 Task: Find connections with filter location Fürstenfeldbruck with filter topic #constructionwith filter profile language German with filter current company Sofomation with filter school Meghnad Saha Institute Of Technology(MSIT) with filter industry Veterinary Services with filter service category Trade Shows with filter keywords title Data Entry
Action: Mouse moved to (580, 68)
Screenshot: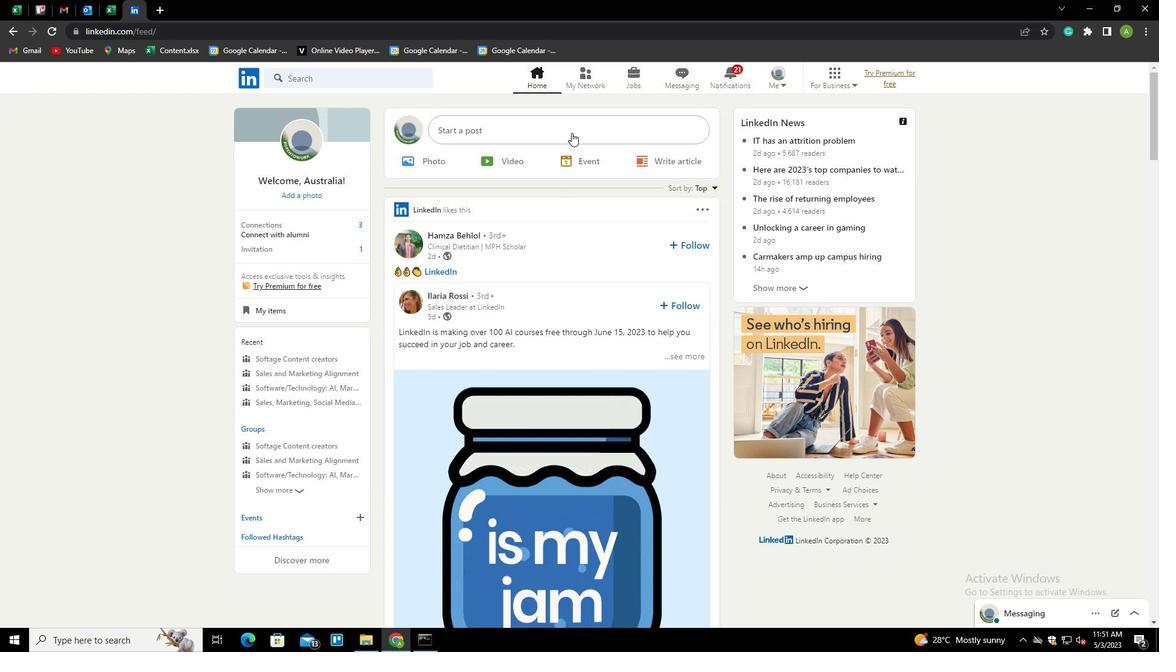 
Action: Mouse pressed left at (580, 68)
Screenshot: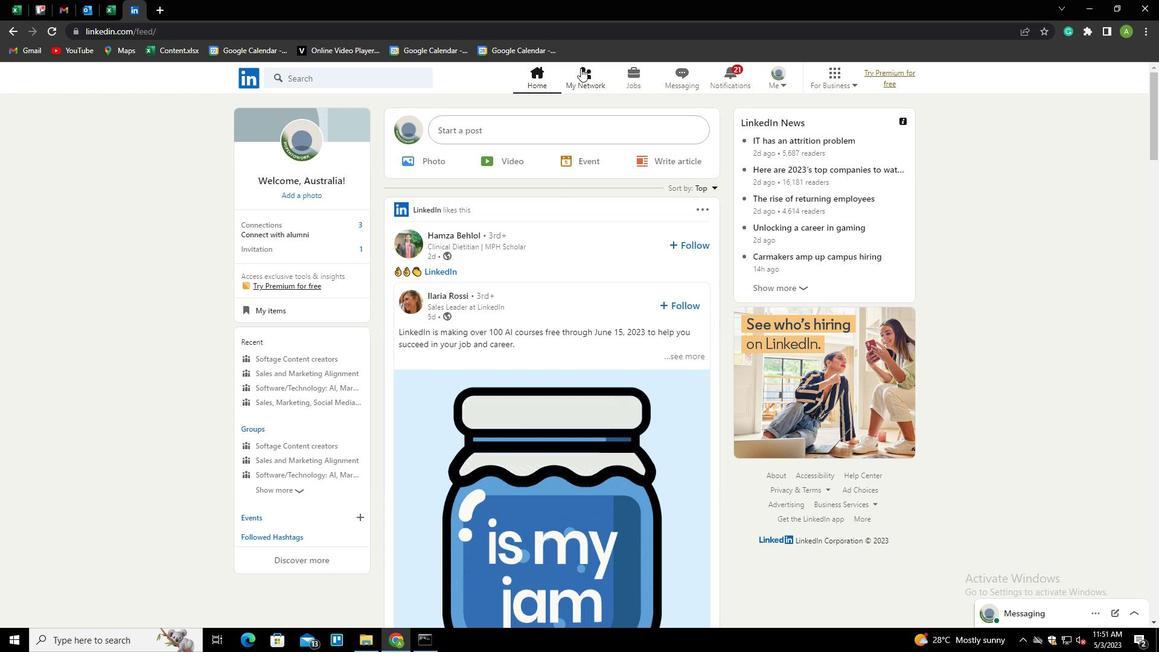 
Action: Mouse moved to (315, 143)
Screenshot: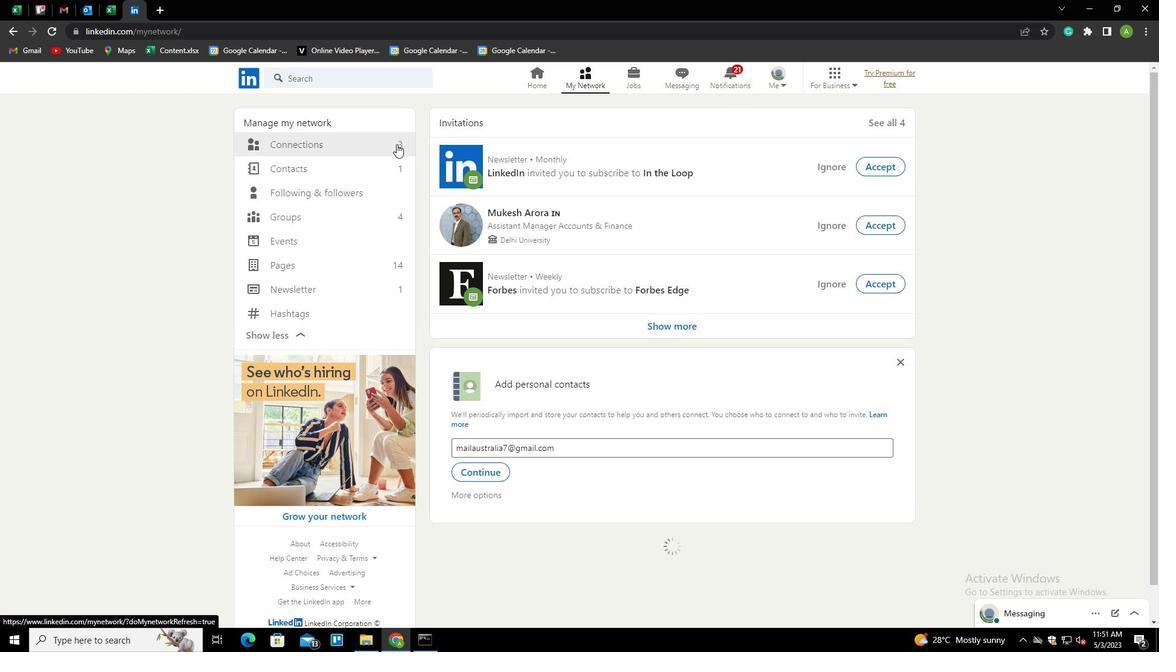 
Action: Mouse pressed left at (315, 143)
Screenshot: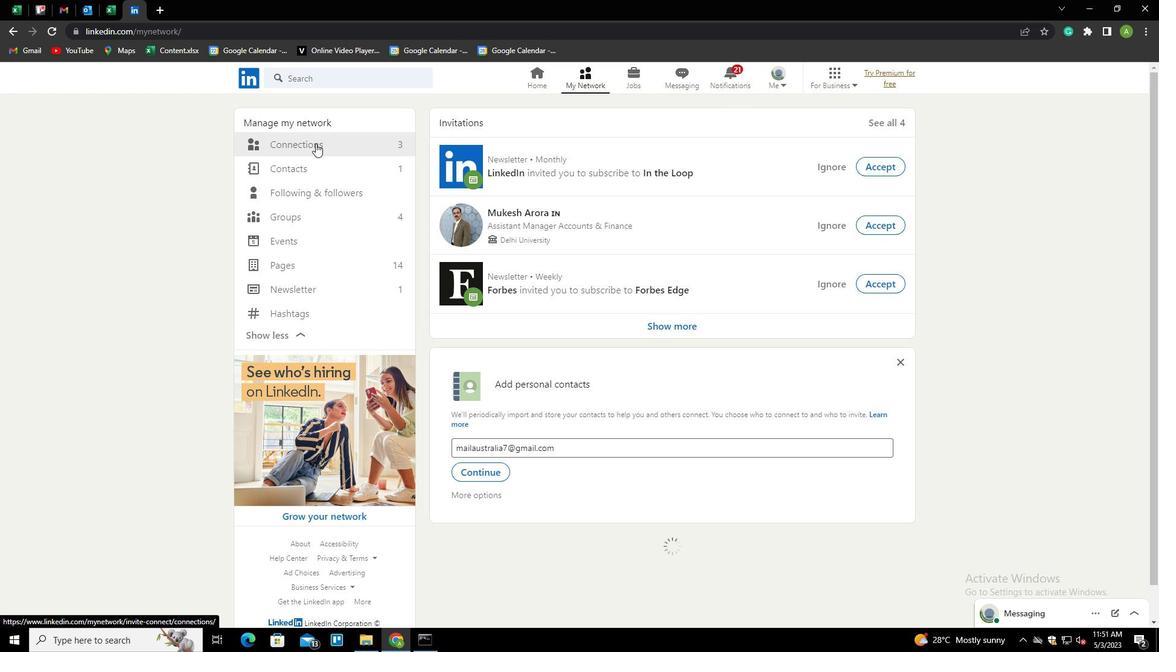 
Action: Mouse moved to (660, 143)
Screenshot: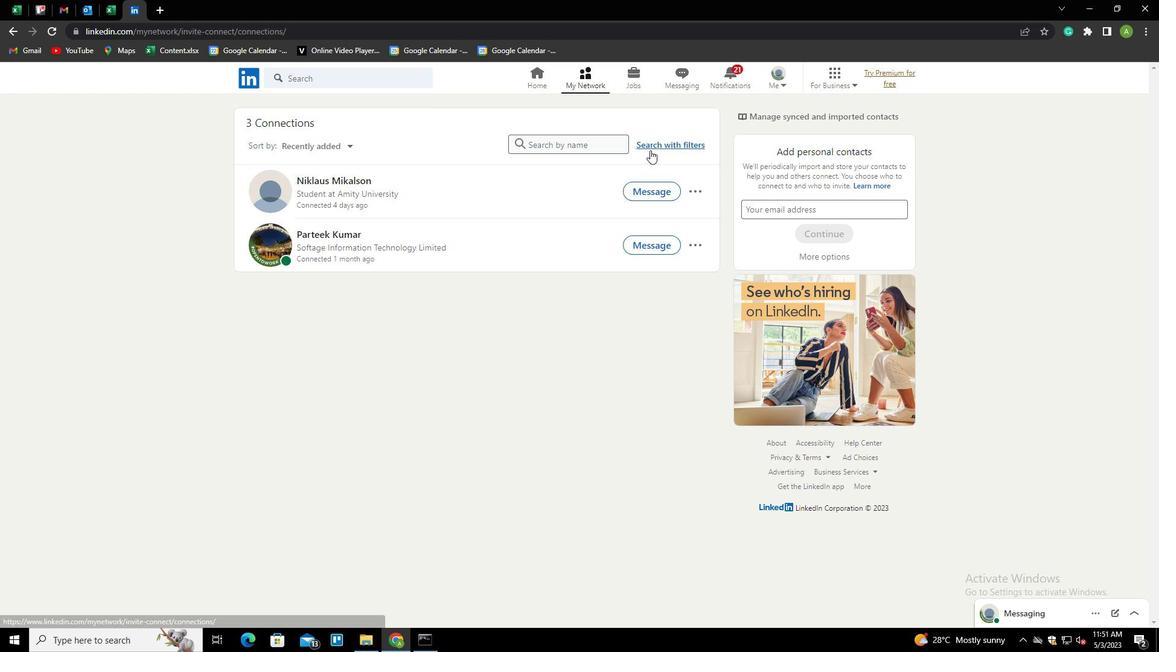 
Action: Mouse pressed left at (660, 143)
Screenshot: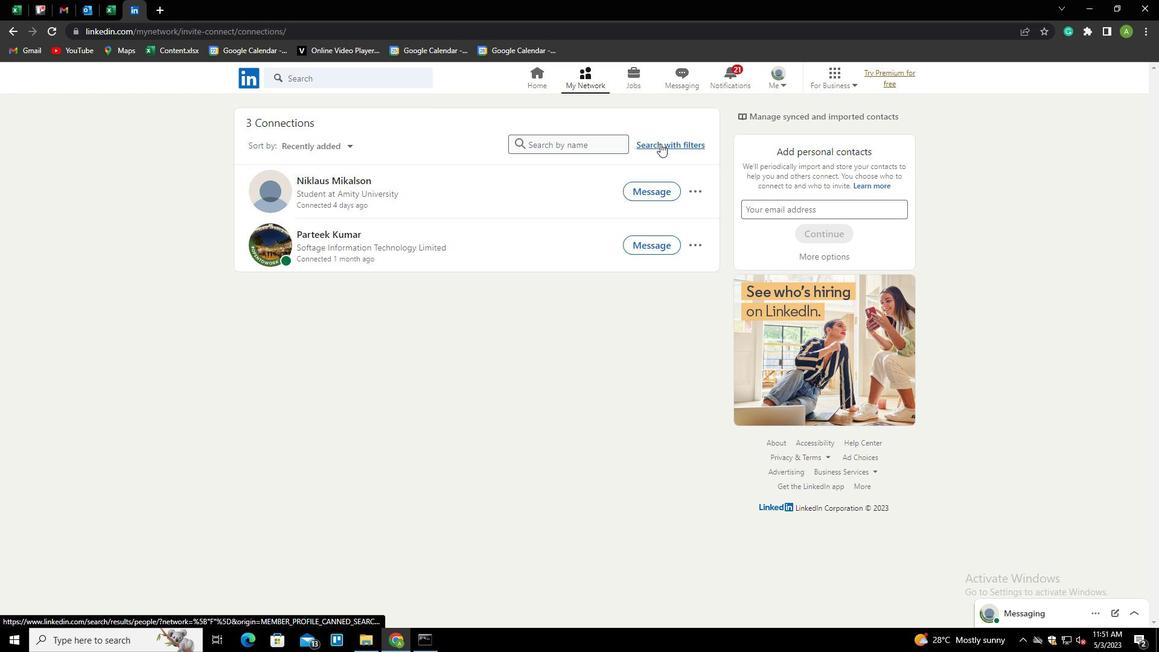 
Action: Mouse moved to (614, 115)
Screenshot: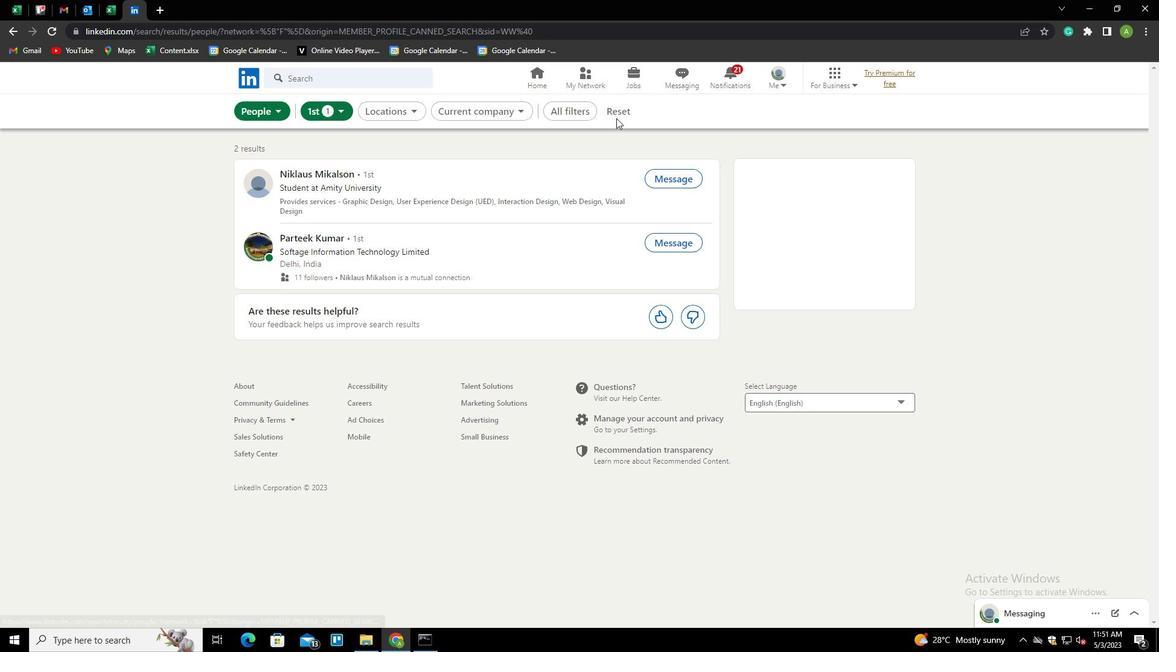 
Action: Mouse pressed left at (614, 115)
Screenshot: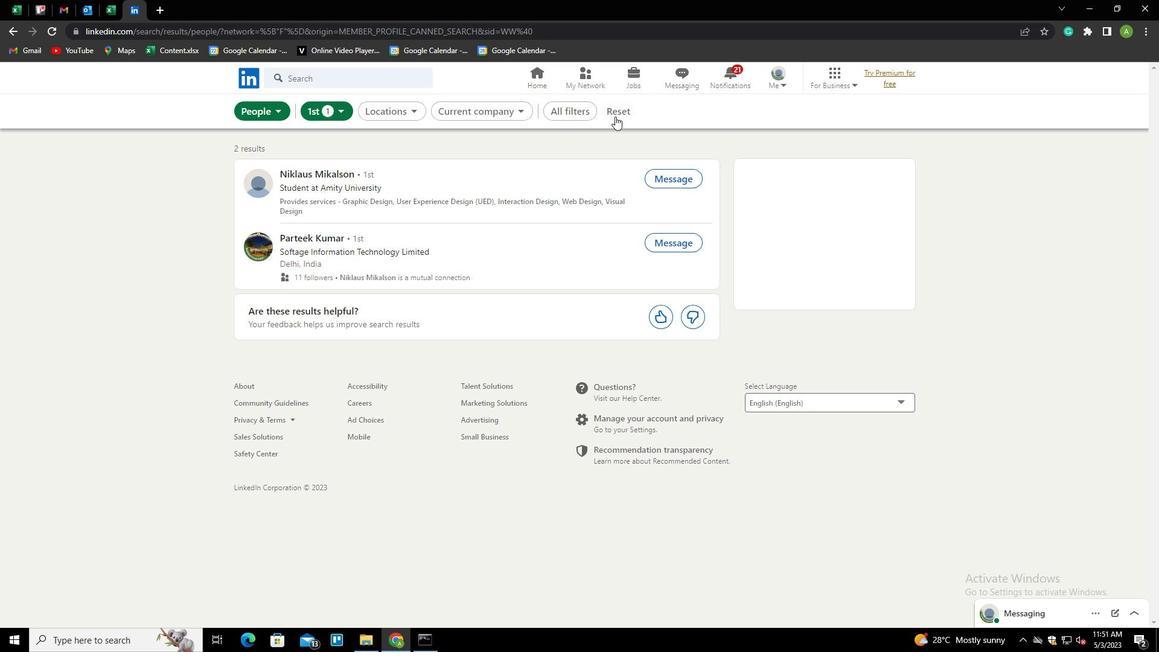 
Action: Mouse moved to (597, 111)
Screenshot: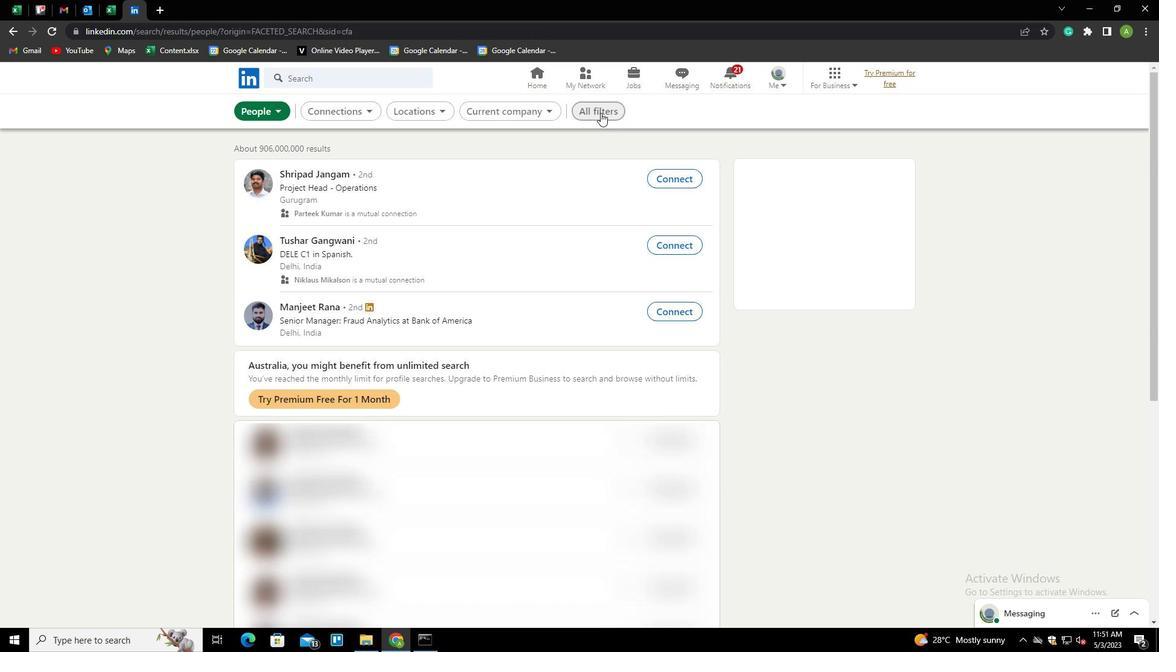 
Action: Mouse pressed left at (597, 111)
Screenshot: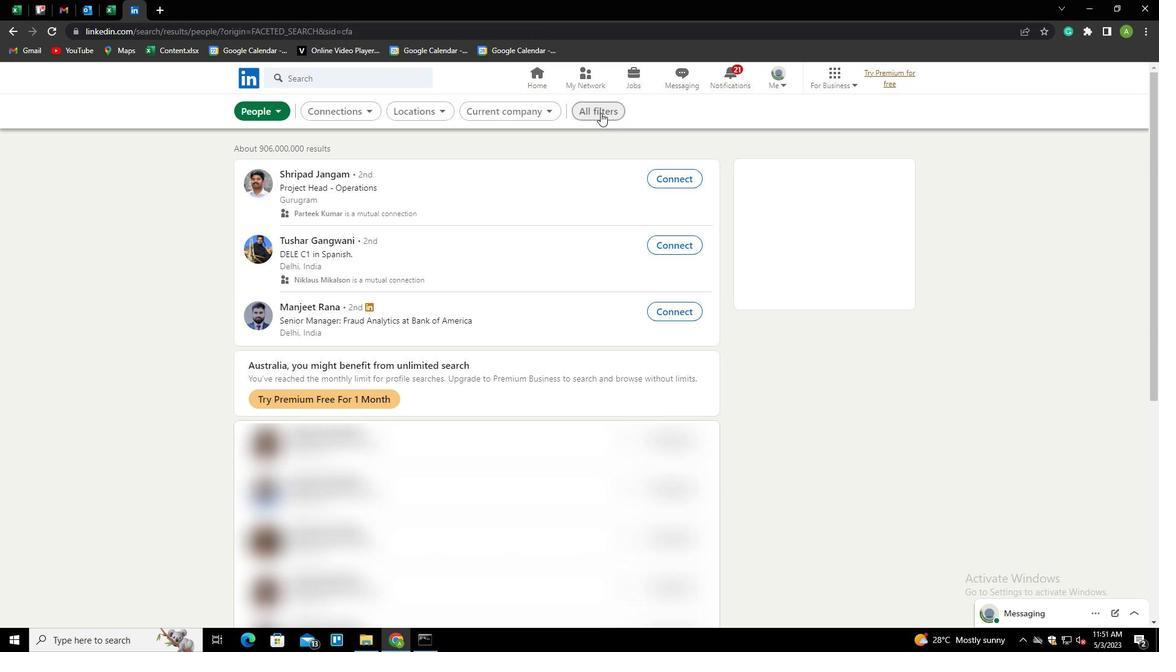 
Action: Mouse moved to (910, 322)
Screenshot: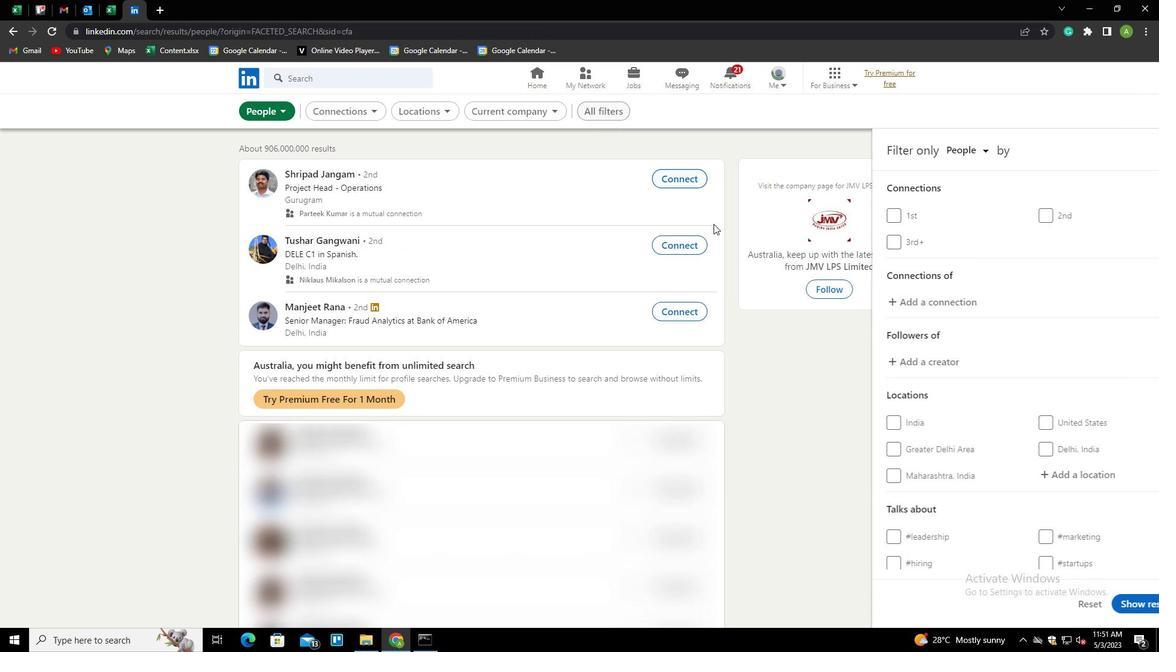
Action: Mouse scrolled (910, 321) with delta (0, 0)
Screenshot: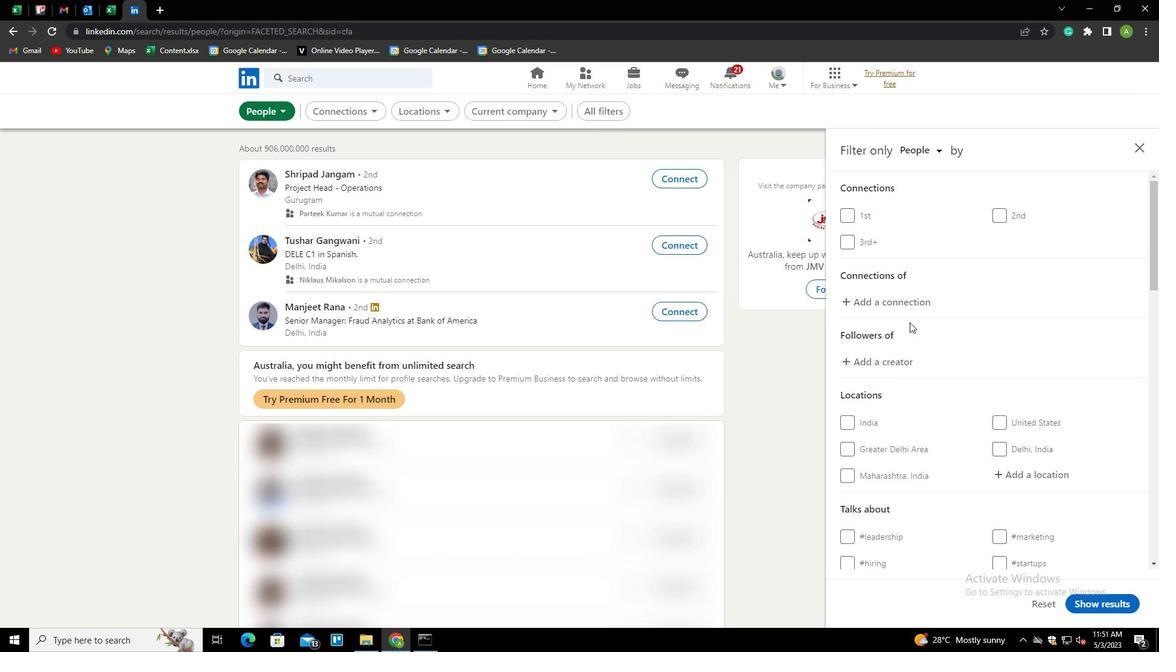
Action: Mouse scrolled (910, 321) with delta (0, 0)
Screenshot: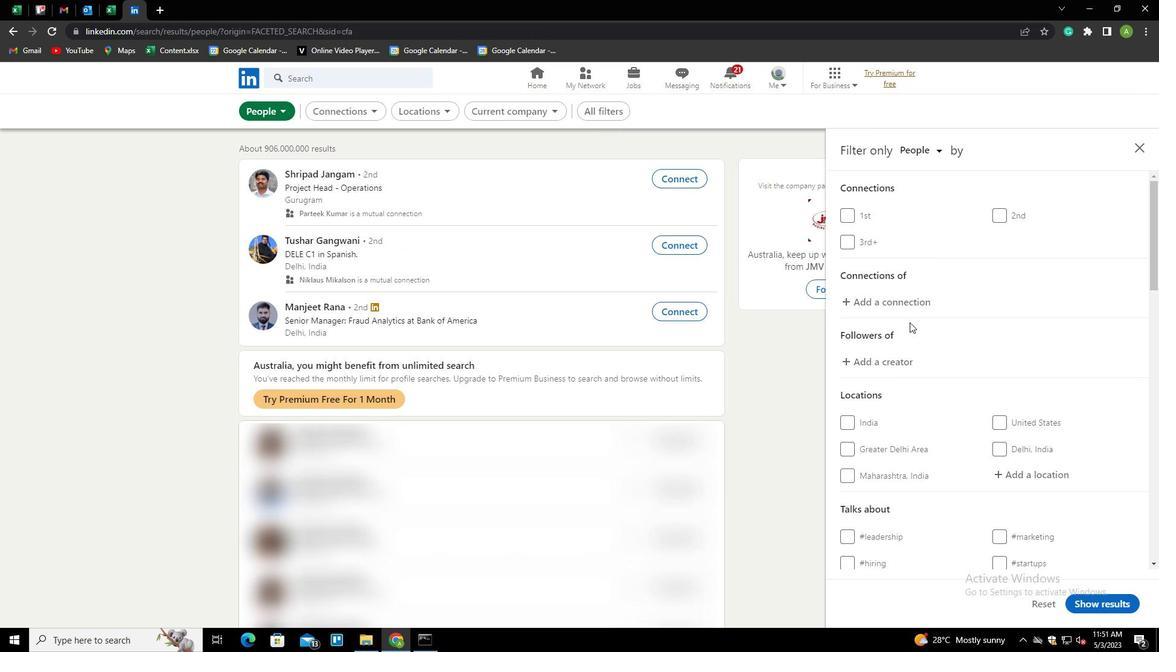 
Action: Mouse moved to (1013, 353)
Screenshot: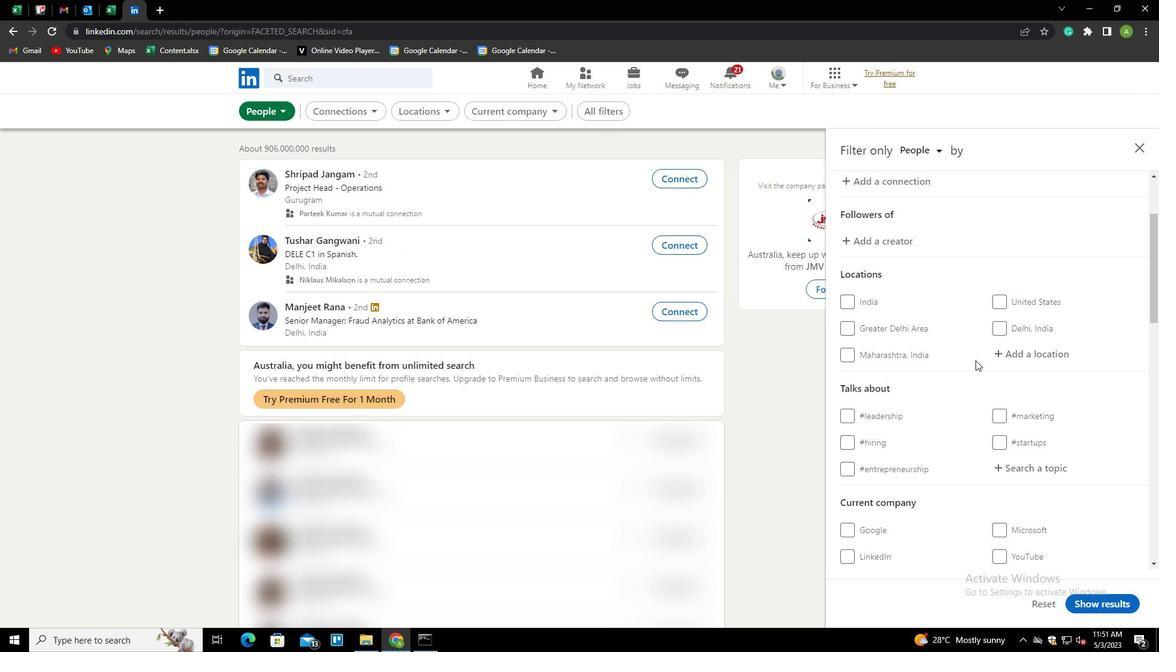 
Action: Mouse pressed left at (1013, 353)
Screenshot: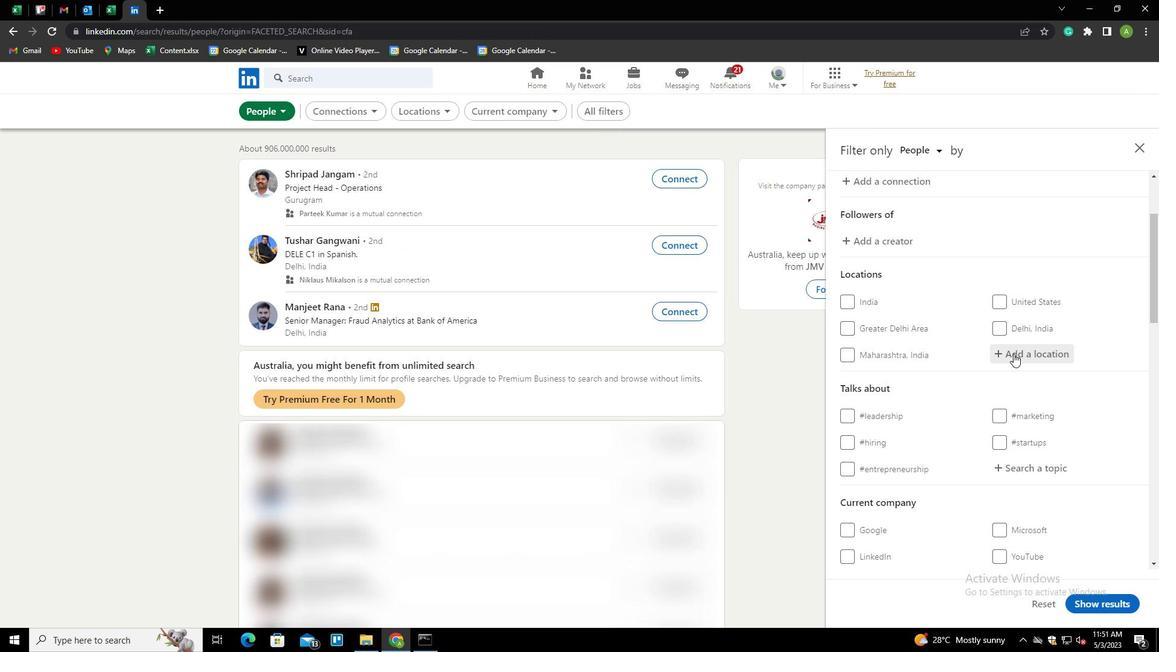 
Action: Key pressed <Key.shift>G<Key.shift><Key.backspace>FURSTEN<Key.shift>FELD<Key.down><Key.enter>
Screenshot: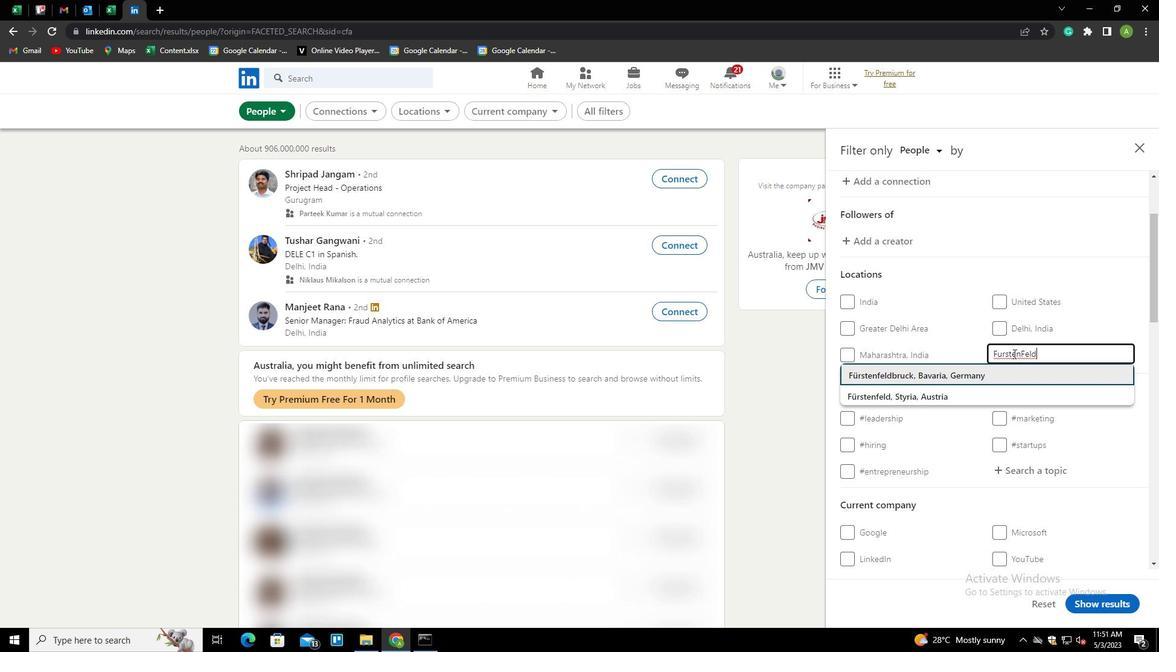 
Action: Mouse scrolled (1013, 353) with delta (0, 0)
Screenshot: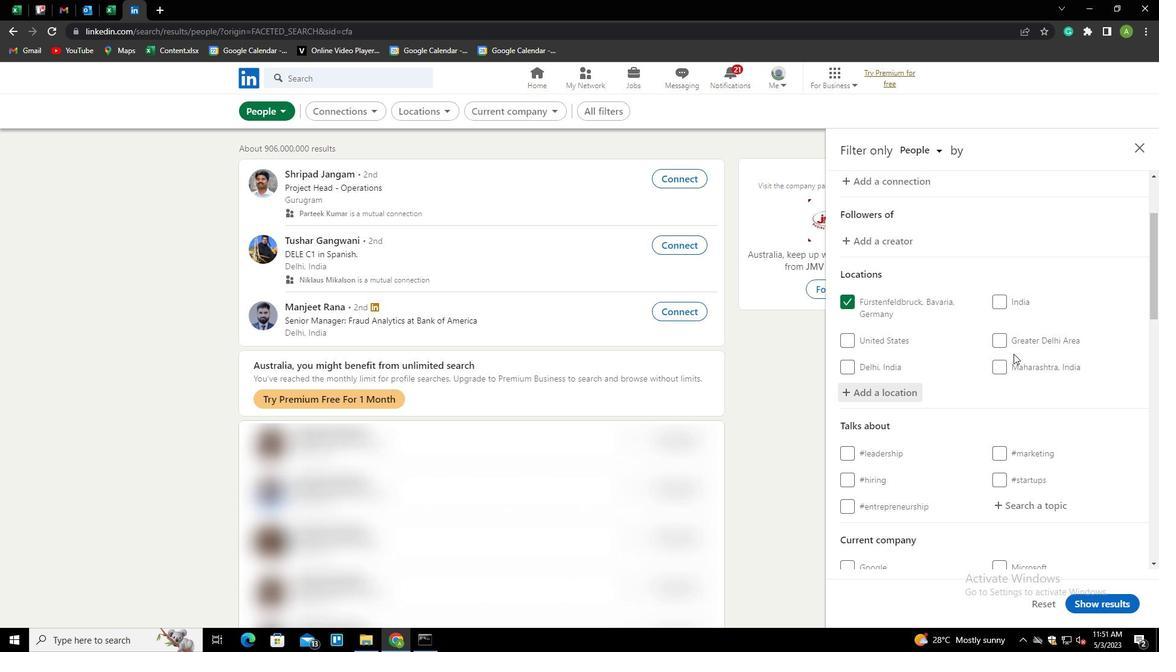 
Action: Mouse scrolled (1013, 353) with delta (0, 0)
Screenshot: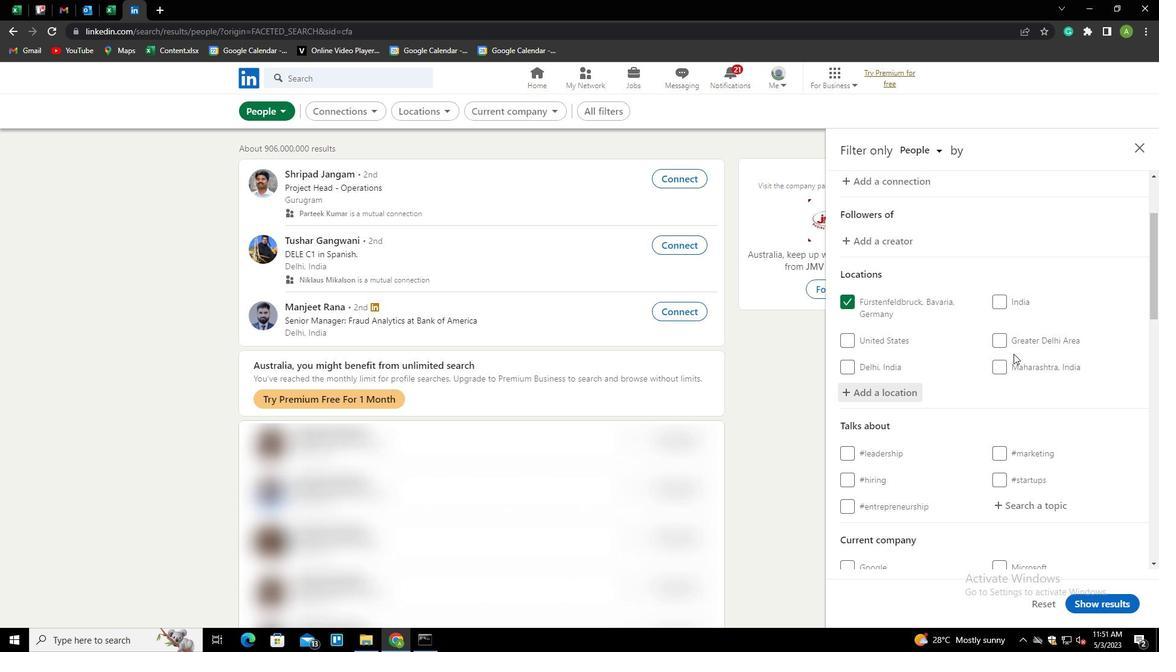 
Action: Mouse scrolled (1013, 353) with delta (0, 0)
Screenshot: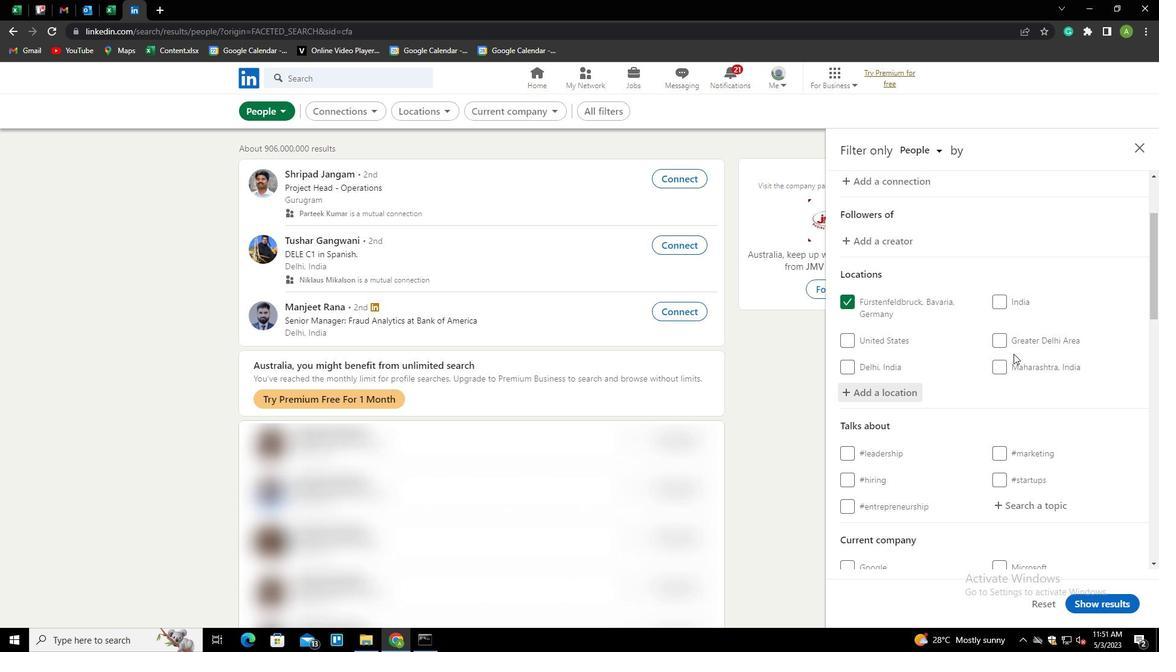 
Action: Mouse moved to (1010, 326)
Screenshot: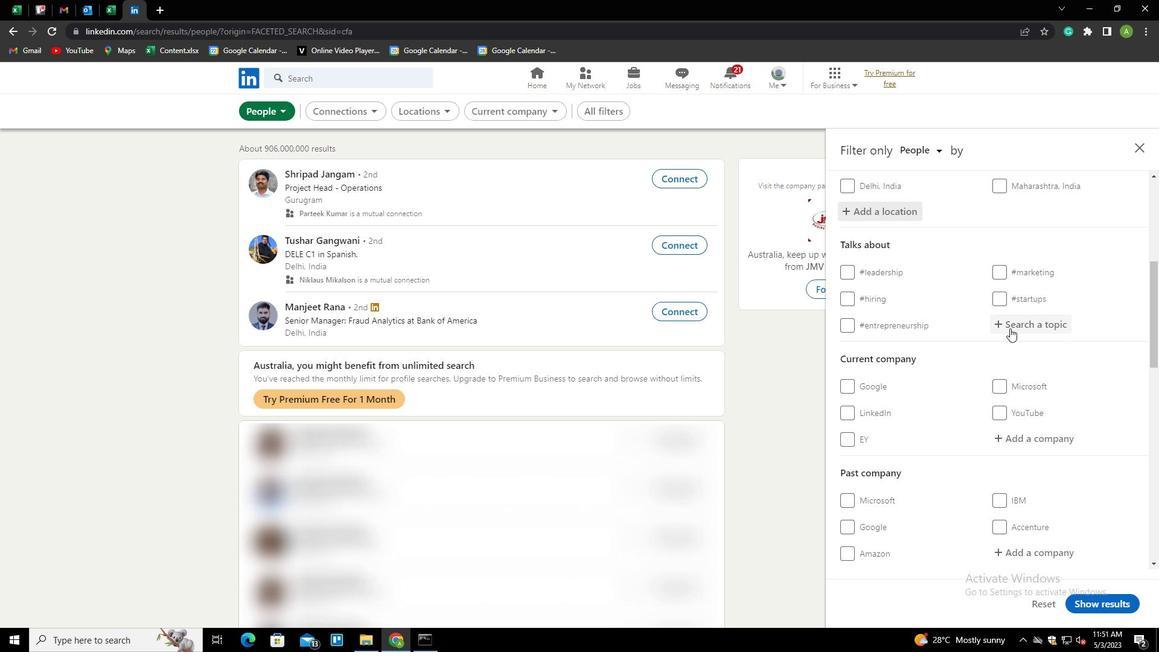 
Action: Mouse pressed left at (1010, 326)
Screenshot: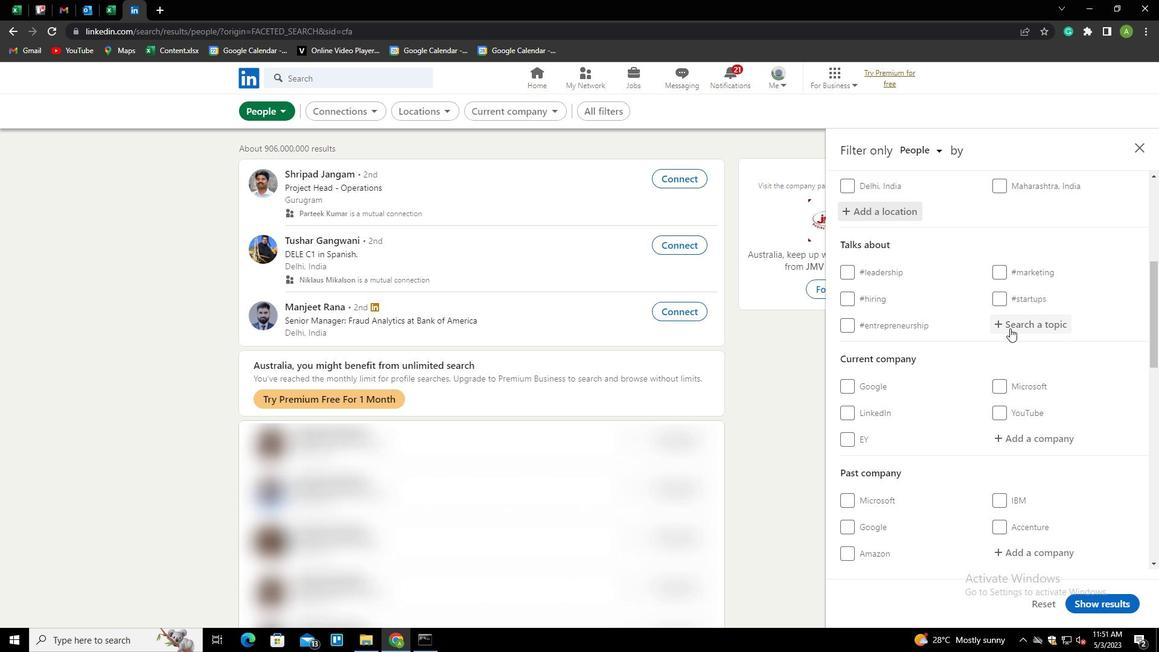 
Action: Key pressed CONSTRUCTION<Key.down><Key.enter>
Screenshot: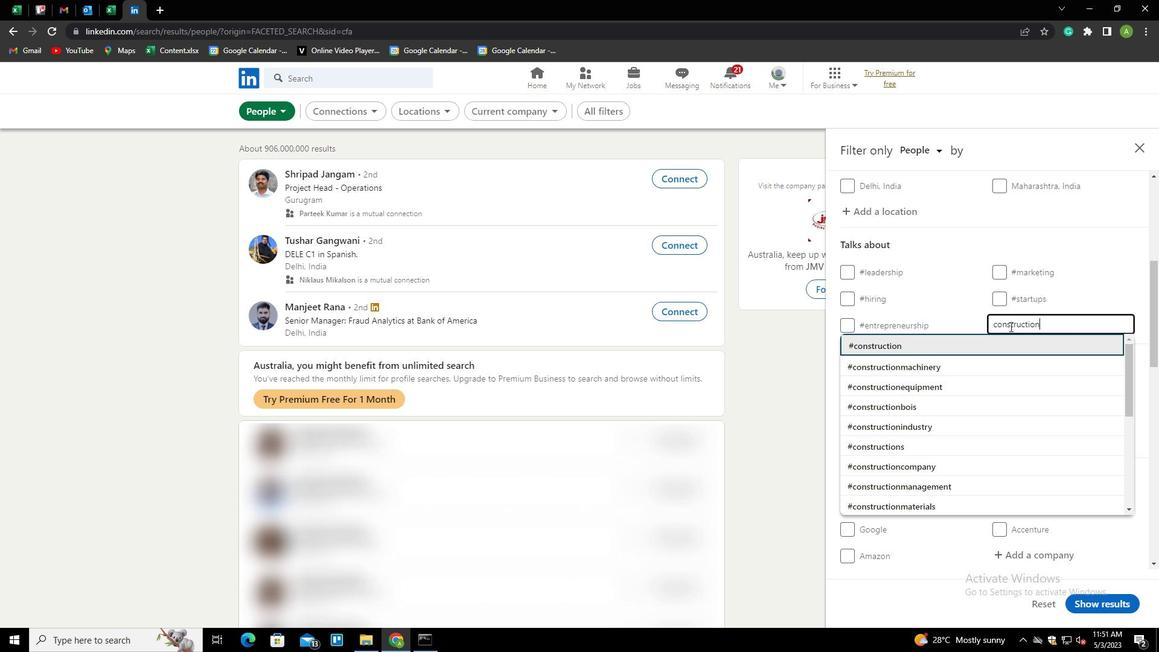 
Action: Mouse scrolled (1010, 326) with delta (0, 0)
Screenshot: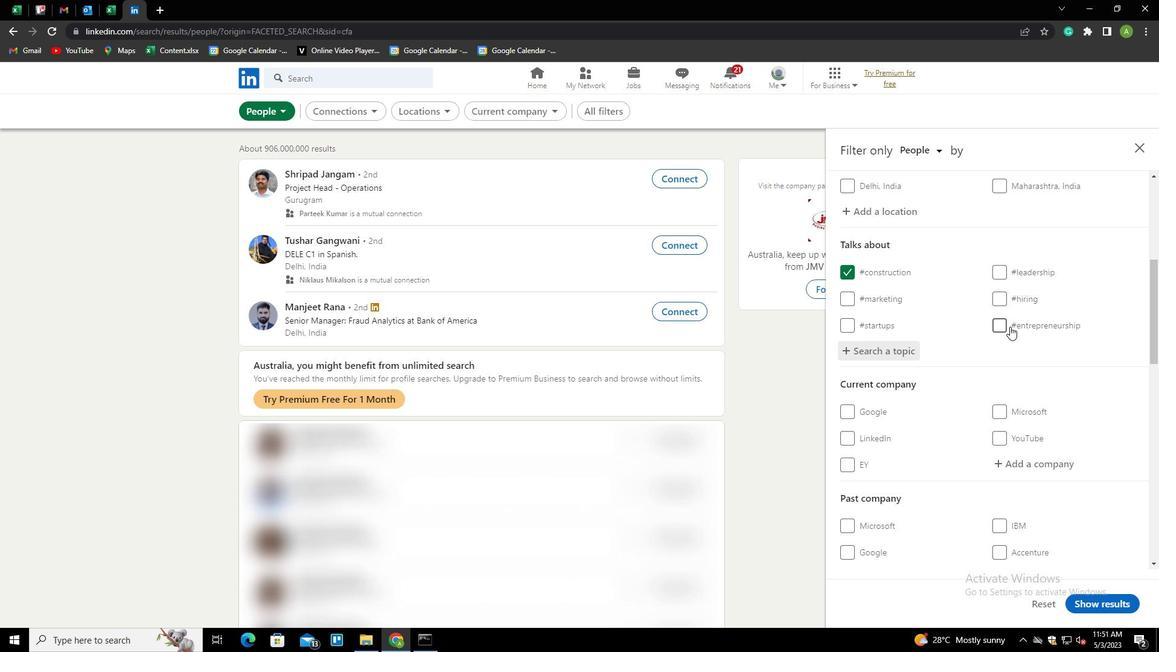 
Action: Mouse scrolled (1010, 326) with delta (0, 0)
Screenshot: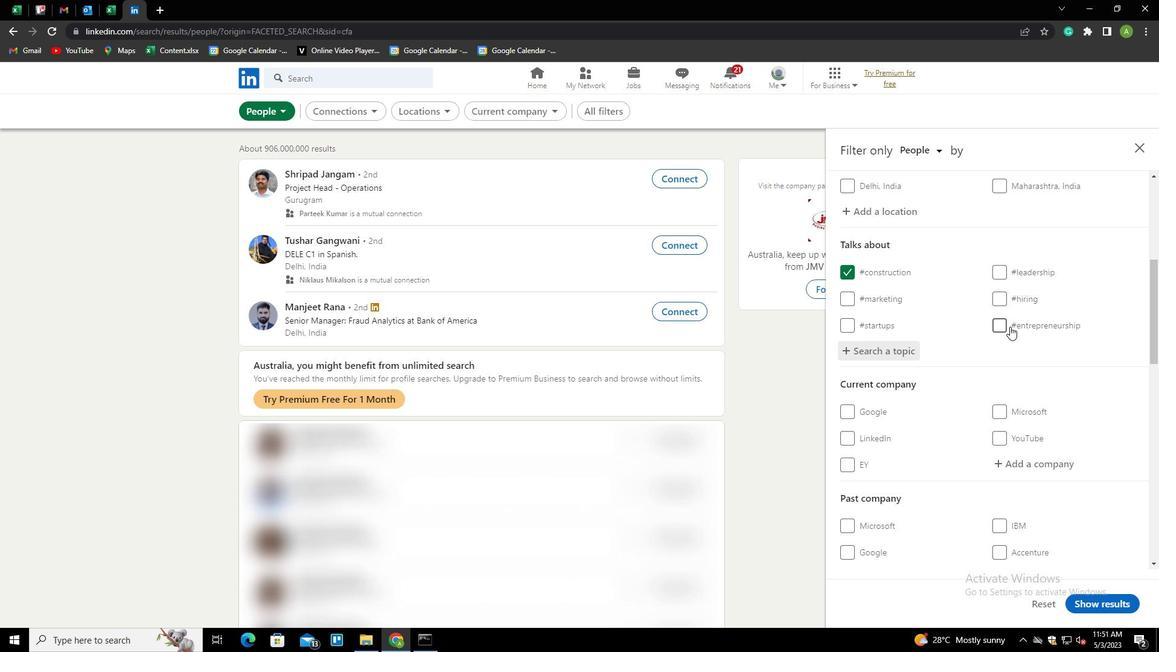 
Action: Mouse scrolled (1010, 326) with delta (0, 0)
Screenshot: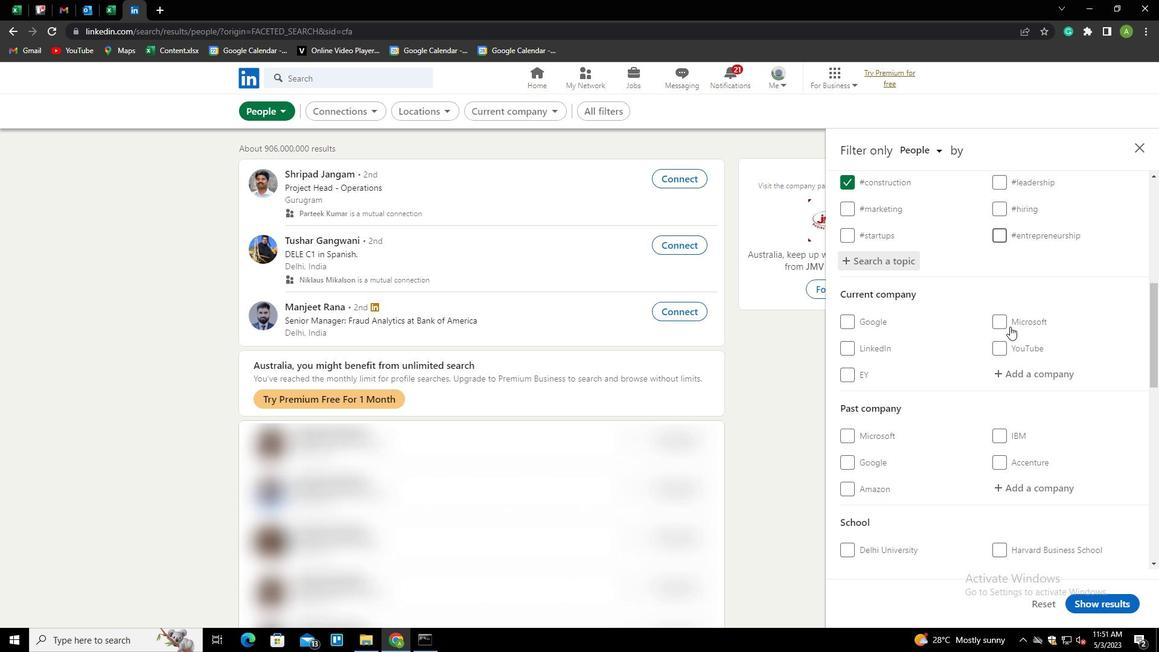 
Action: Mouse scrolled (1010, 326) with delta (0, 0)
Screenshot: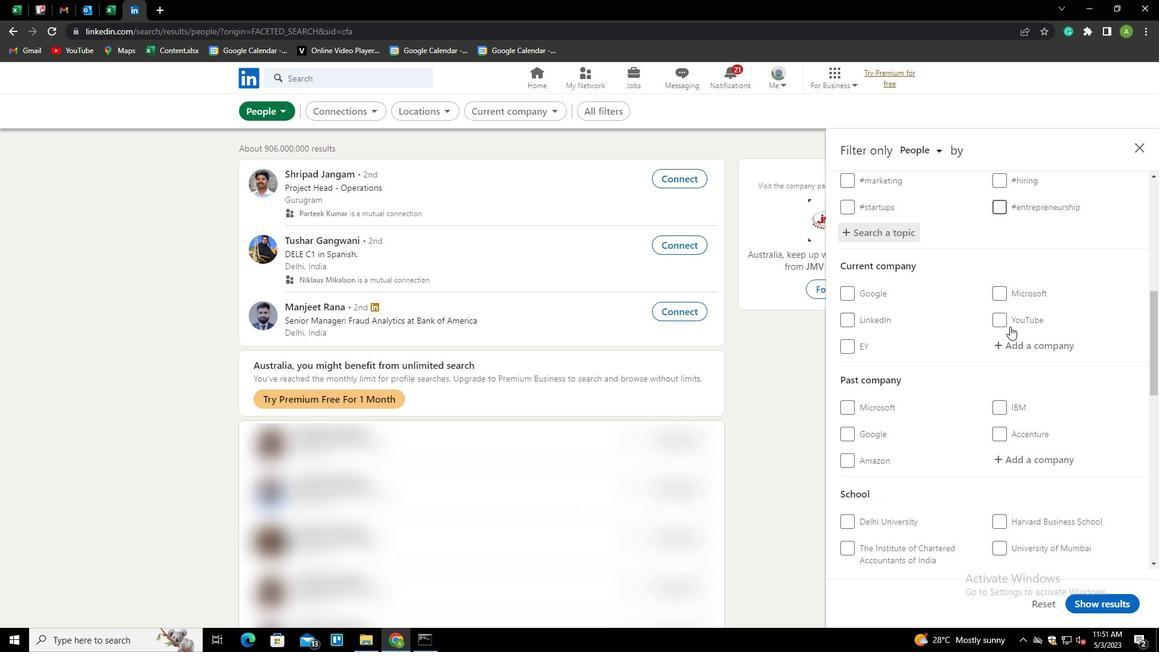
Action: Mouse scrolled (1010, 326) with delta (0, 0)
Screenshot: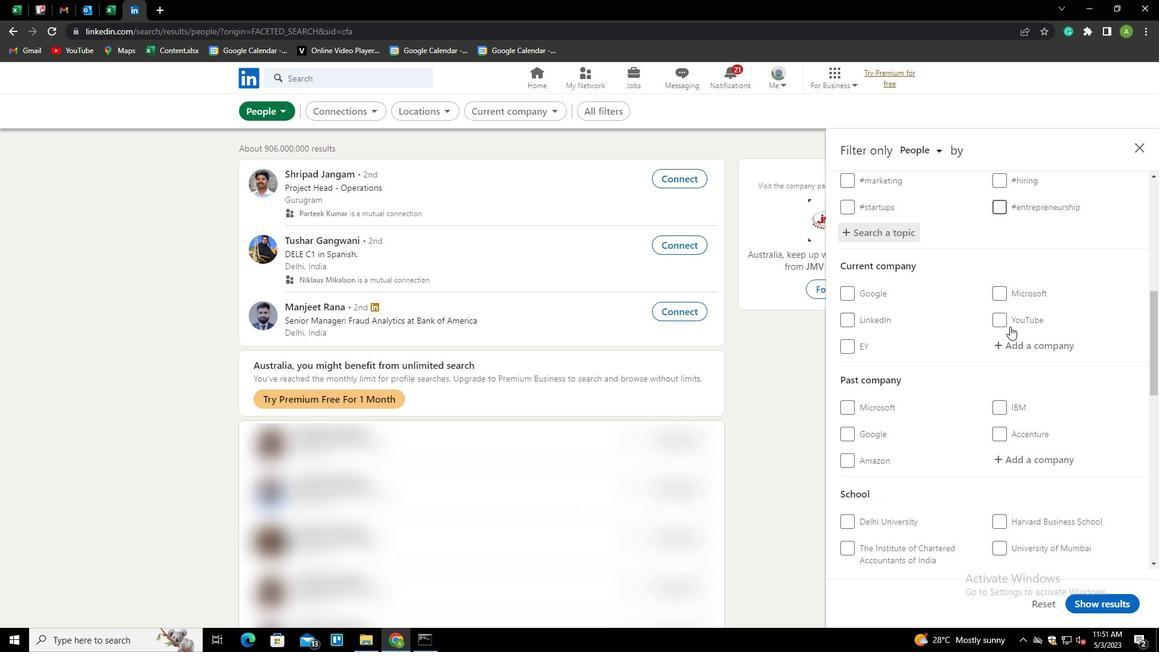 
Action: Mouse scrolled (1010, 326) with delta (0, 0)
Screenshot: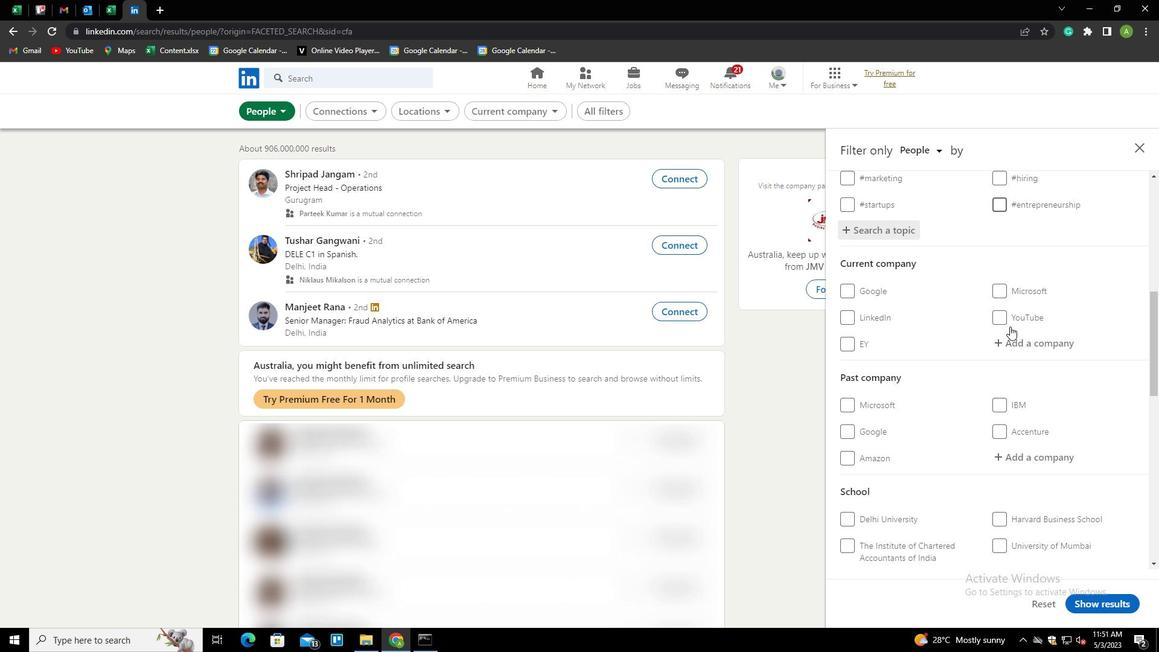 
Action: Mouse scrolled (1010, 326) with delta (0, 0)
Screenshot: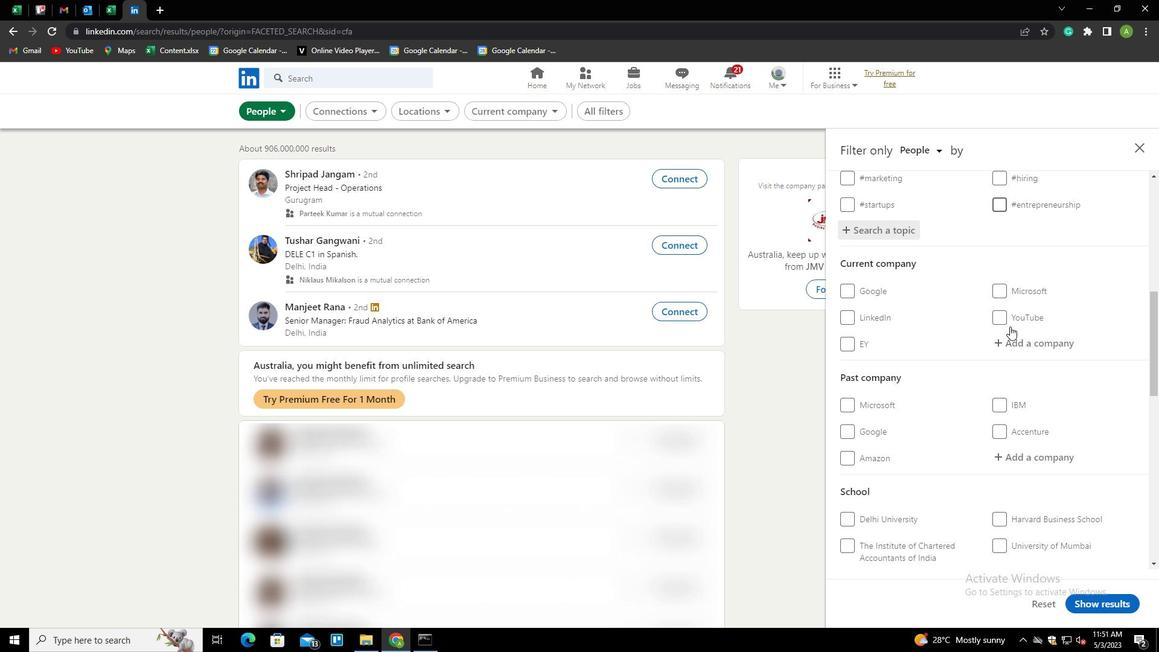 
Action: Mouse scrolled (1010, 326) with delta (0, 0)
Screenshot: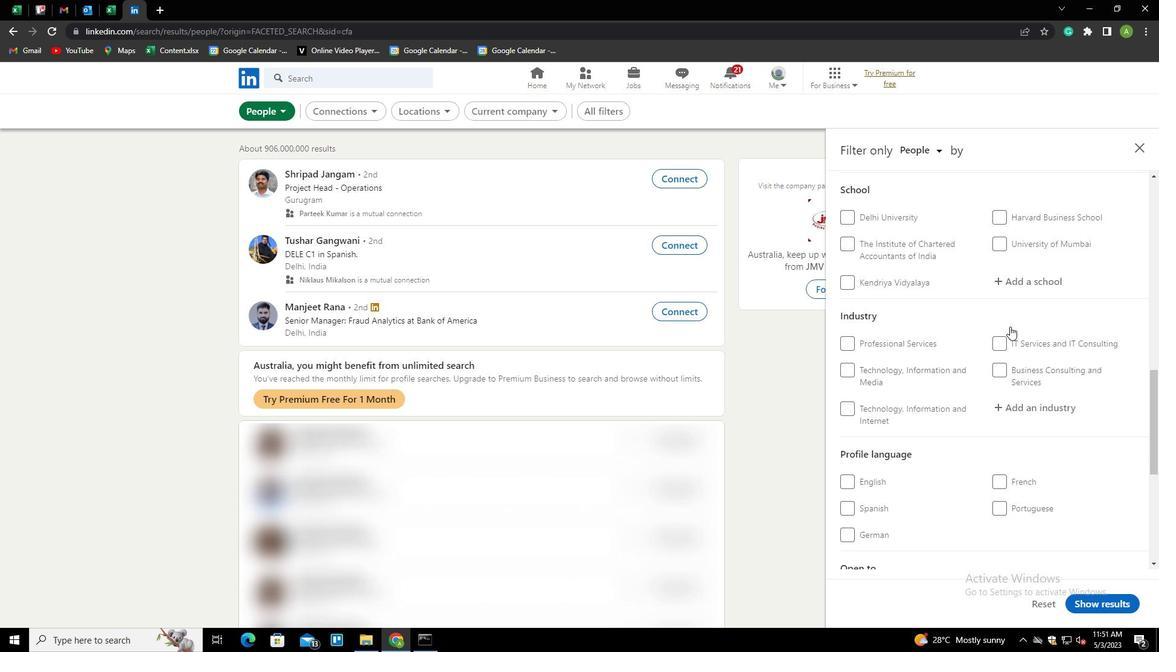 
Action: Mouse moved to (881, 477)
Screenshot: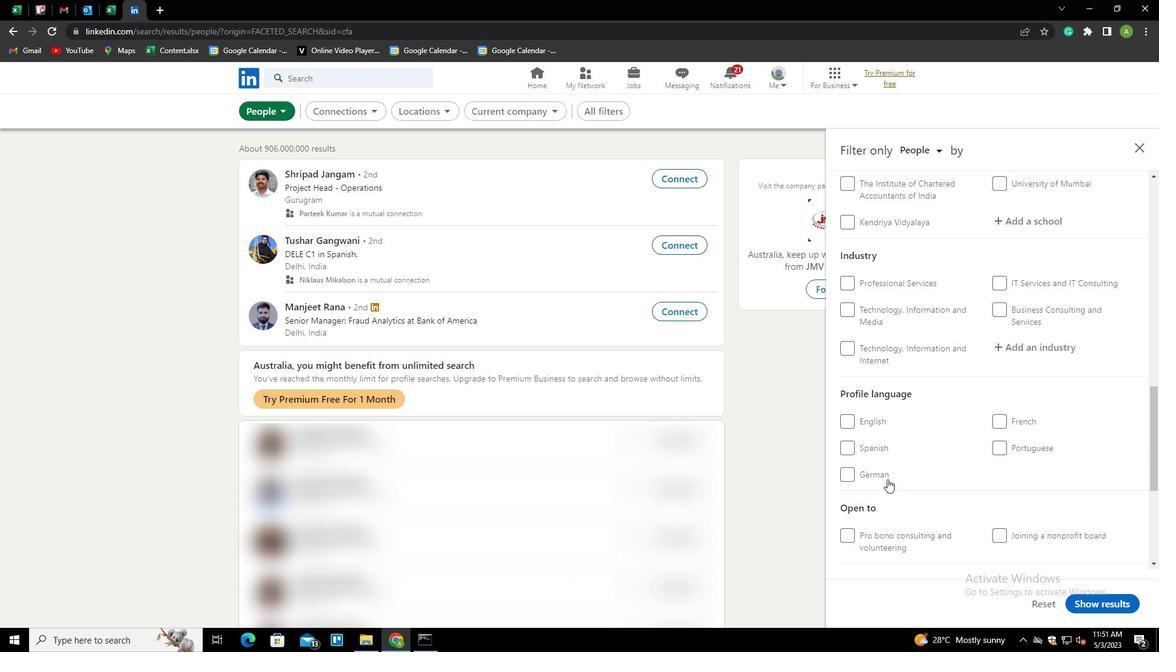 
Action: Mouse pressed left at (881, 477)
Screenshot: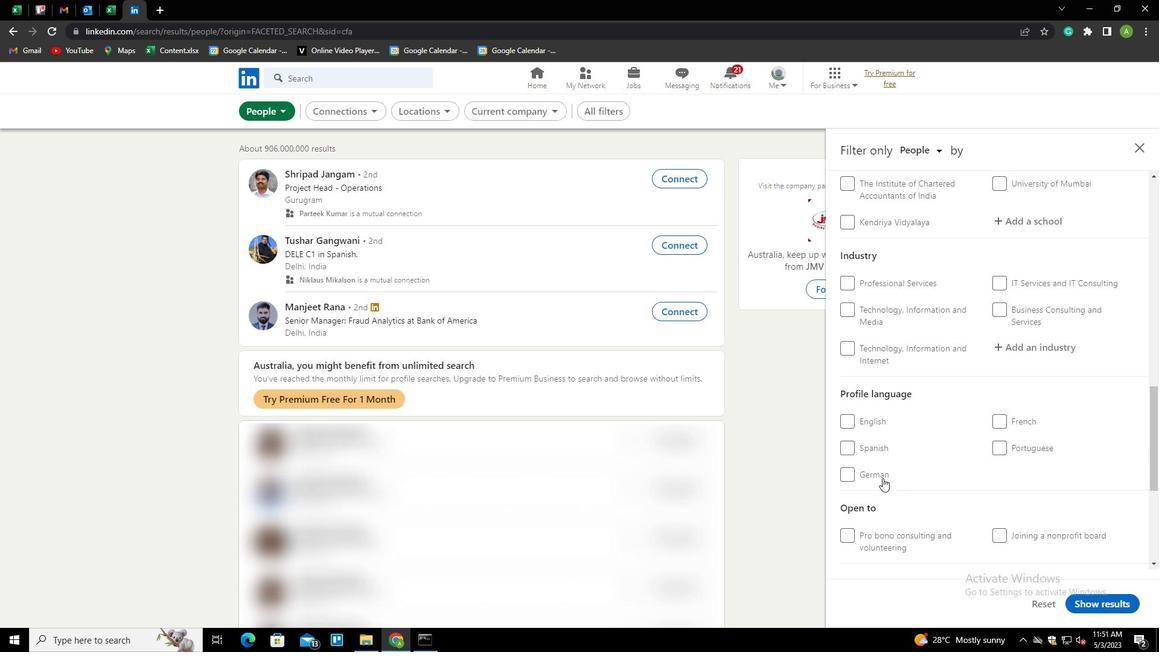 
Action: Mouse moved to (847, 478)
Screenshot: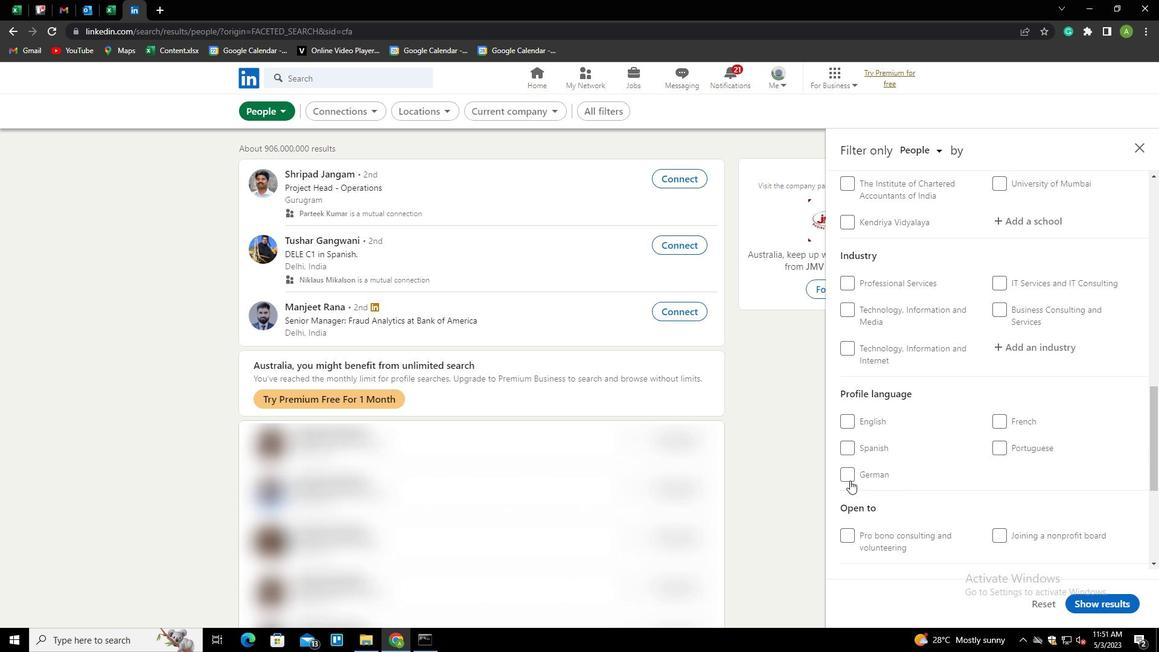 
Action: Mouse pressed left at (847, 478)
Screenshot: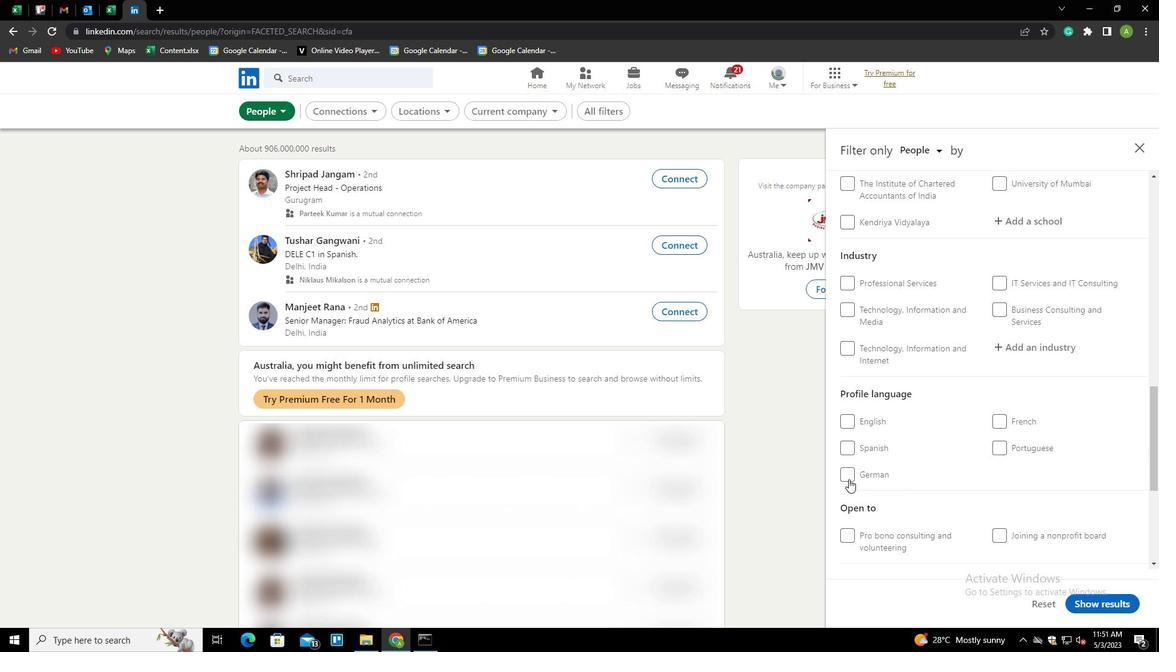 
Action: Mouse moved to (852, 476)
Screenshot: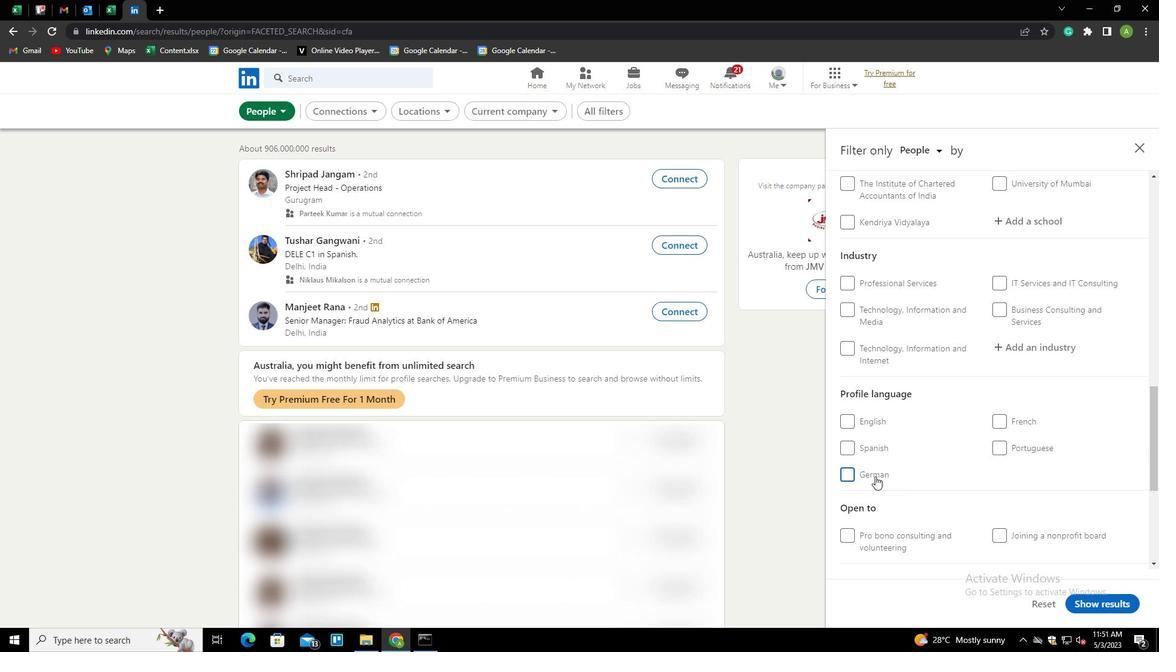 
Action: Mouse pressed left at (852, 476)
Screenshot: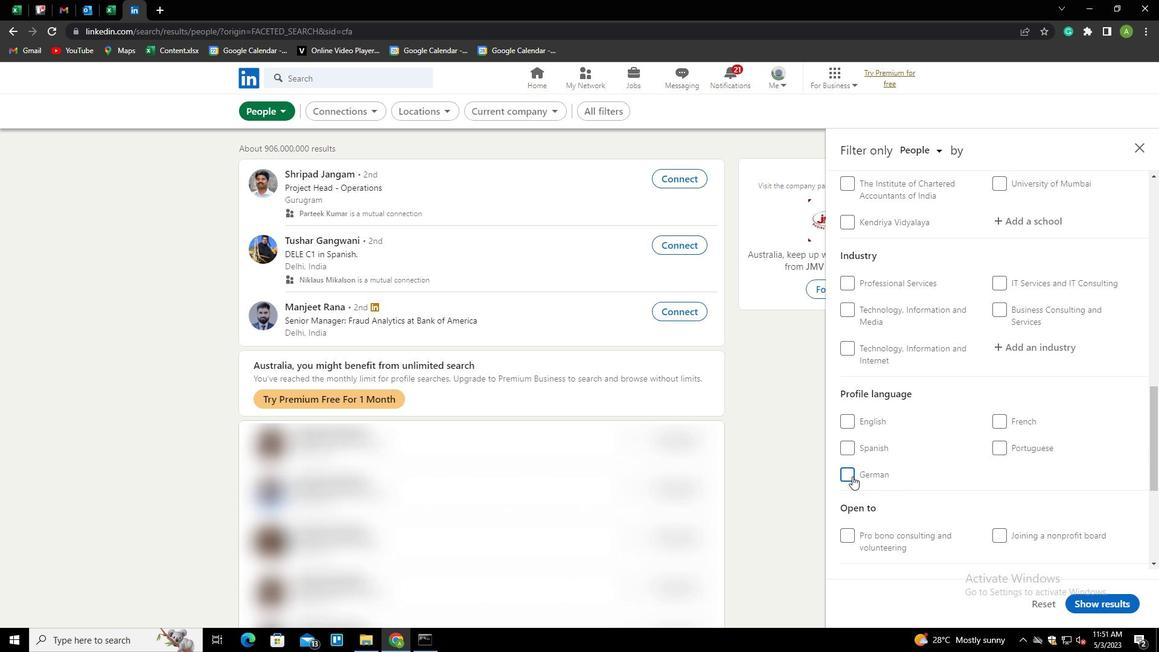 
Action: Mouse moved to (964, 457)
Screenshot: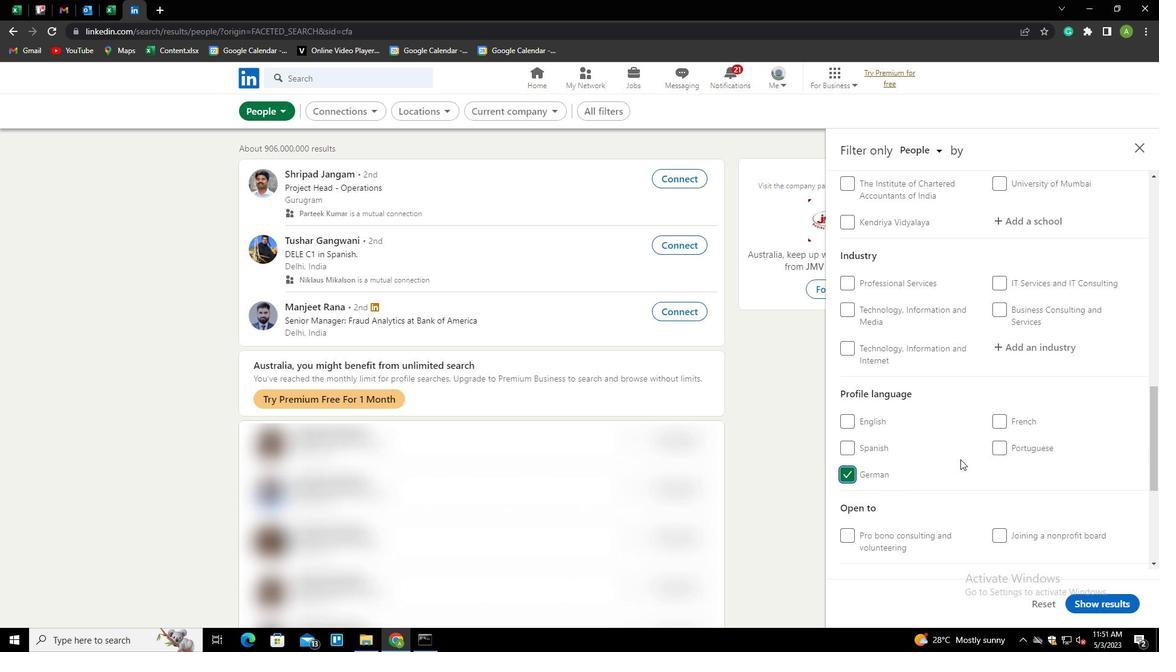 
Action: Mouse scrolled (964, 458) with delta (0, 0)
Screenshot: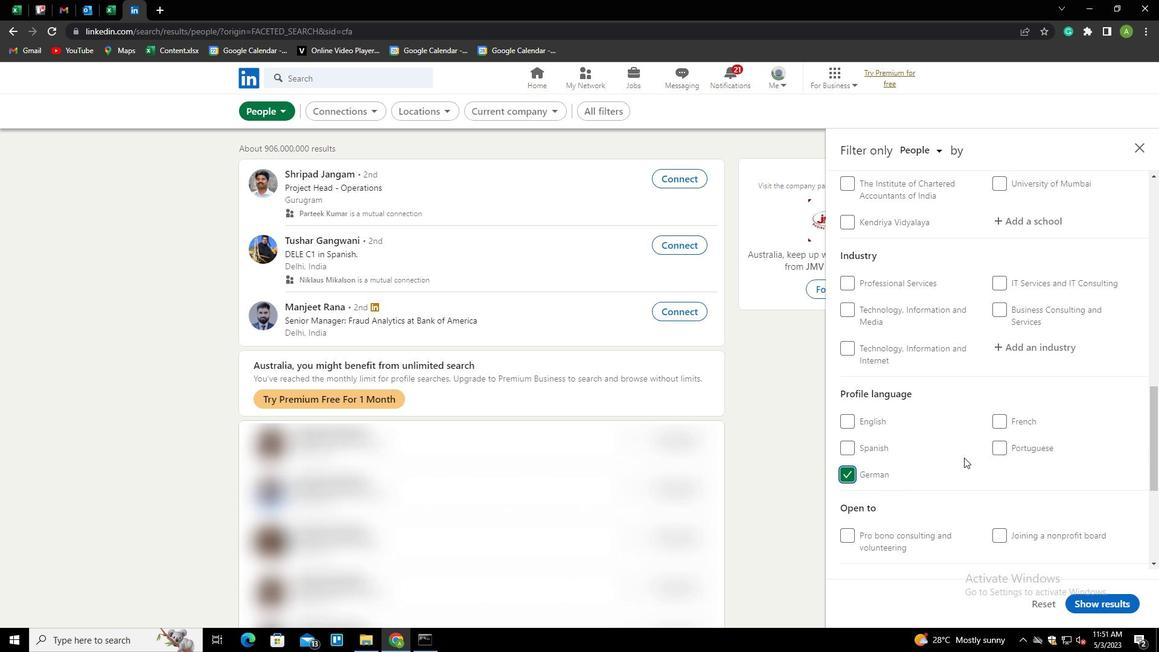 
Action: Mouse scrolled (964, 458) with delta (0, 0)
Screenshot: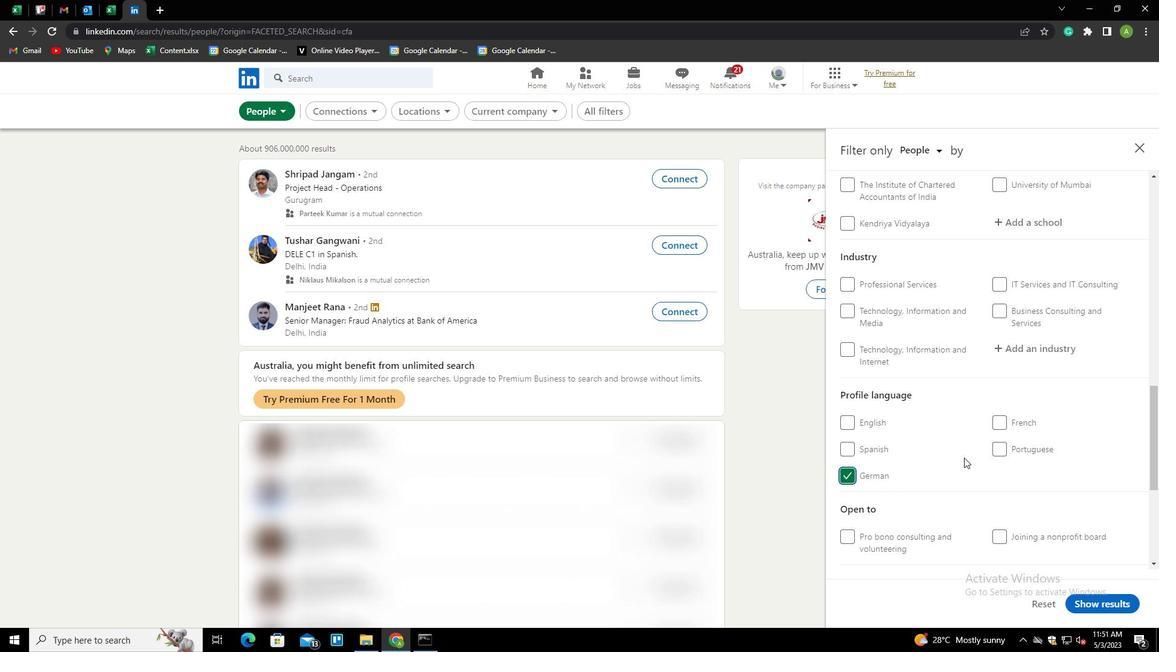 
Action: Mouse scrolled (964, 458) with delta (0, 0)
Screenshot: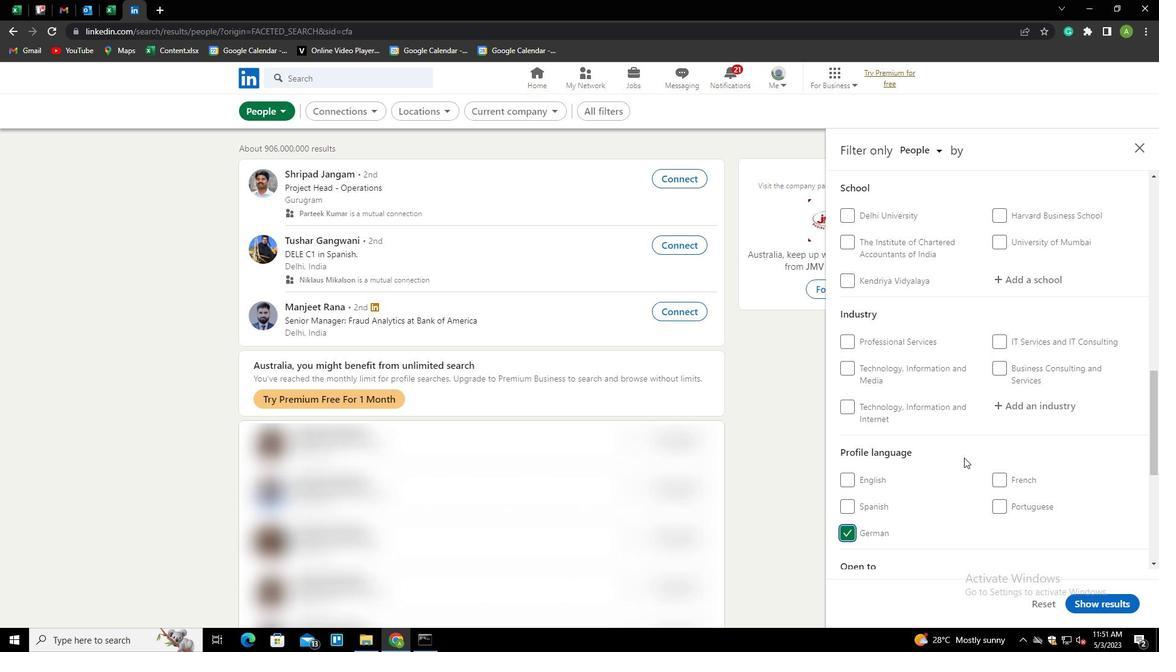 
Action: Mouse scrolled (964, 458) with delta (0, 0)
Screenshot: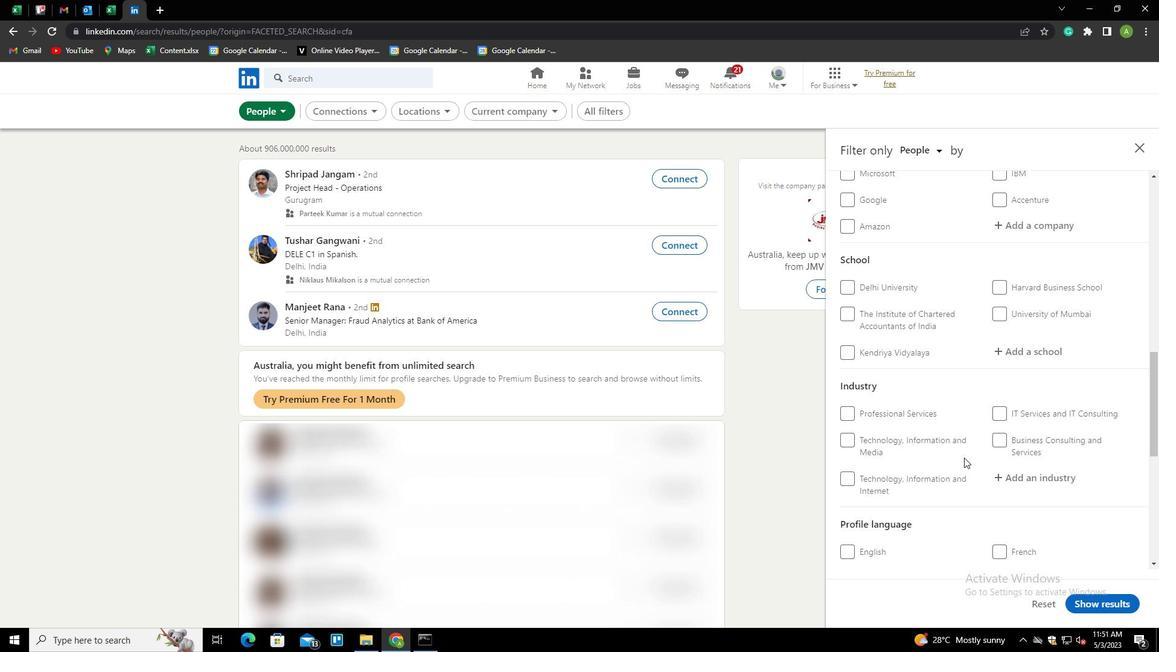 
Action: Mouse scrolled (964, 458) with delta (0, 0)
Screenshot: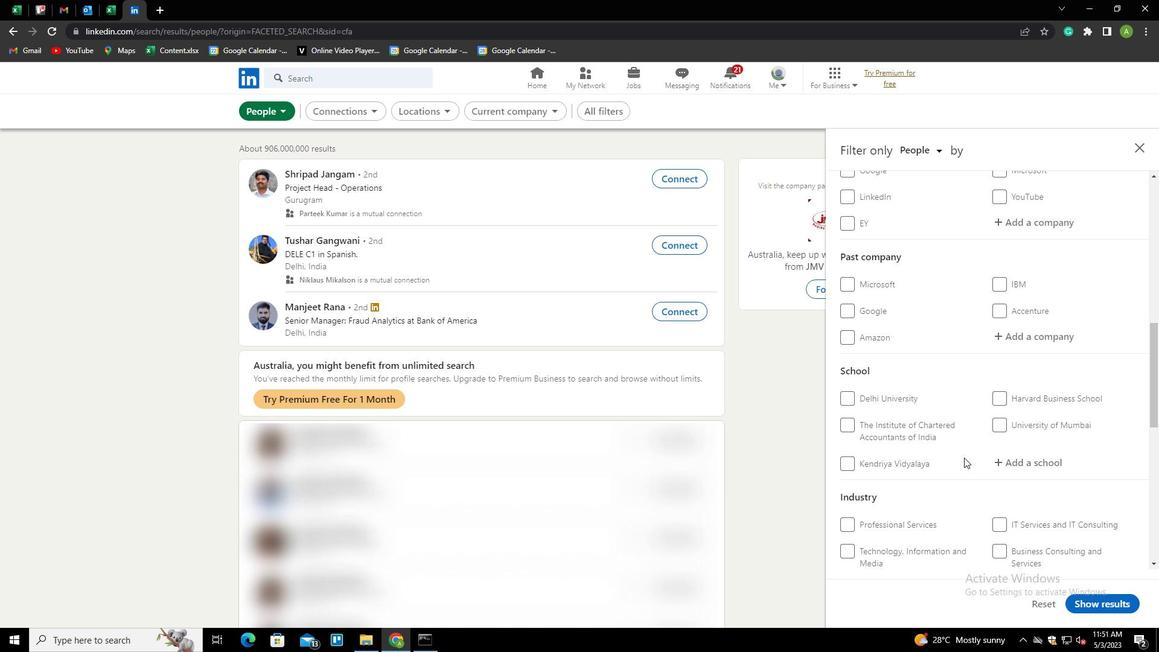 
Action: Mouse scrolled (964, 458) with delta (0, 0)
Screenshot: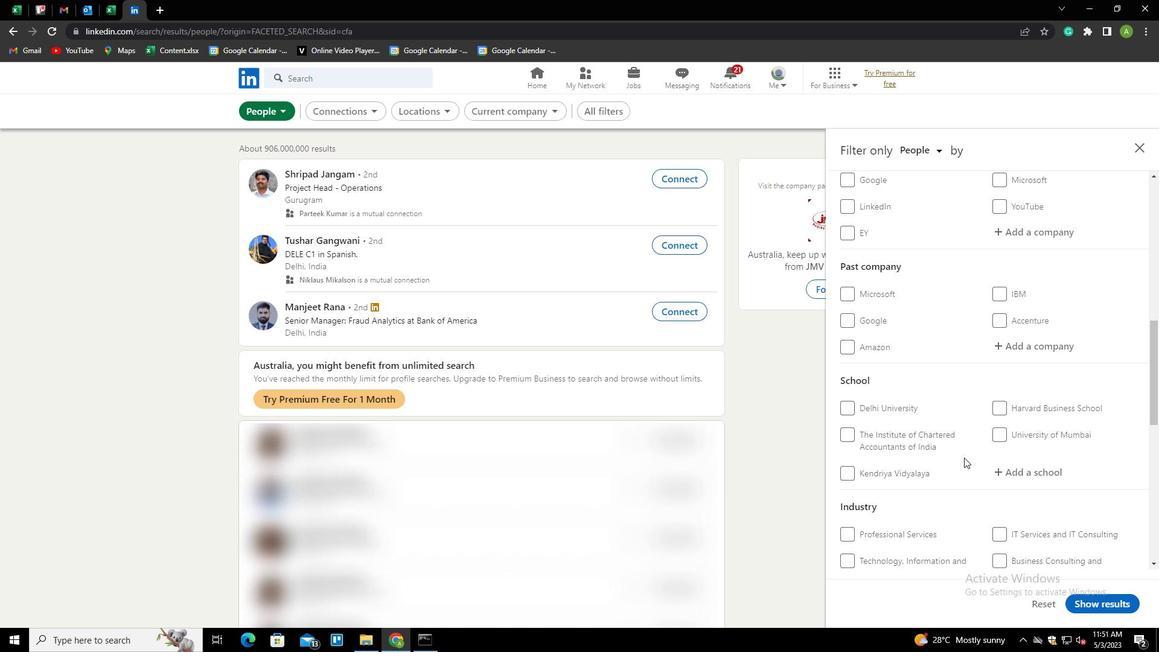 
Action: Mouse scrolled (964, 458) with delta (0, 0)
Screenshot: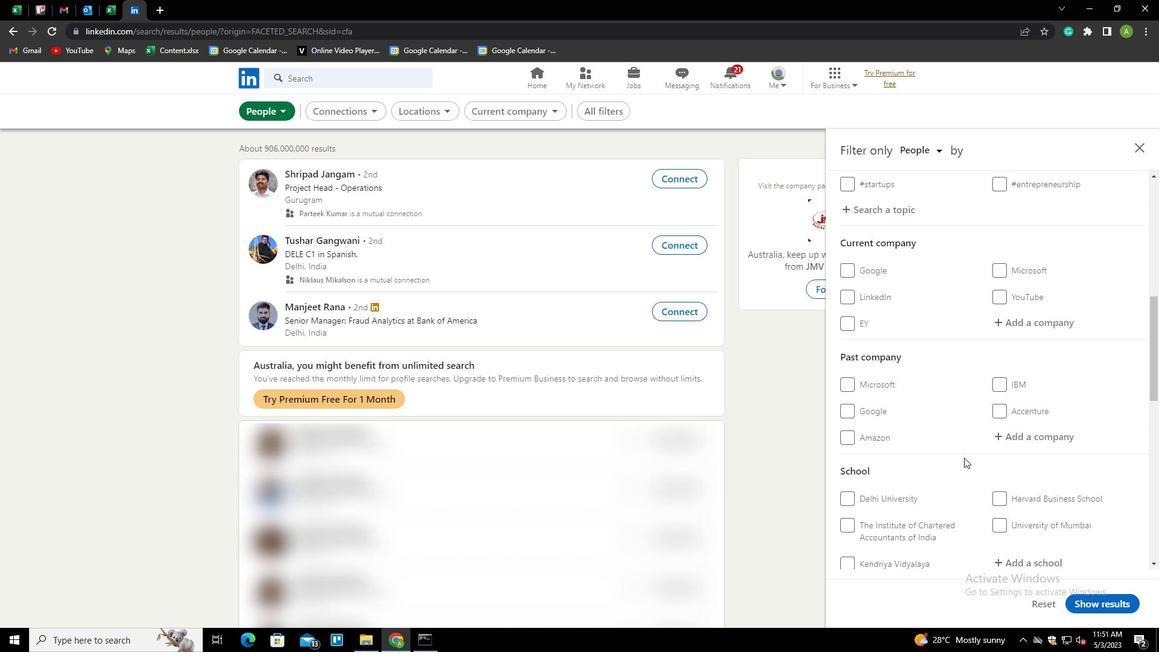 
Action: Mouse moved to (1013, 401)
Screenshot: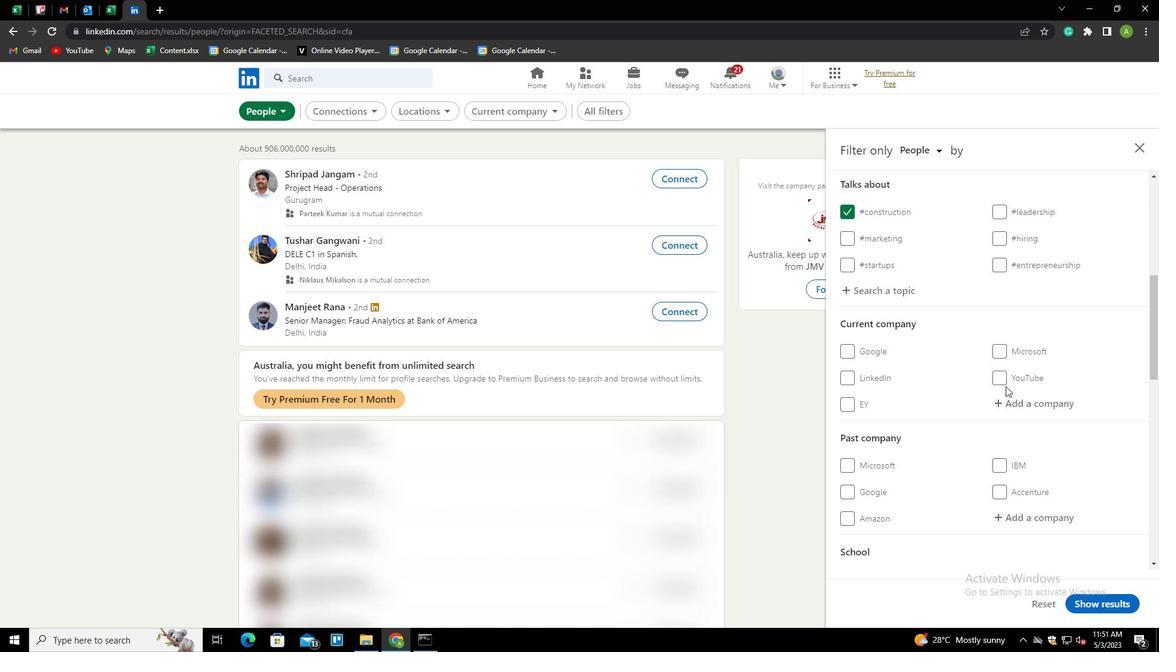 
Action: Mouse pressed left at (1013, 401)
Screenshot: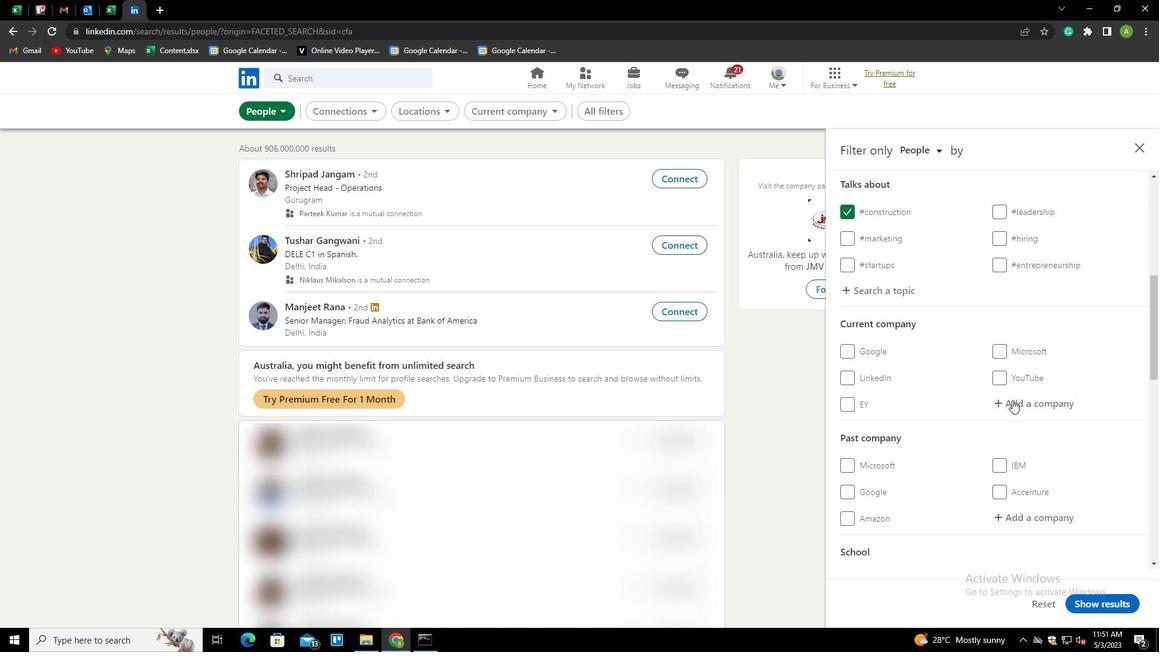 
Action: Key pressed <Key.shift>SOFOMATION<Key.down><Key.enter>
Screenshot: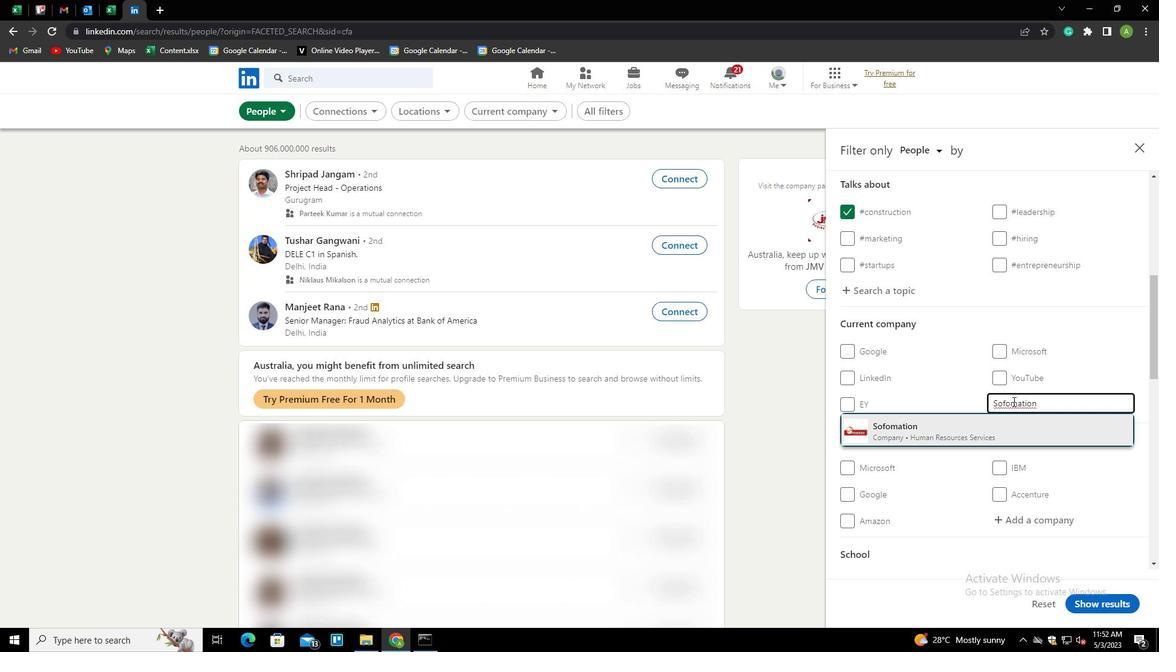 
Action: Mouse scrolled (1013, 400) with delta (0, 0)
Screenshot: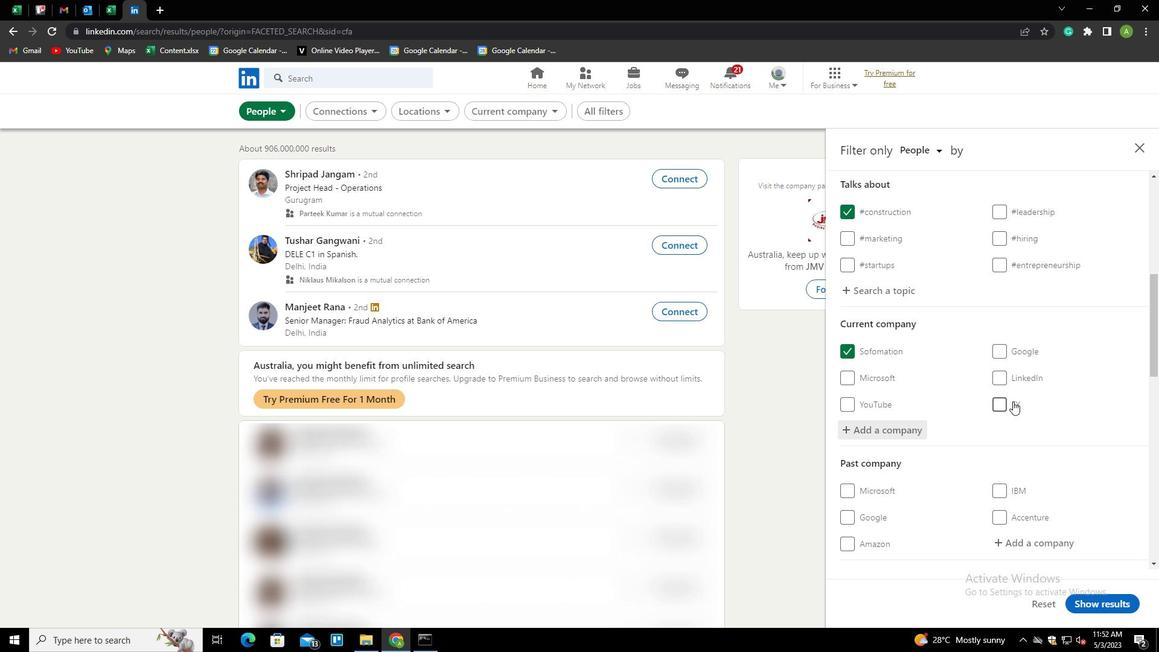 
Action: Mouse scrolled (1013, 400) with delta (0, 0)
Screenshot: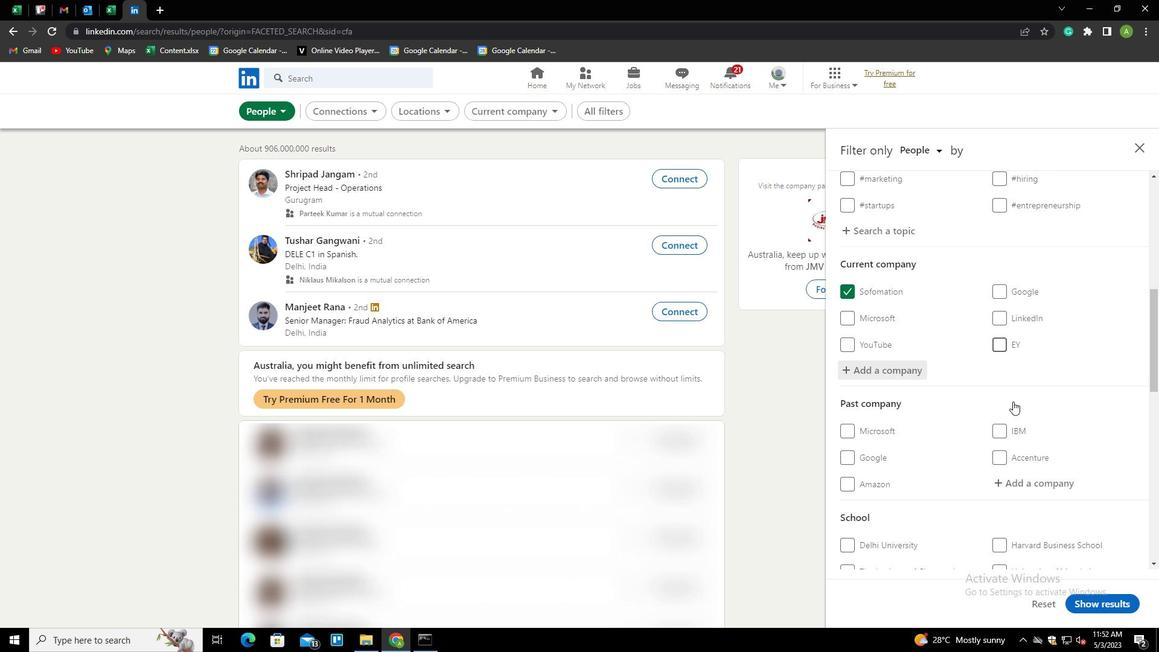 
Action: Mouse scrolled (1013, 400) with delta (0, 0)
Screenshot: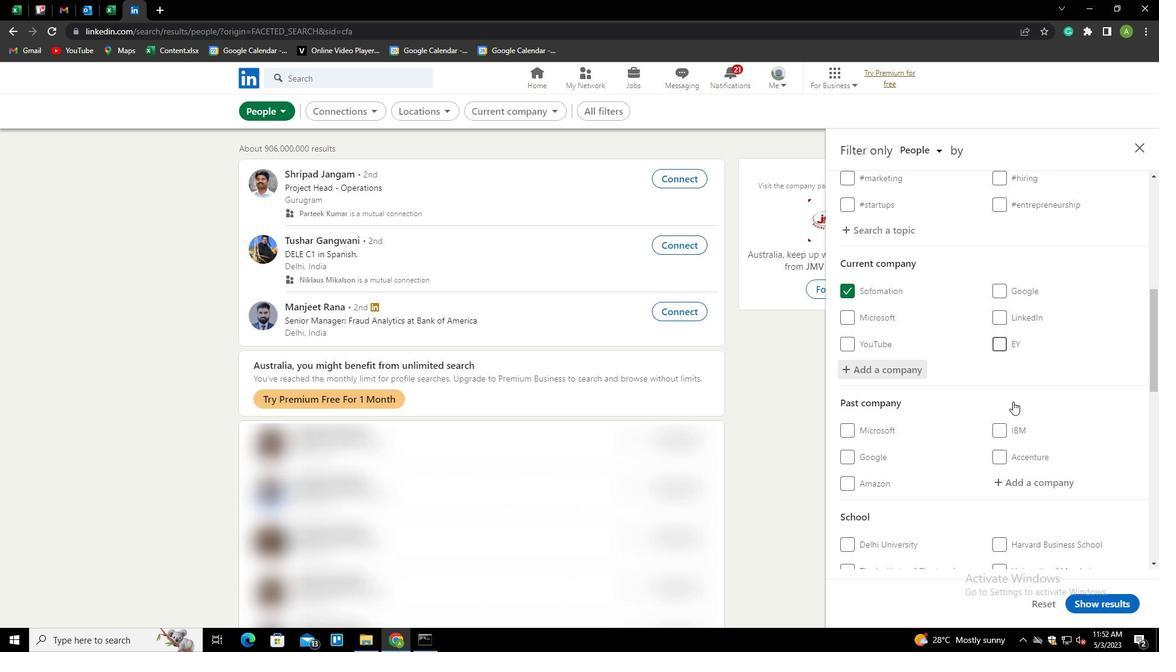 
Action: Mouse scrolled (1013, 400) with delta (0, 0)
Screenshot: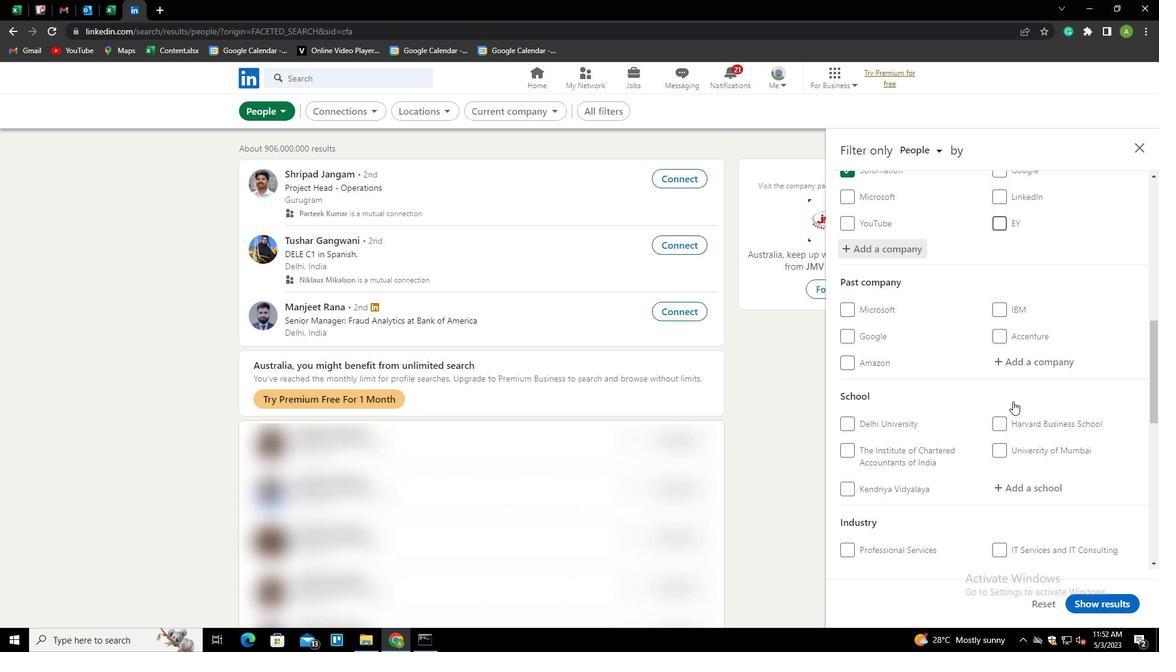 
Action: Mouse moved to (1013, 432)
Screenshot: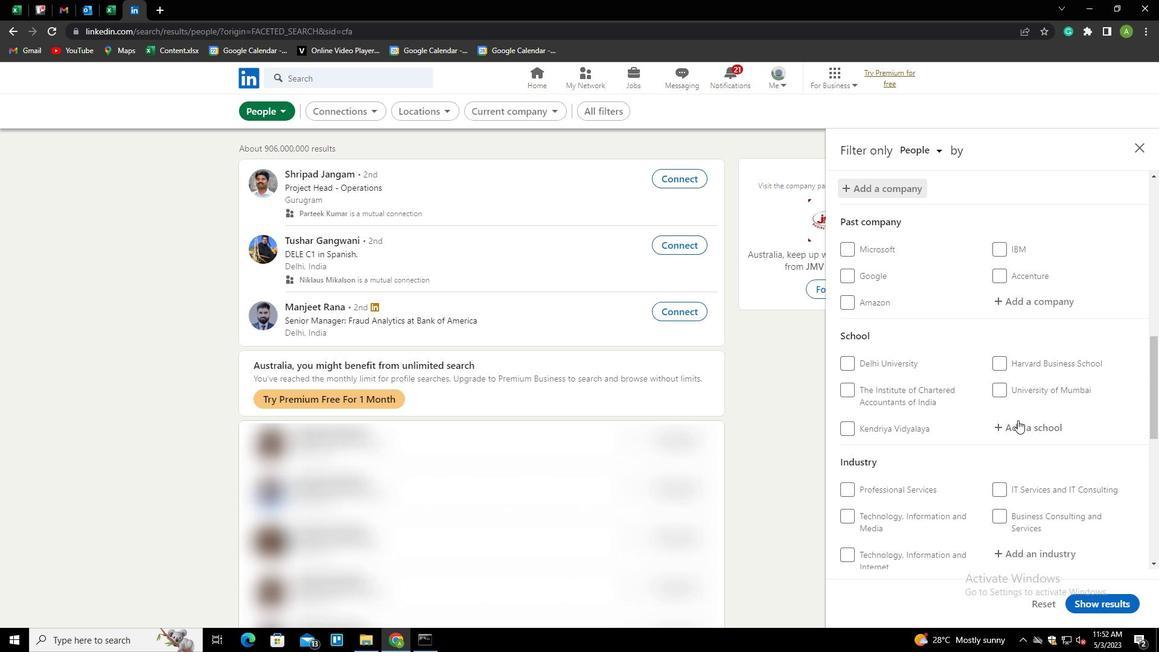 
Action: Mouse pressed left at (1013, 432)
Screenshot: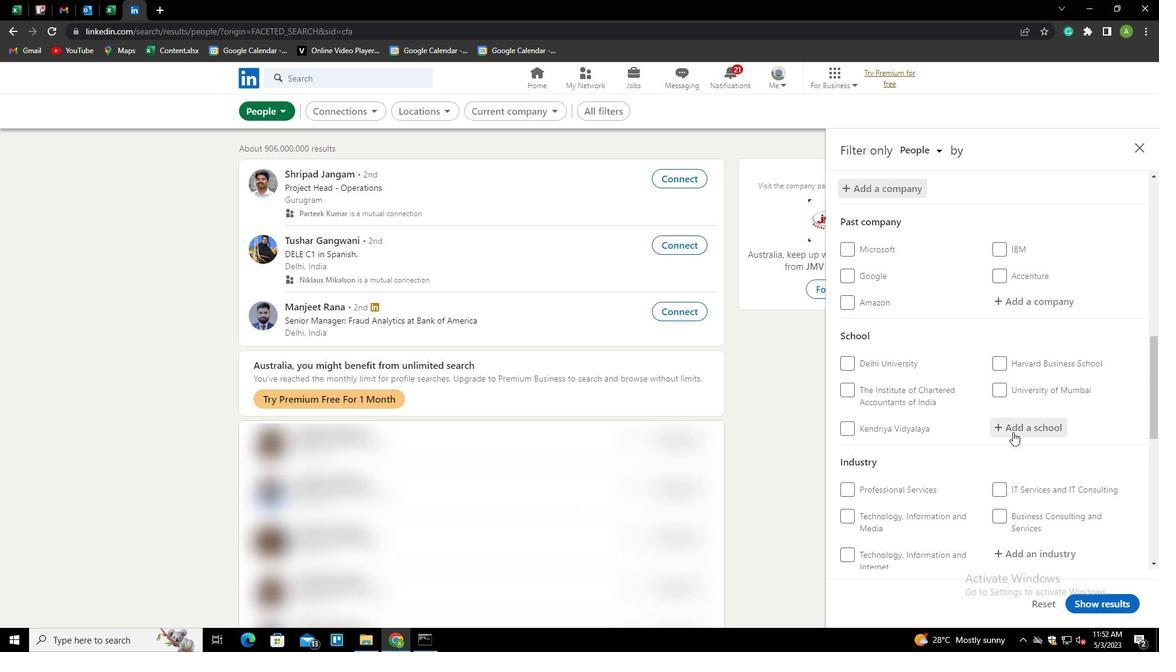 
Action: Key pressed <Key.shift>MEGHNAD<Key.space><Key.shift>SAHA<Key.space><Key.shift>INSTITUTE<Key.space><Key.shift>OF<Key.space><Key.backspace><Key.backspace>F<Key.space><Key.shift><Key.shift><Key.shift><Key.shift><Key.shift><Key.shift><Key.shift><Key.shift><Key.shift><Key.shift><Key.shift><Key.shift><Key.shift><Key.shift><Key.shift><Key.shift><Key.shift><Key.shift><Key.shift><Key.shift><Key.shift><Key.shift><Key.shift><Key.shift><Key.shift><Key.shift><Key.shift><Key.shift><Key.shift><Key.shift><Key.shift><Key.shift><Key.shift><Key.shift><Key.shift><Key.shift><Key.shift><Key.shift><Key.shift><Key.shift>TECHNOLOGY<Key.down><Key.enter>
Screenshot: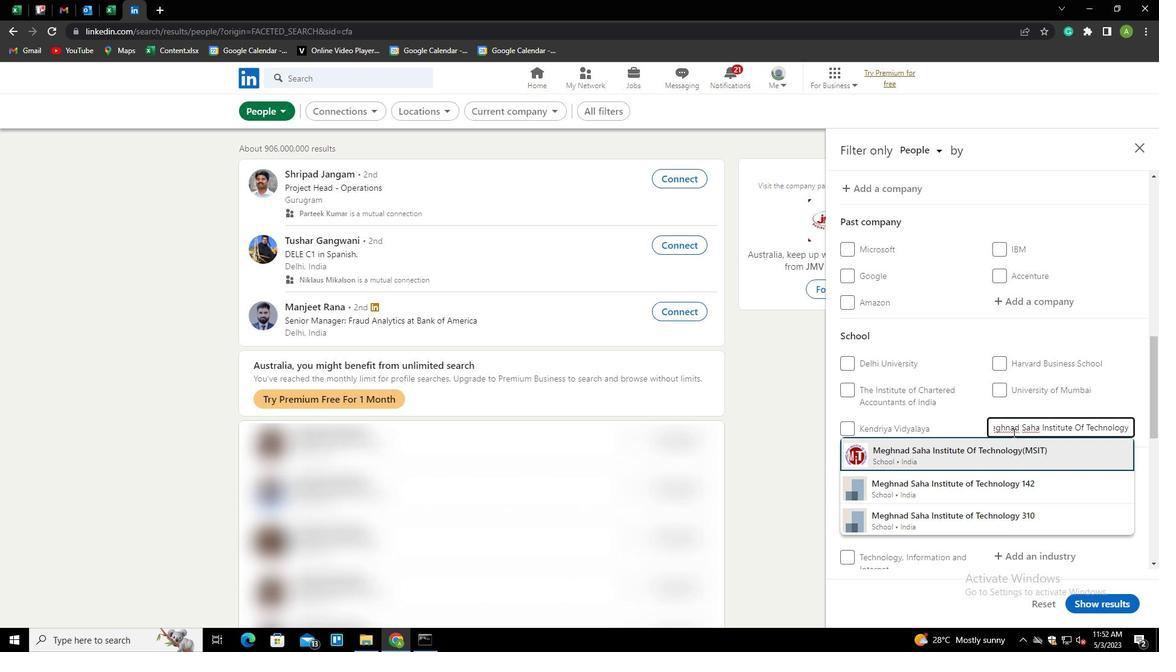 
Action: Mouse scrolled (1013, 432) with delta (0, 0)
Screenshot: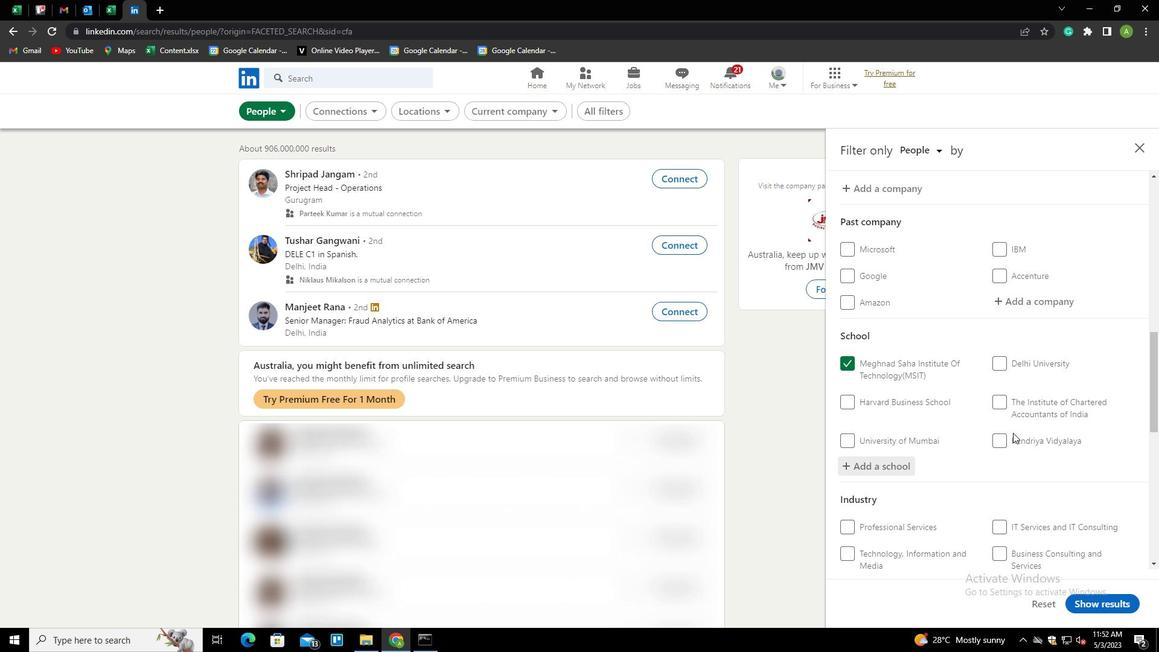 
Action: Mouse scrolled (1013, 432) with delta (0, 0)
Screenshot: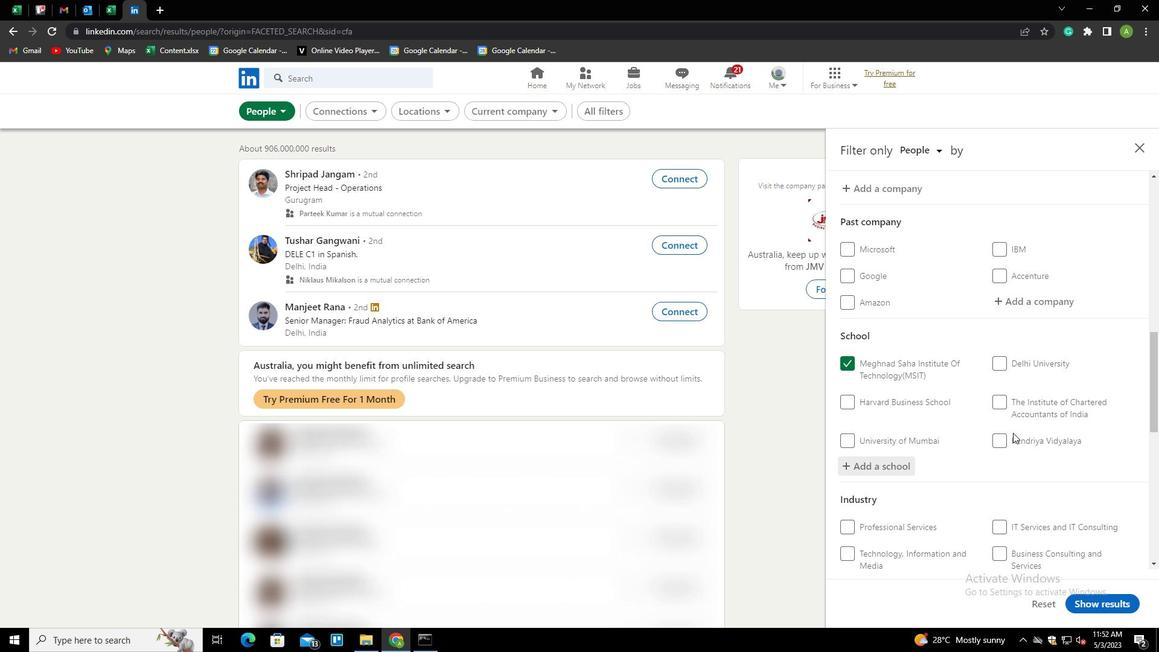 
Action: Mouse scrolled (1013, 432) with delta (0, 0)
Screenshot: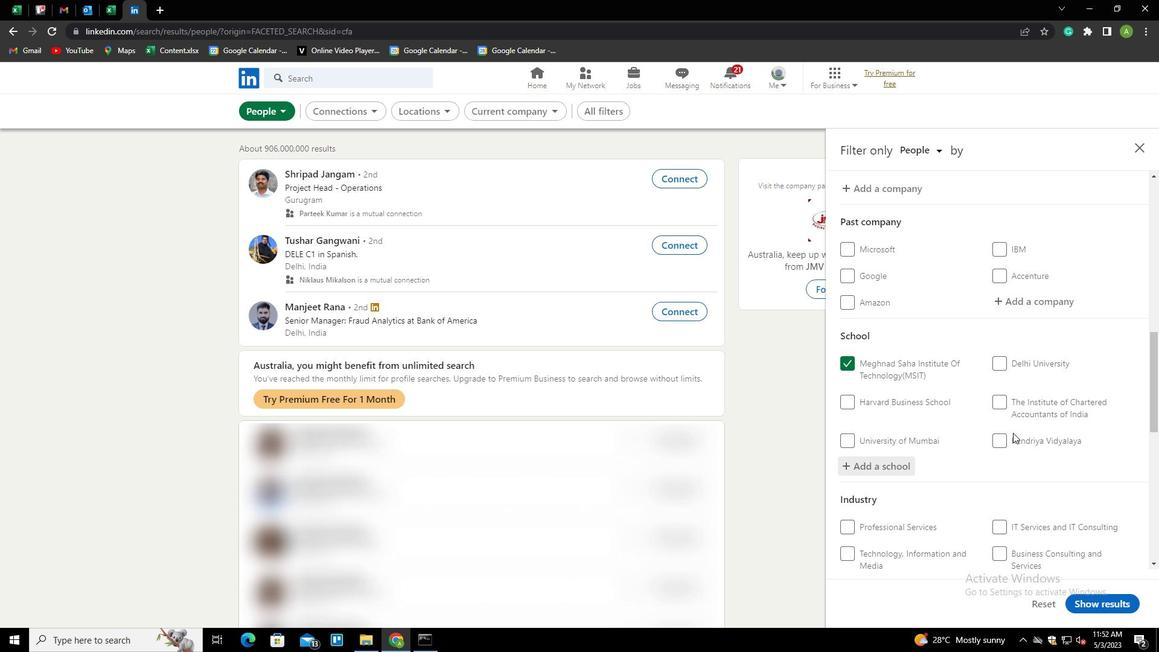 
Action: Mouse moved to (1021, 411)
Screenshot: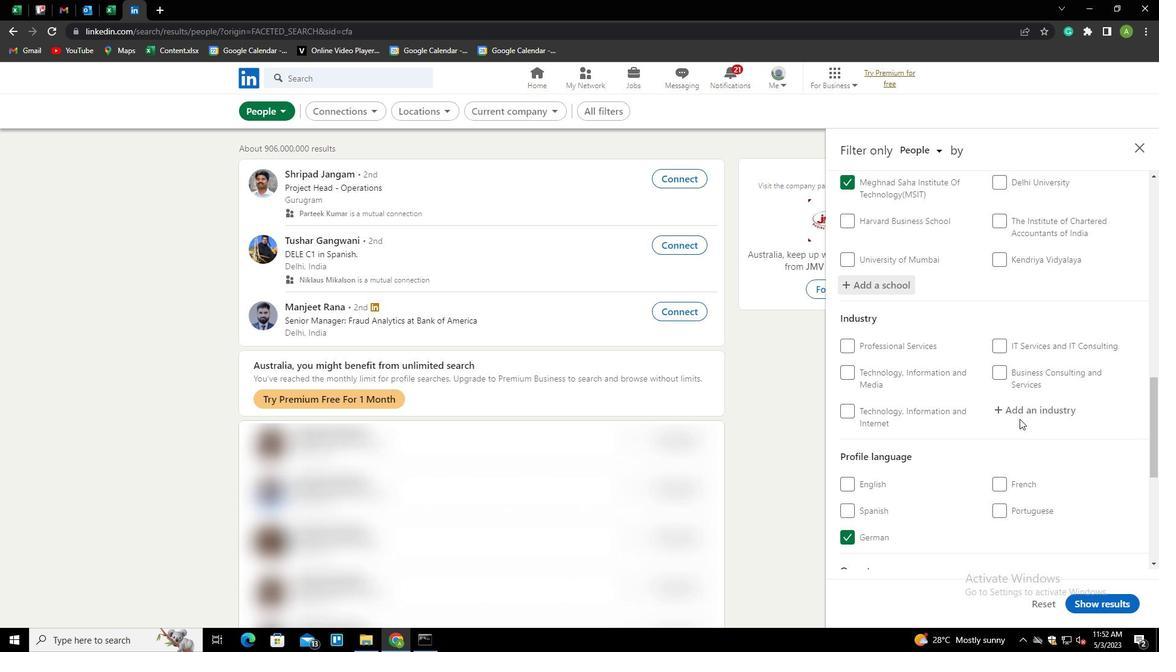 
Action: Mouse pressed left at (1021, 411)
Screenshot: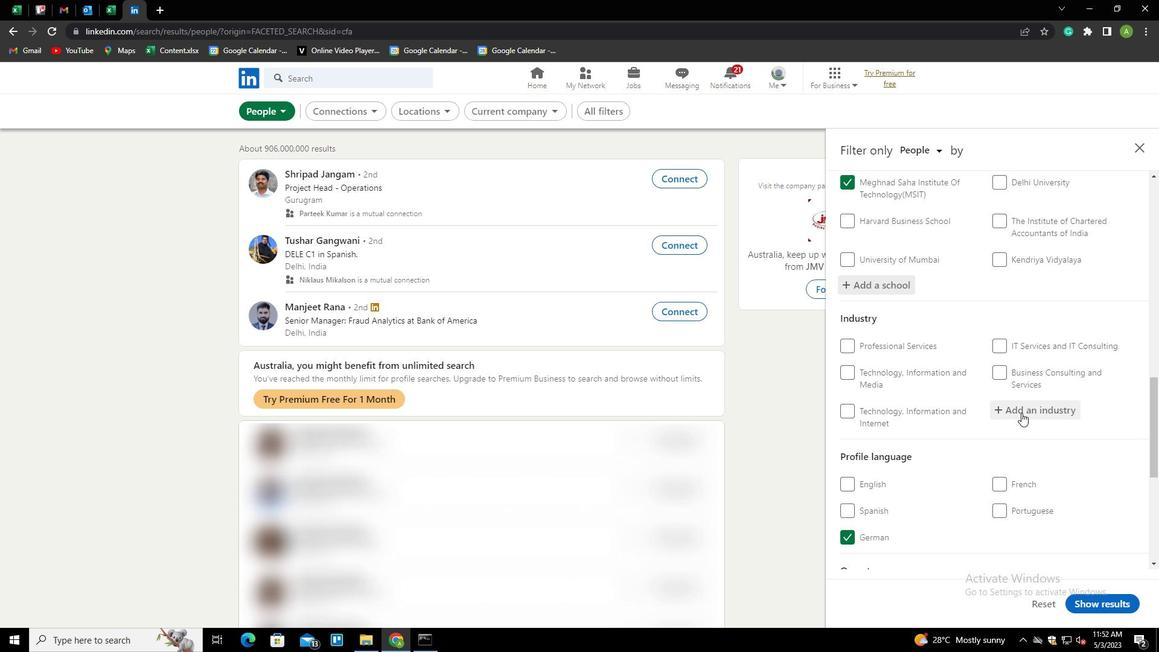 
Action: Key pressed <Key.shift><Key.shift><Key.shift><Key.shift><Key.shift><Key.shift><Key.shift>VETERINARY<Key.down><Key.enter>
Screenshot: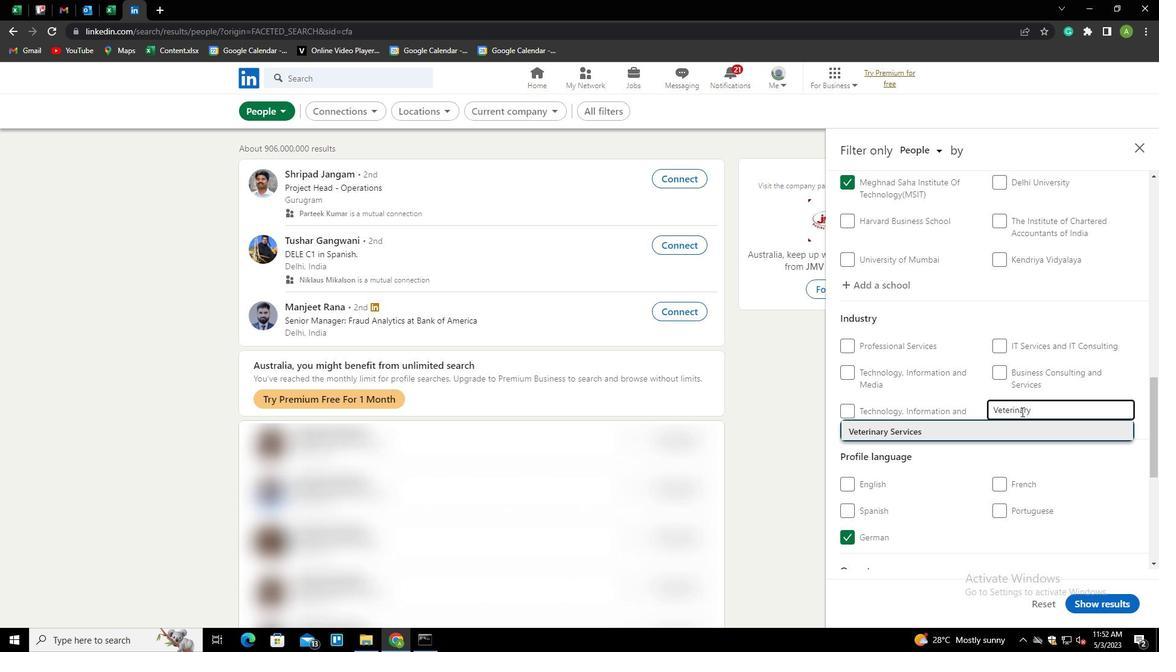 
Action: Mouse scrolled (1021, 411) with delta (0, 0)
Screenshot: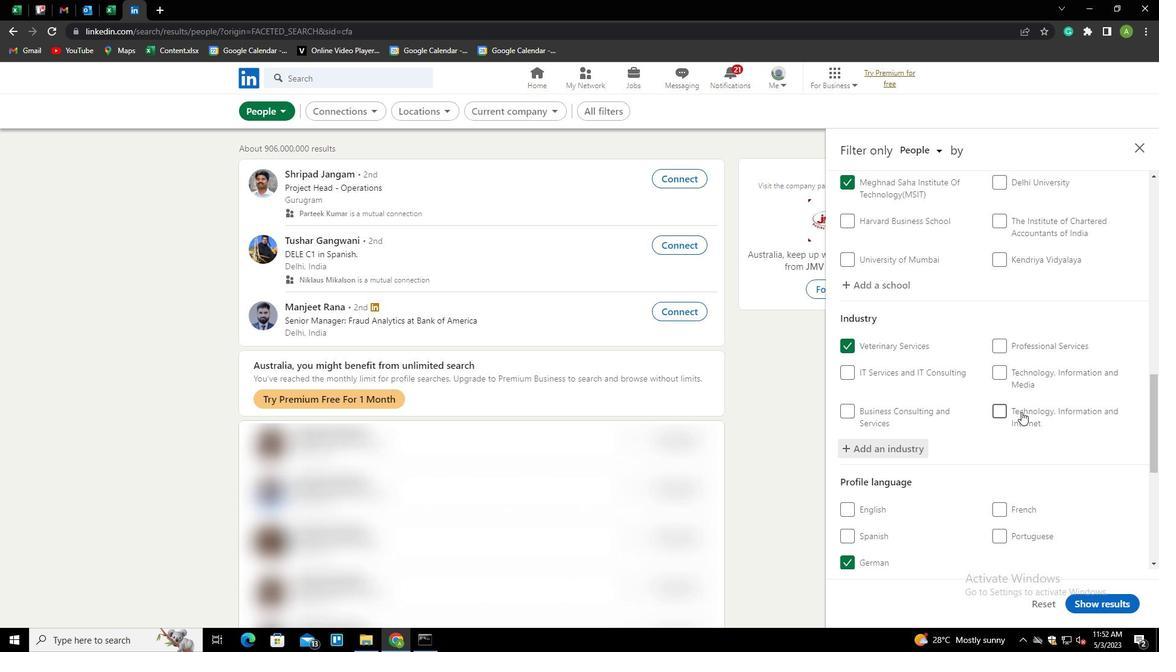 
Action: Mouse scrolled (1021, 411) with delta (0, 0)
Screenshot: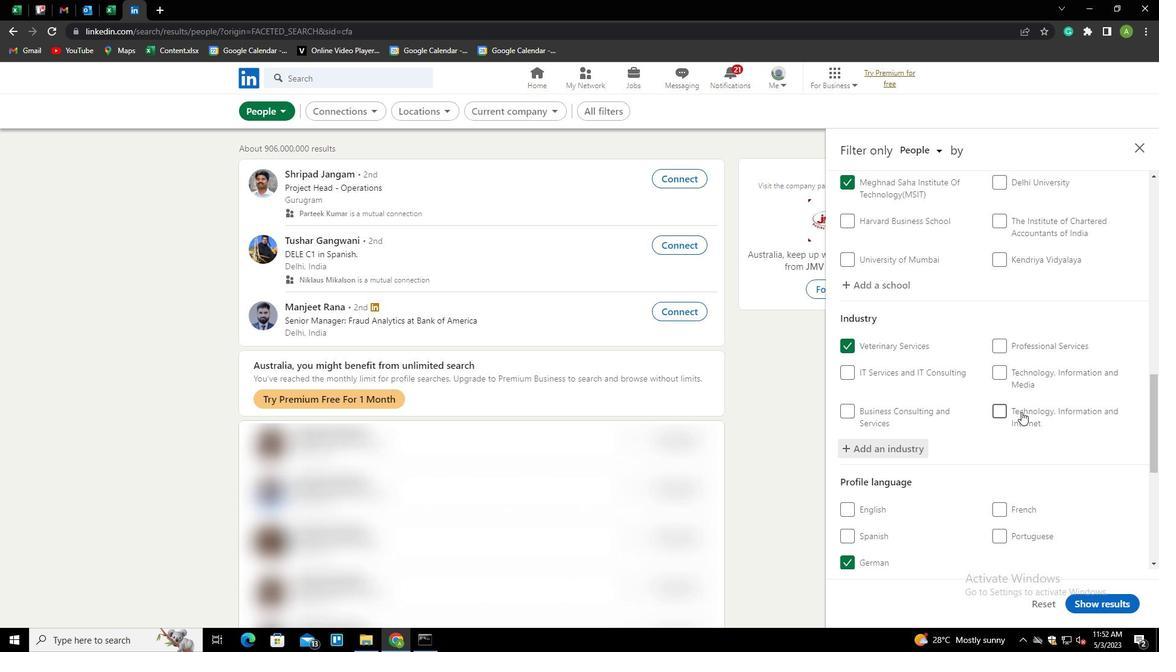 
Action: Mouse scrolled (1021, 411) with delta (0, 0)
Screenshot: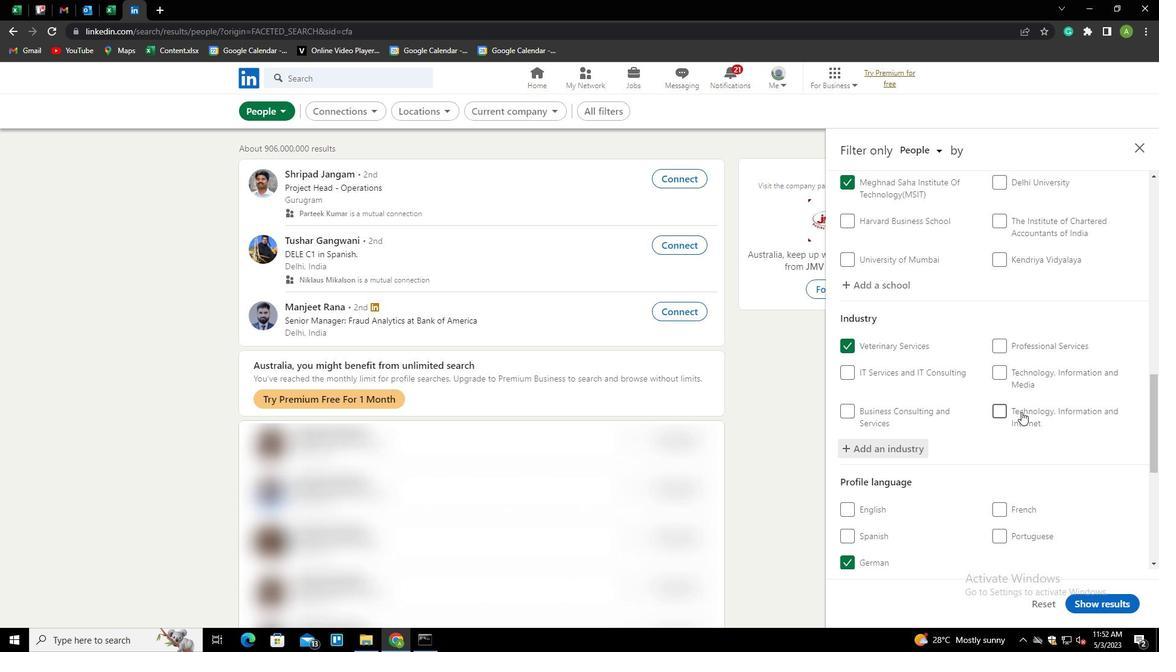 
Action: Mouse scrolled (1021, 411) with delta (0, 0)
Screenshot: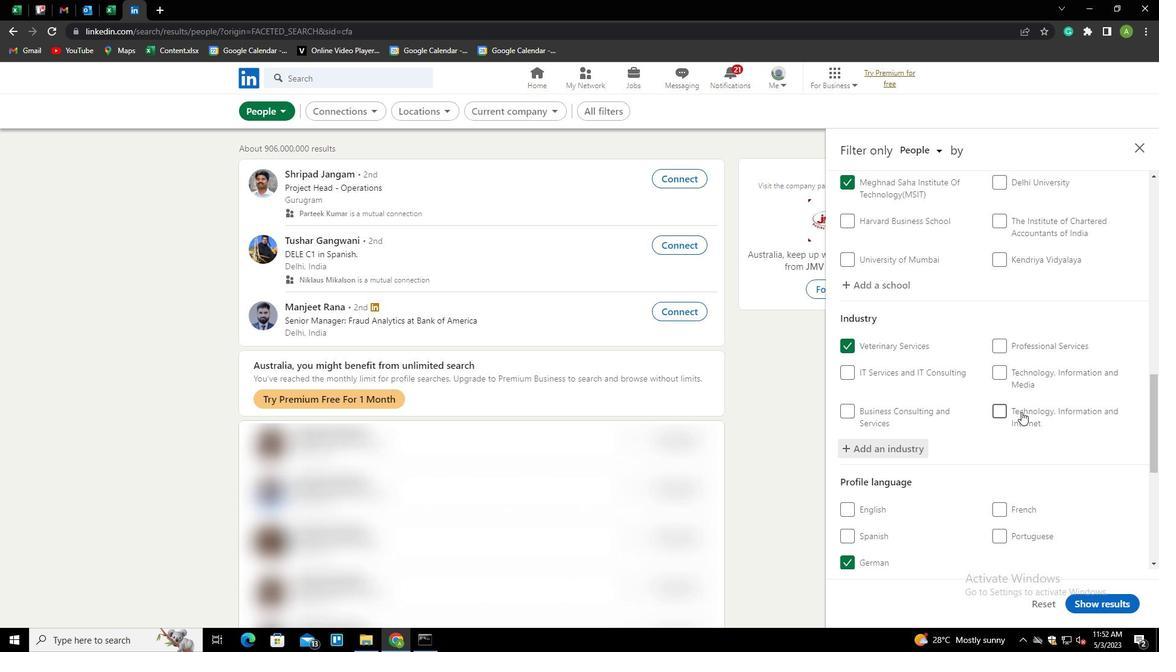 
Action: Mouse scrolled (1021, 411) with delta (0, 0)
Screenshot: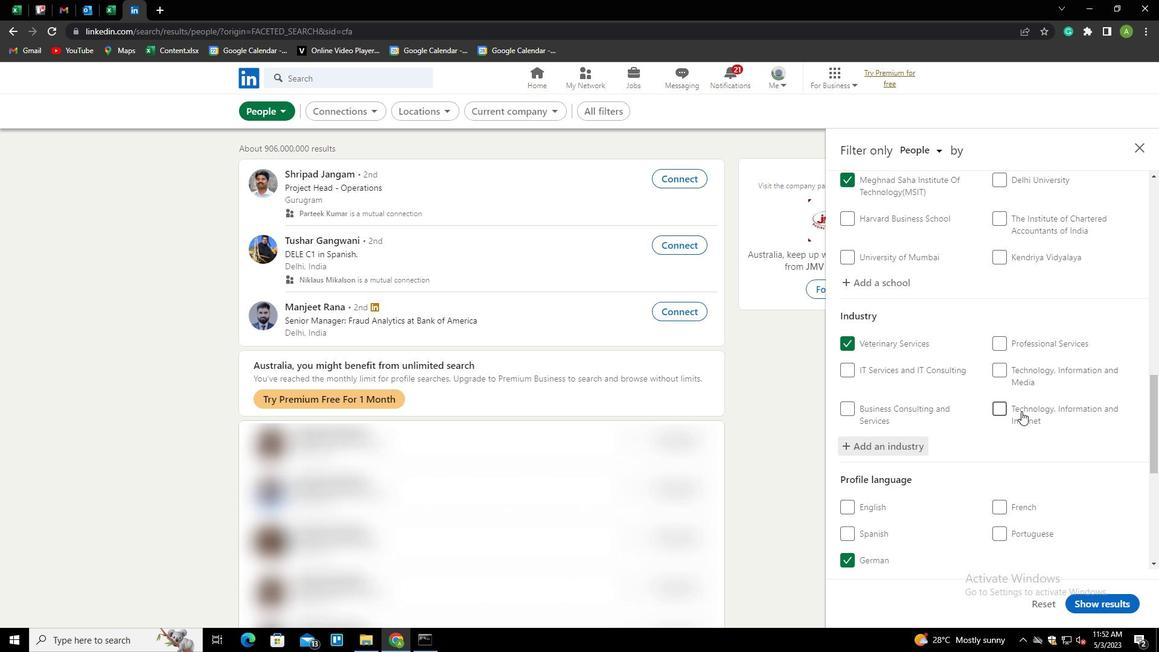 
Action: Mouse moved to (1024, 446)
Screenshot: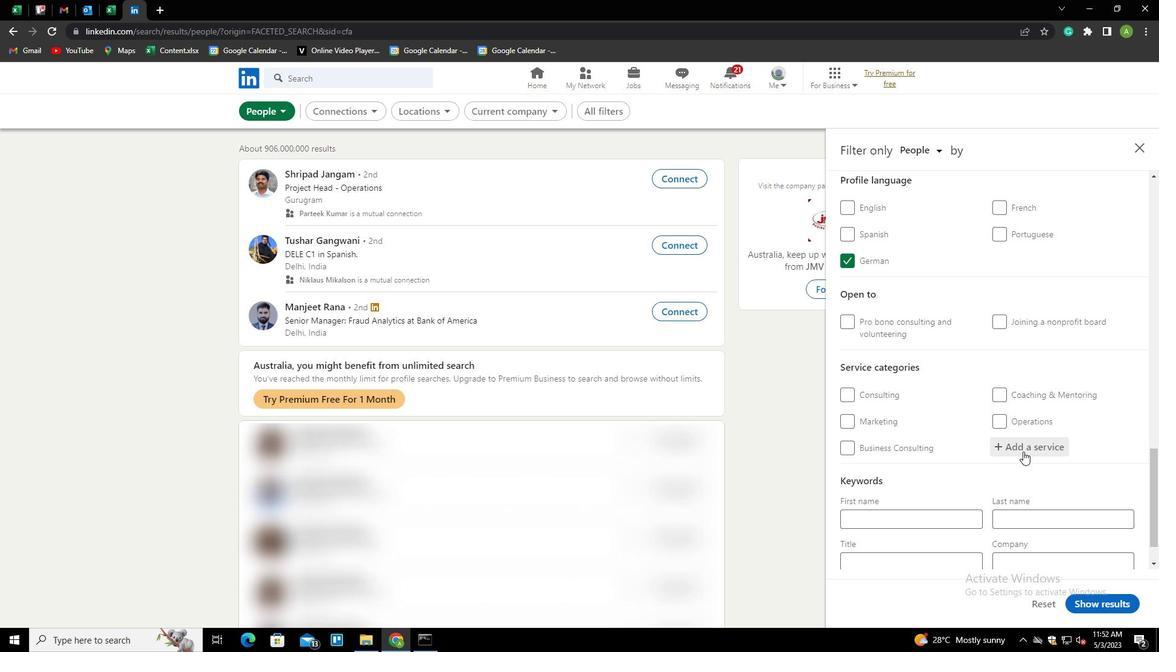 
Action: Mouse pressed left at (1024, 446)
Screenshot: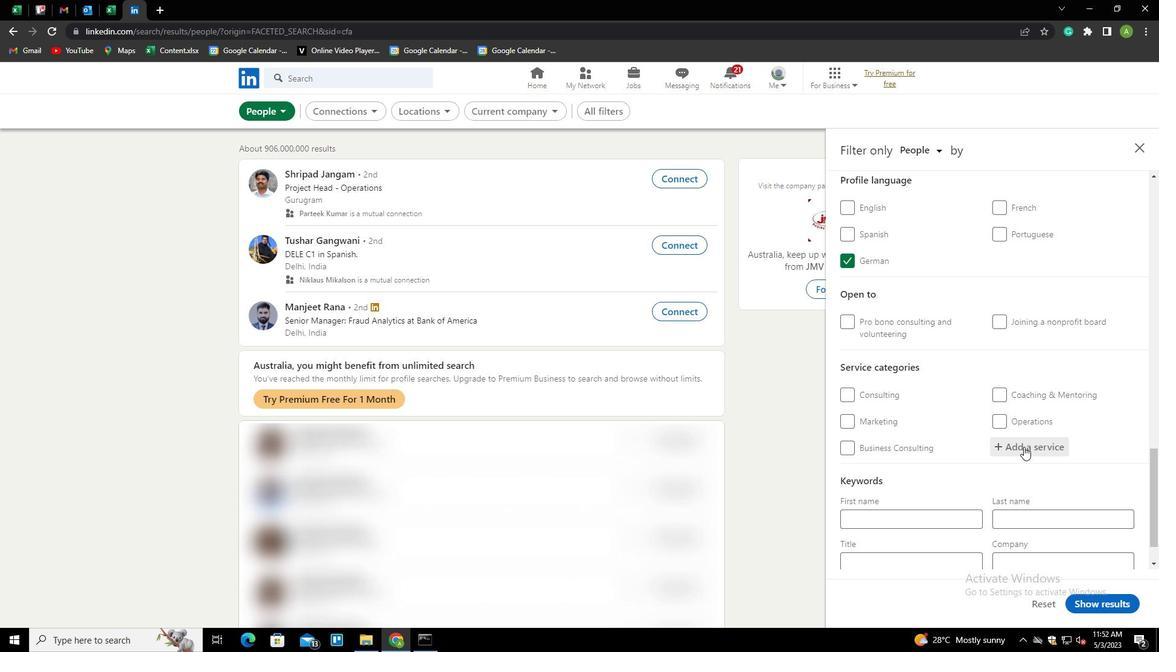 
Action: Key pressed <Key.shift>TRADE<Key.space><Key.shift>SHOWS<Key.down><Key.enter>
Screenshot: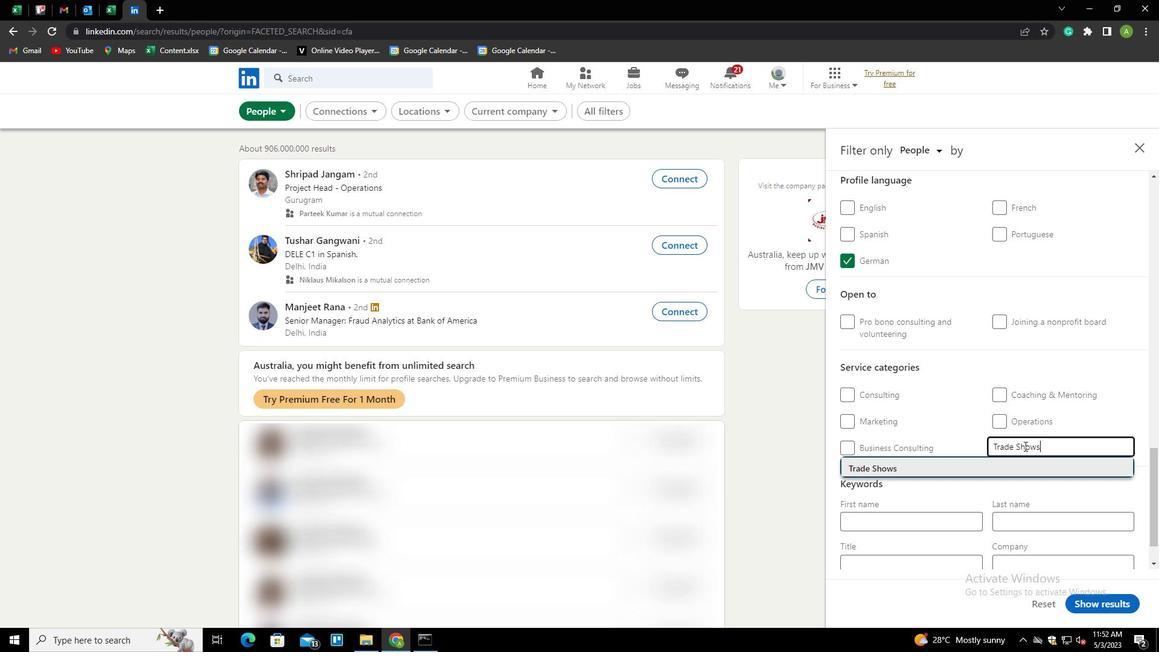 
Action: Mouse moved to (1071, 452)
Screenshot: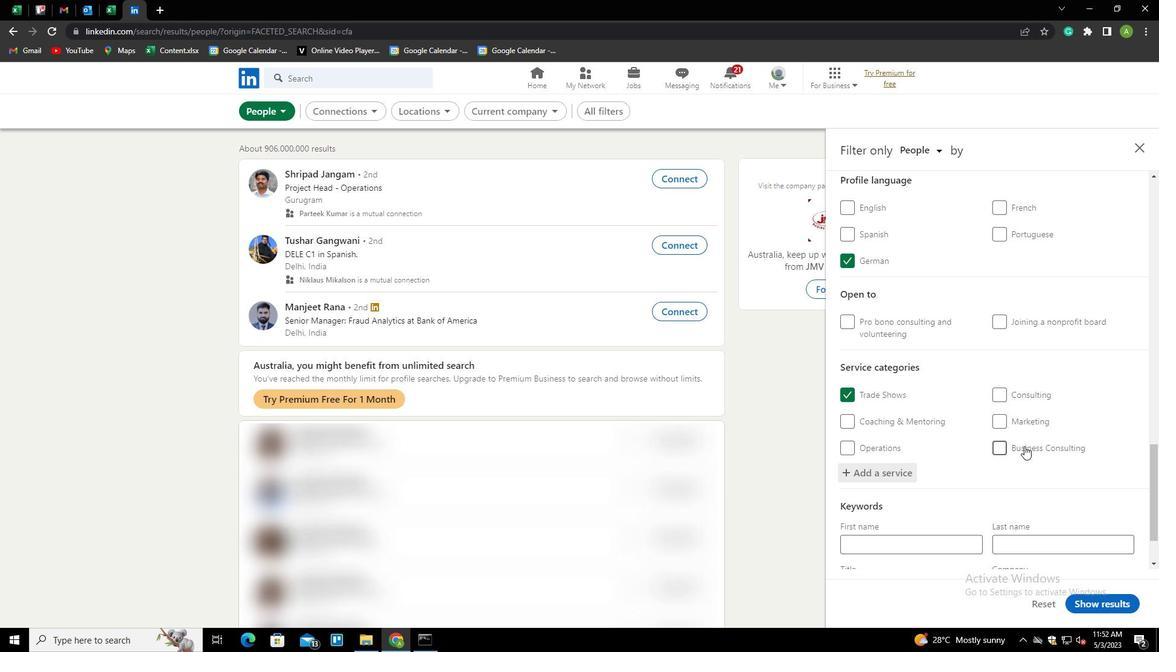 
Action: Mouse scrolled (1071, 452) with delta (0, 0)
Screenshot: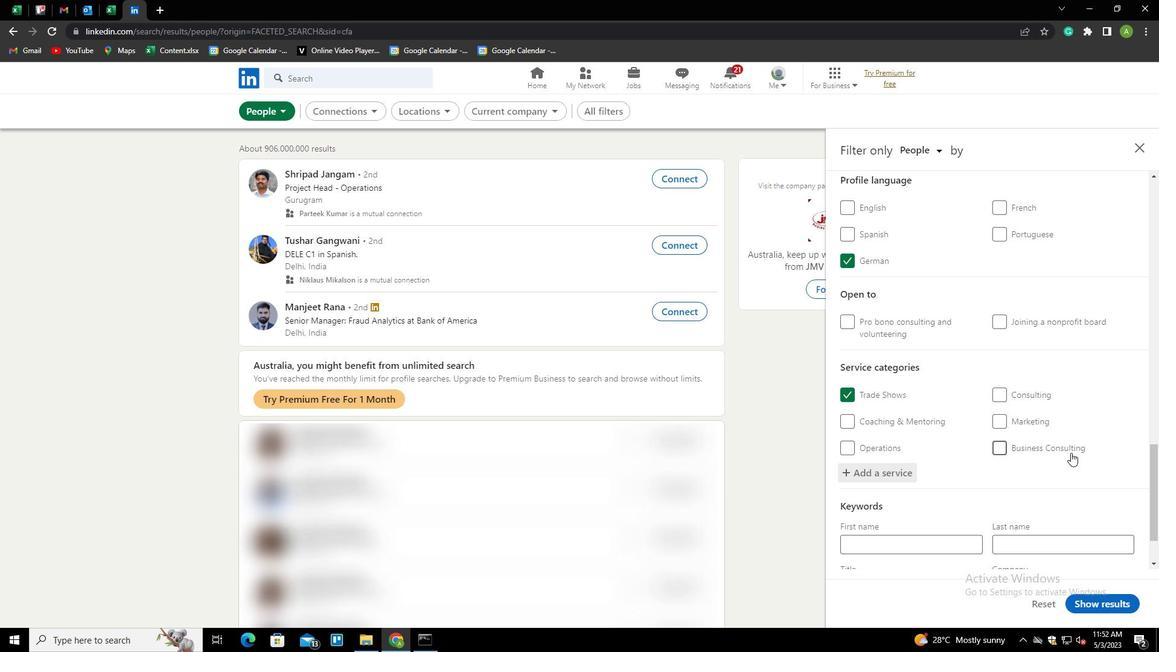 
Action: Mouse scrolled (1071, 452) with delta (0, 0)
Screenshot: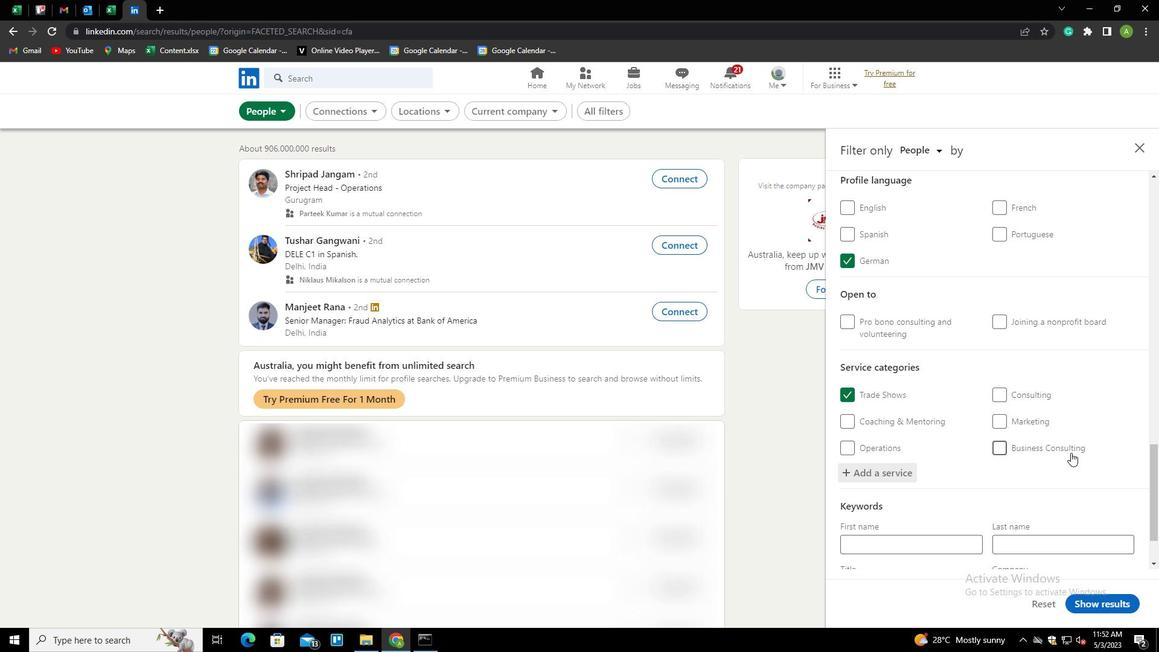 
Action: Mouse scrolled (1071, 452) with delta (0, 0)
Screenshot: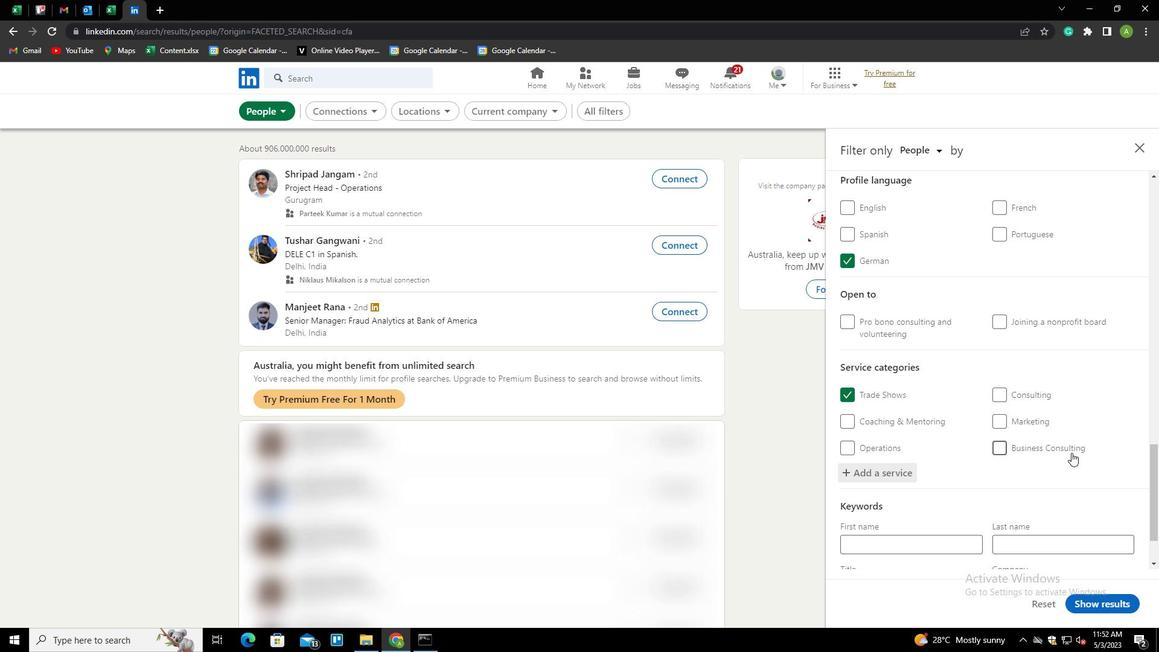 
Action: Mouse scrolled (1071, 452) with delta (0, 0)
Screenshot: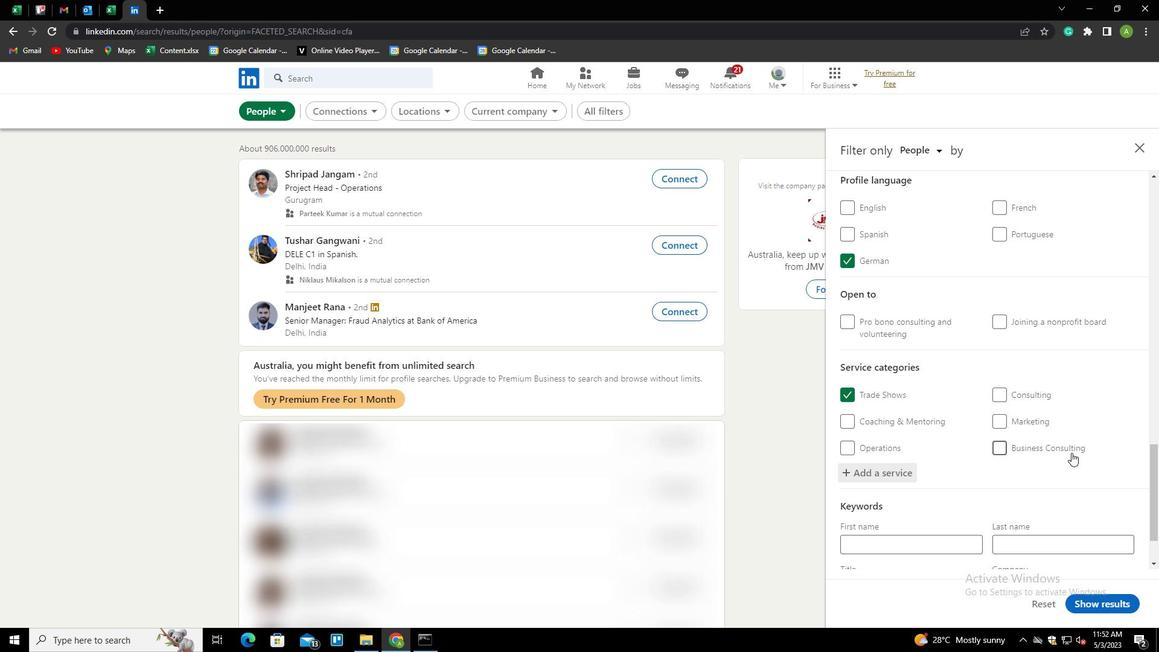 
Action: Mouse scrolled (1071, 452) with delta (0, 0)
Screenshot: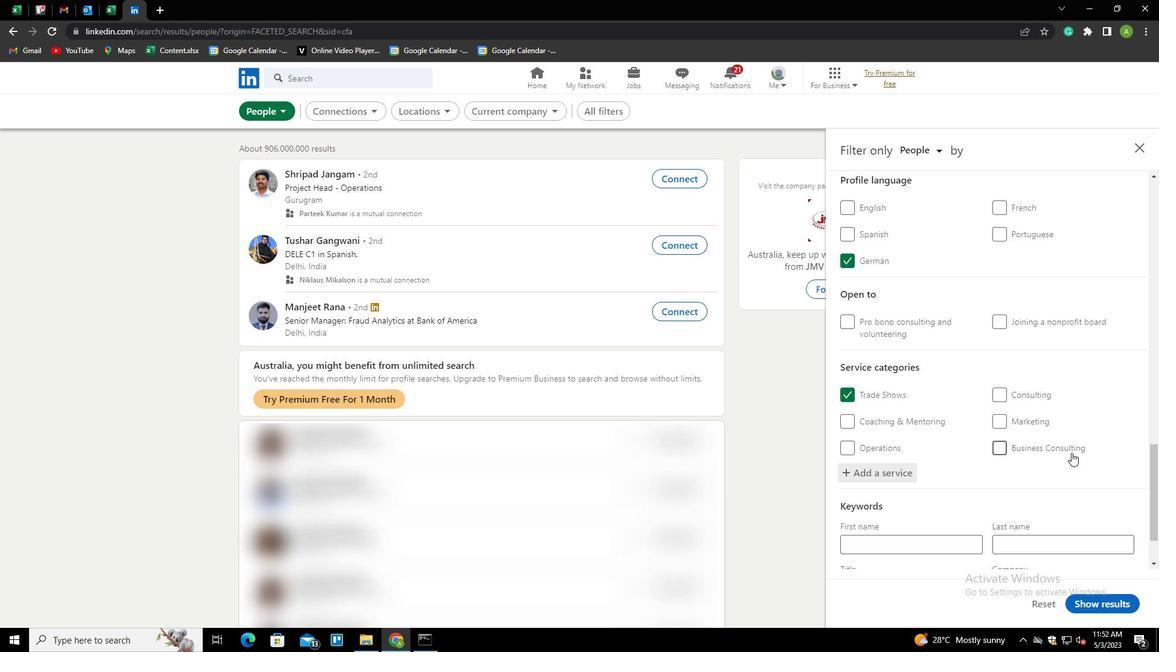 
Action: Mouse moved to (925, 535)
Screenshot: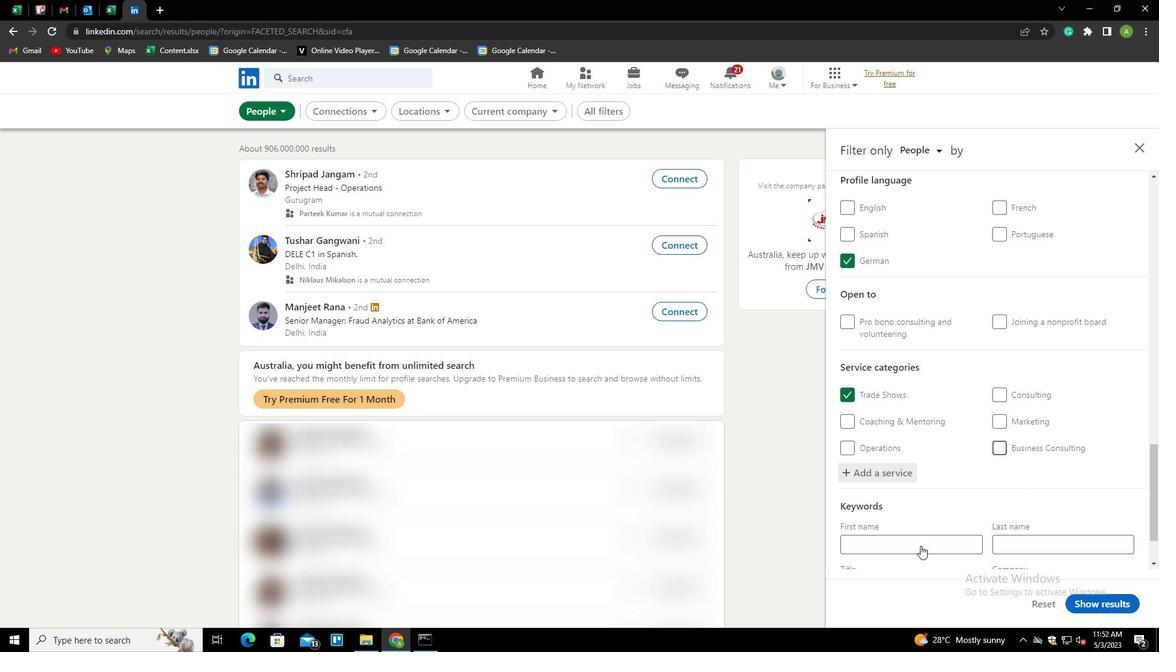 
Action: Mouse scrolled (925, 534) with delta (0, 0)
Screenshot: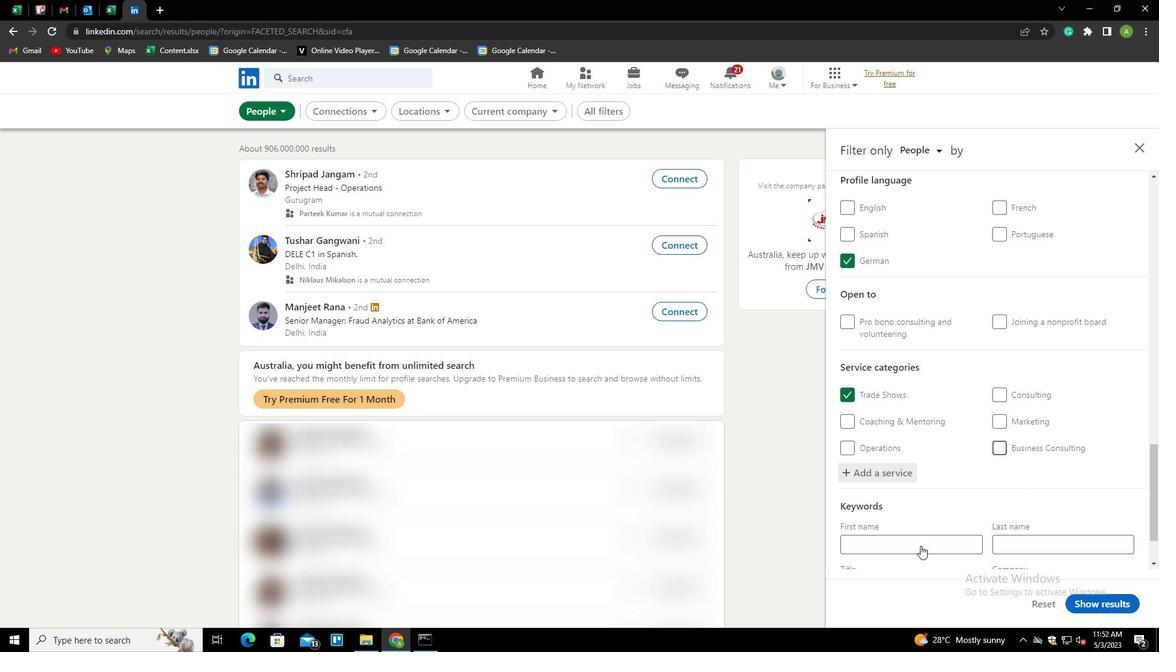 
Action: Mouse scrolled (925, 534) with delta (0, 0)
Screenshot: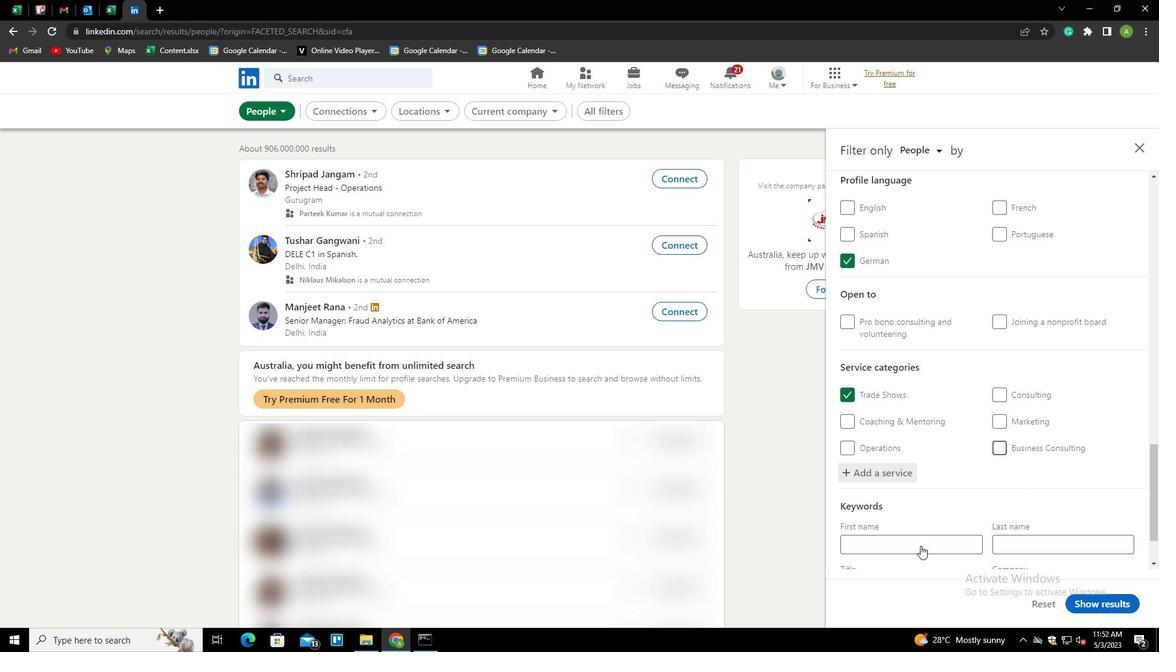 
Action: Mouse scrolled (925, 534) with delta (0, 0)
Screenshot: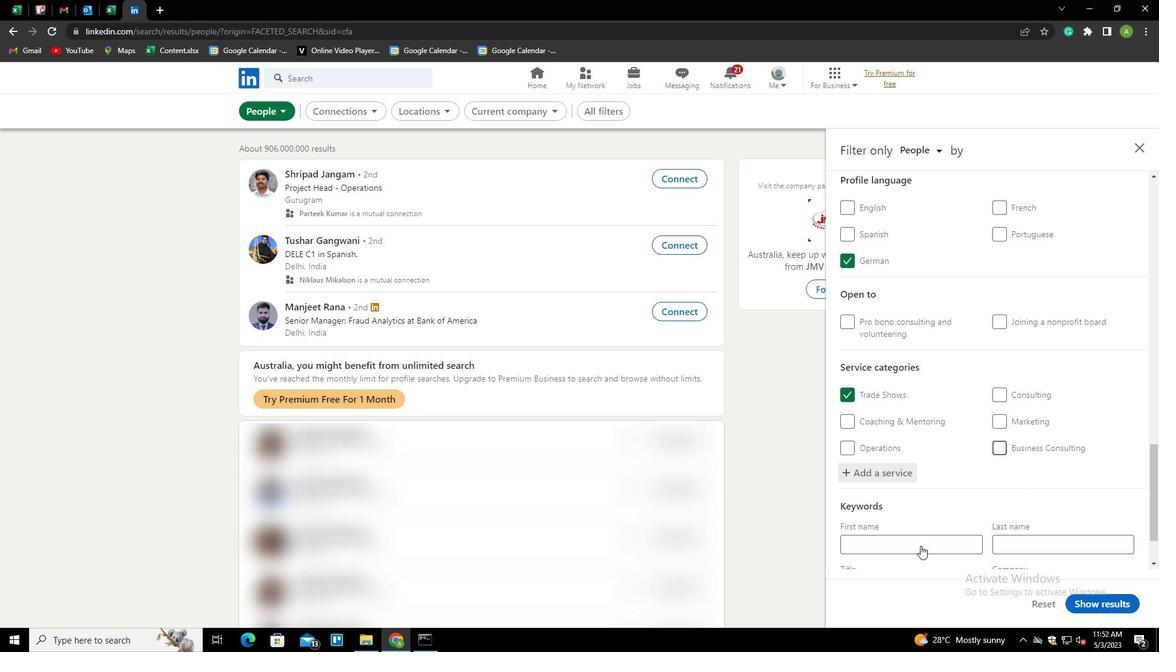 
Action: Mouse scrolled (925, 534) with delta (0, 0)
Screenshot: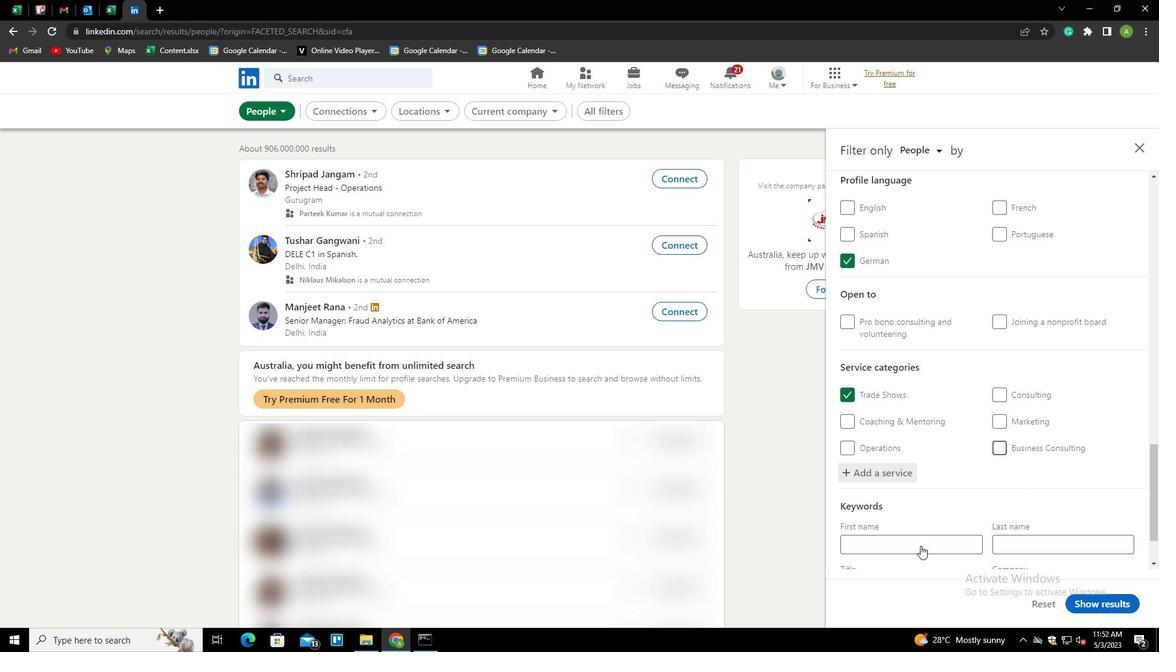 
Action: Mouse scrolled (925, 534) with delta (0, 0)
Screenshot: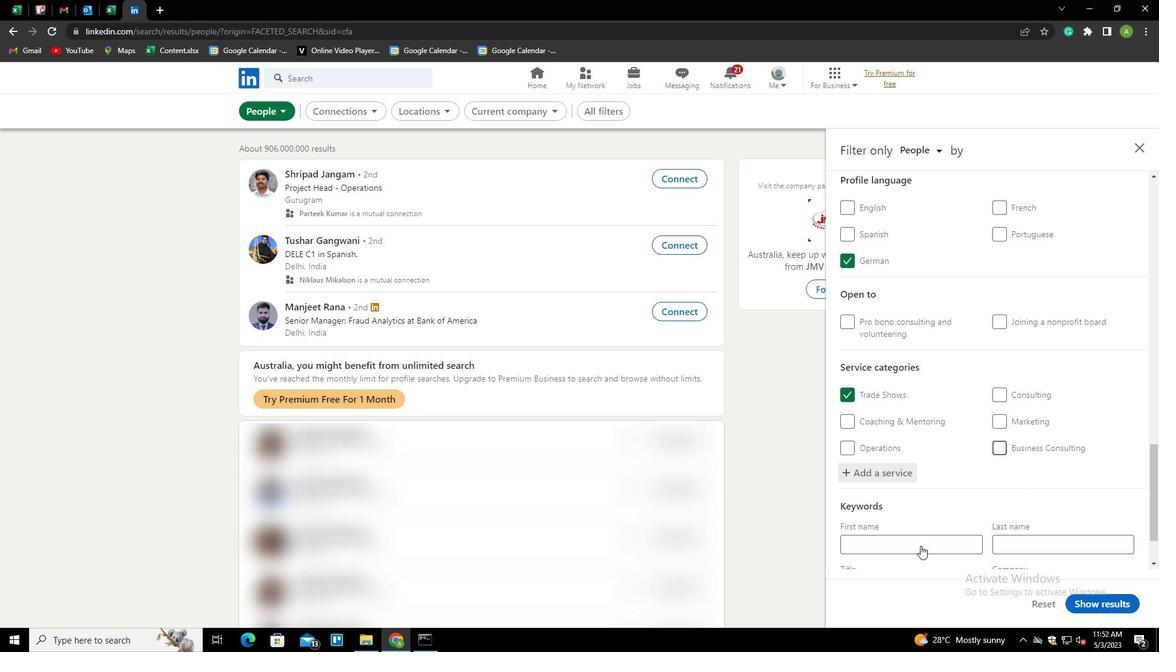 
Action: Mouse moved to (925, 533)
Screenshot: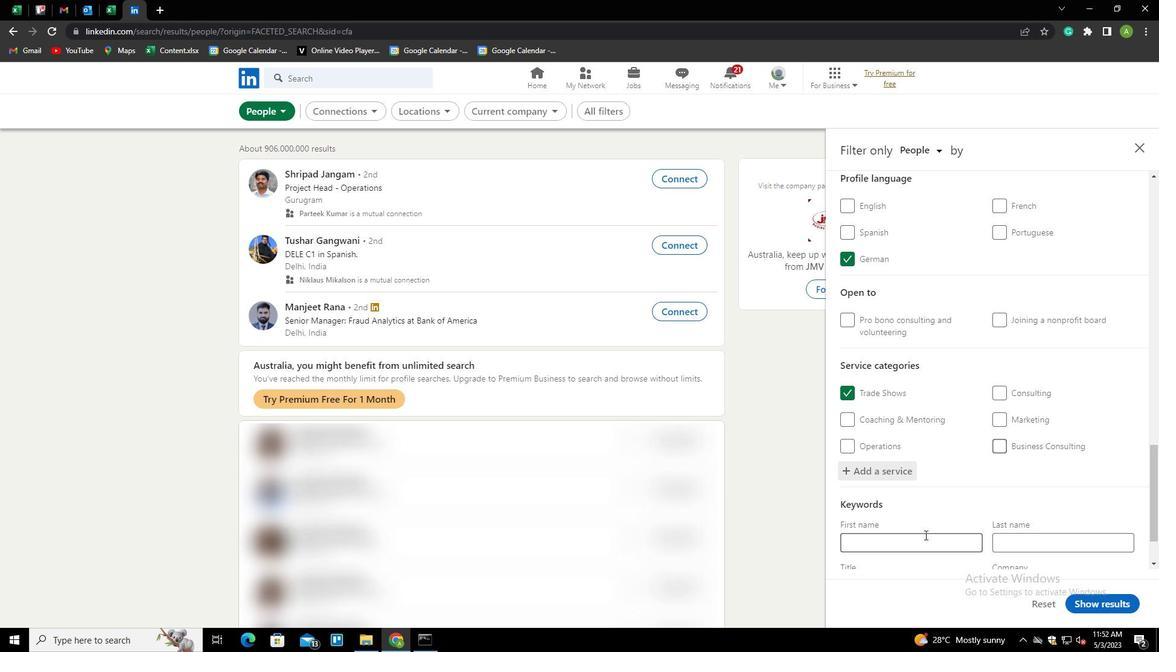 
Action: Mouse scrolled (925, 533) with delta (0, 0)
Screenshot: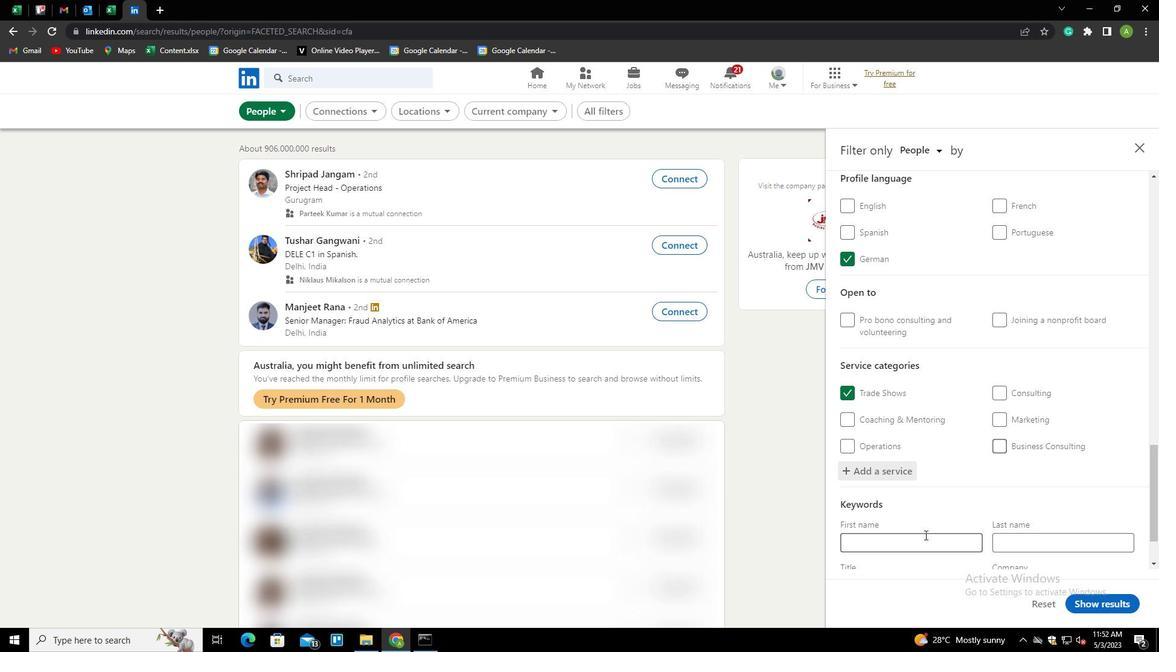 
Action: Mouse moved to (914, 518)
Screenshot: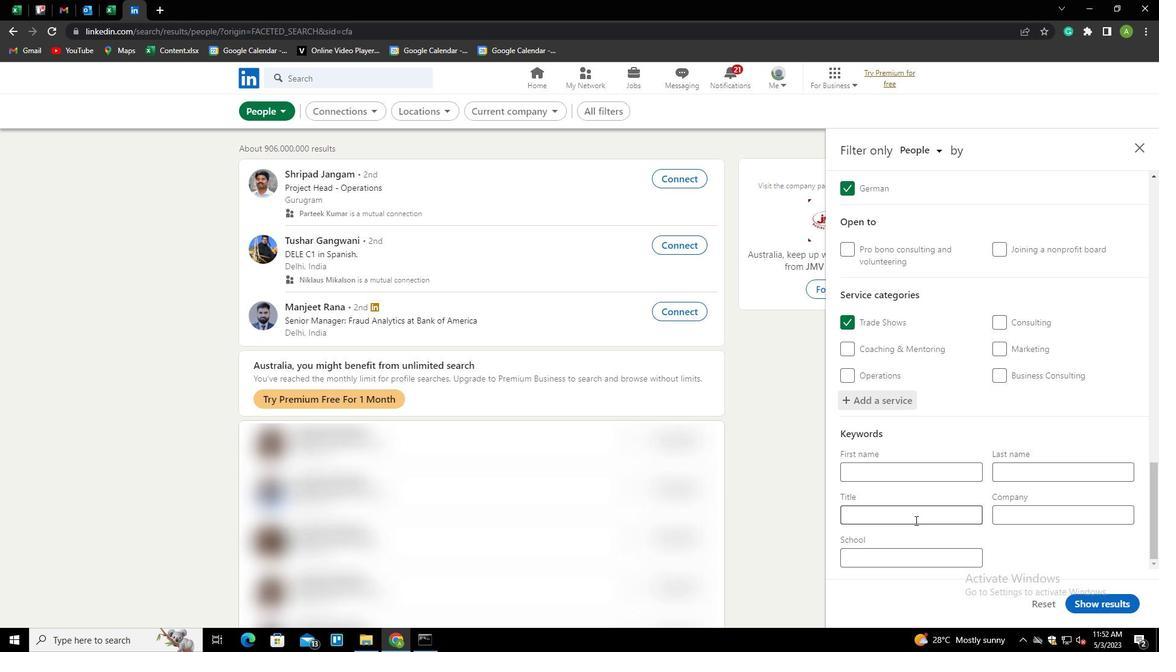 
Action: Mouse pressed left at (914, 518)
Screenshot: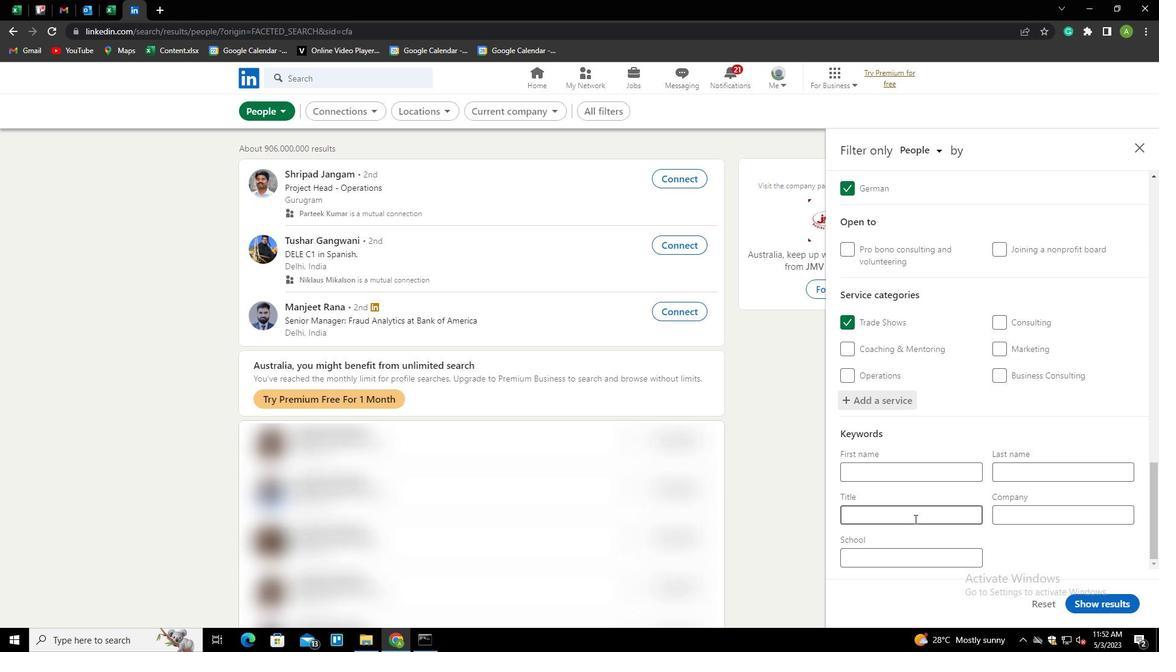 
Action: Key pressed <Key.shift><Key.shift><Key.shift><Key.shift><Key.shift><Key.shift>DATA<Key.space><Key.shift><Key.shift><Key.shift><Key.shift><Key.shift><Key.shift><Key.shift><Key.shift><Key.shift><Key.shift><Key.shift><Key.shift><Key.shift><Key.shift><Key.shift>ENTRY
Screenshot: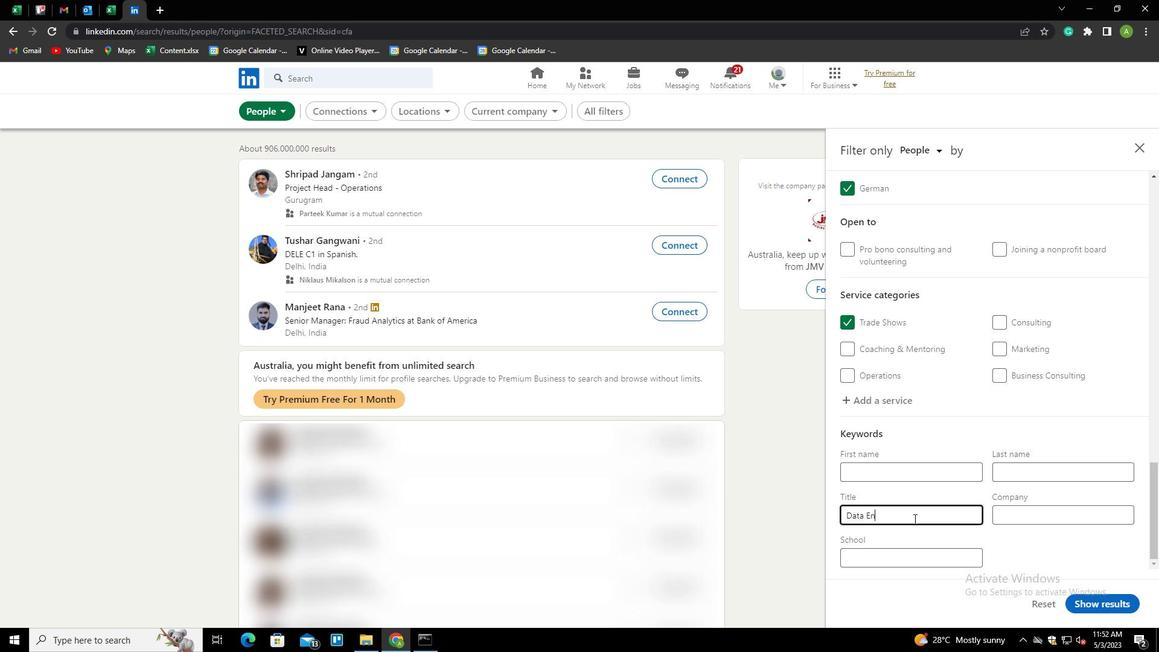 
Action: Mouse moved to (1028, 556)
Screenshot: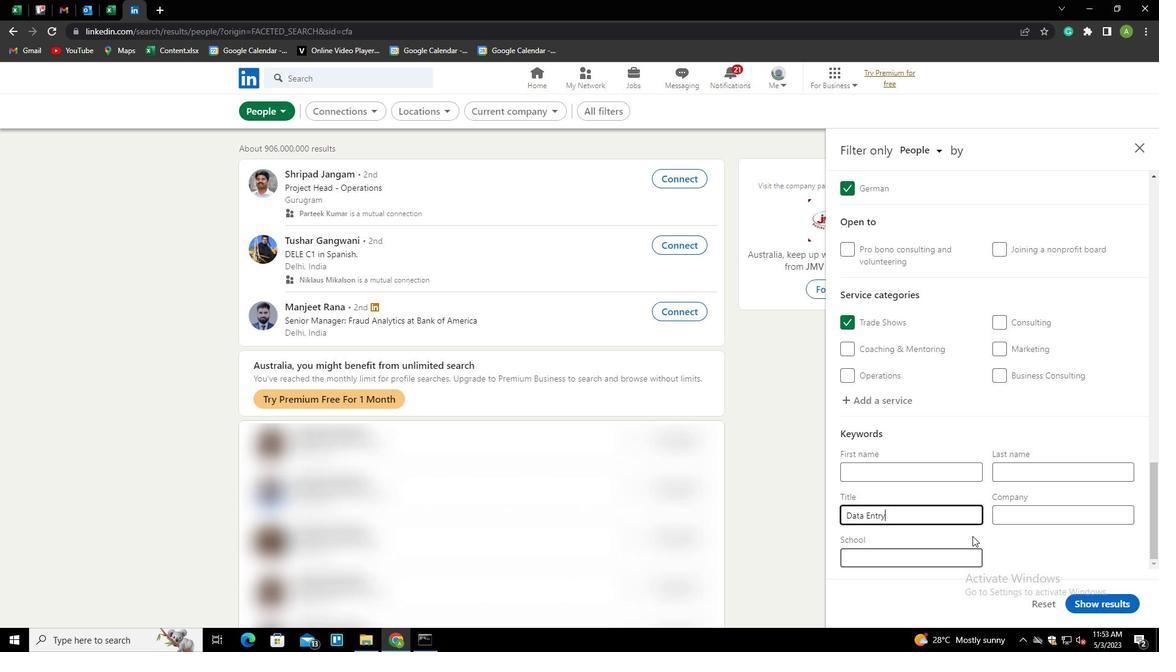 
Action: Mouse pressed left at (1028, 556)
Screenshot: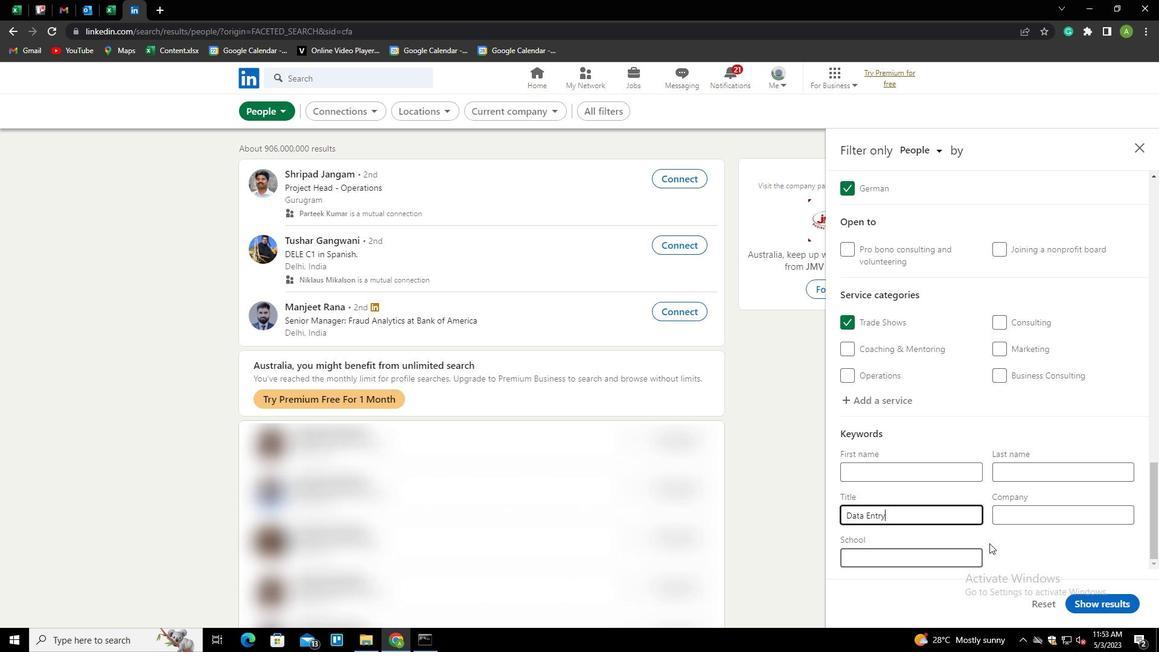 
Action: Mouse moved to (1087, 600)
Screenshot: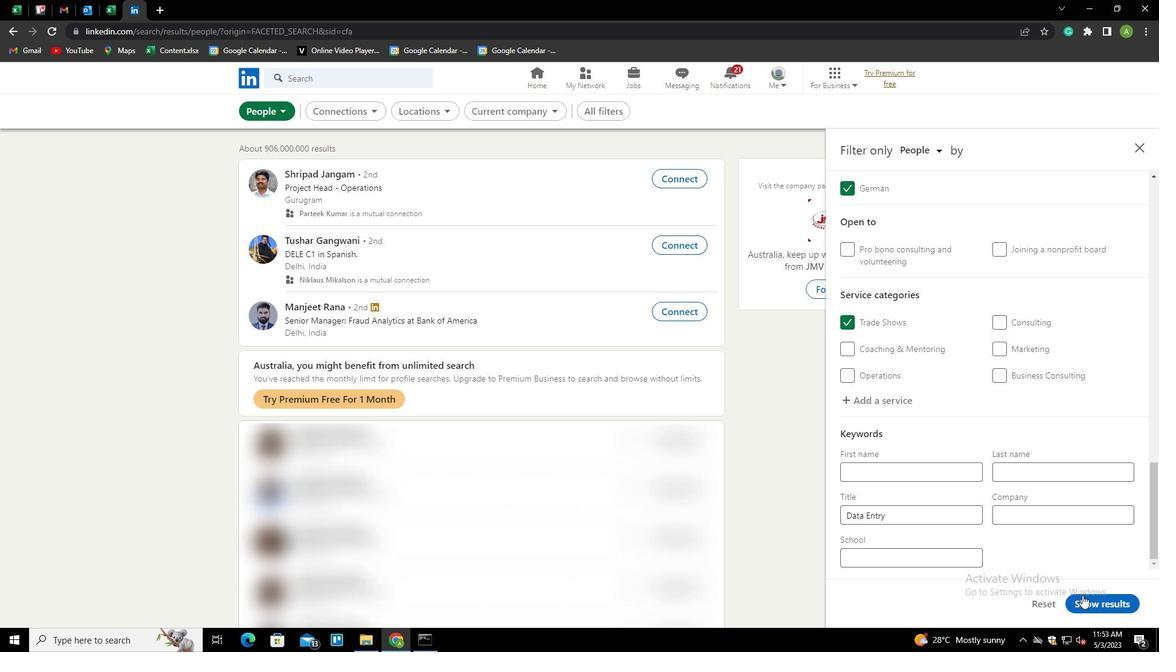 
Action: Mouse pressed left at (1087, 600)
Screenshot: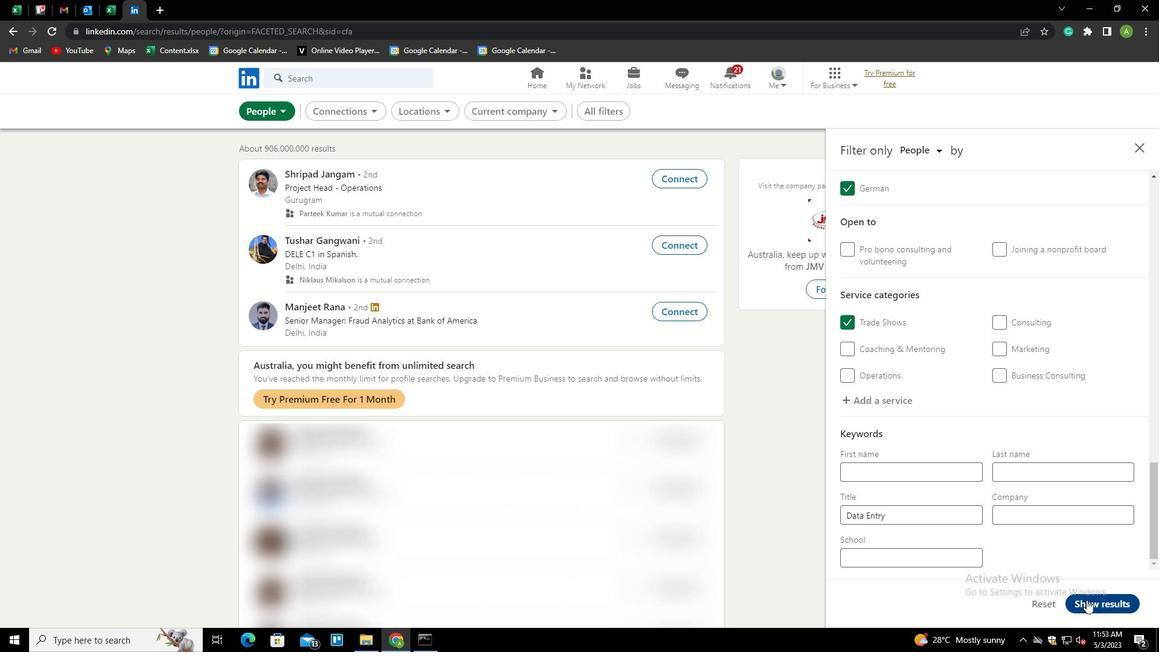 
